 Task: Look for space in Most, Czech Republic from 5th June, 2023 to 16th June, 2023 for 2 adults in price range Rs.14000 to Rs.18000. Place can be entire place with 1  bedroom having 1 bed and 1 bathroom. Property type can be house, flat, guest house, hotel. Booking option can be shelf check-in. Required host language is English.
Action: Mouse moved to (433, 92)
Screenshot: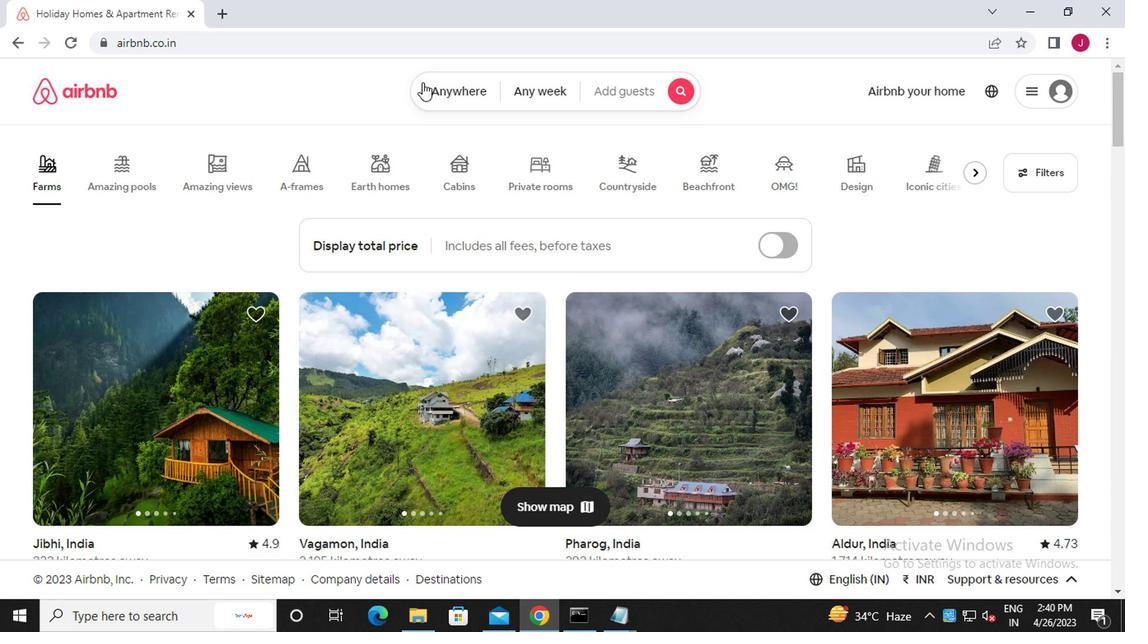 
Action: Mouse pressed left at (433, 92)
Screenshot: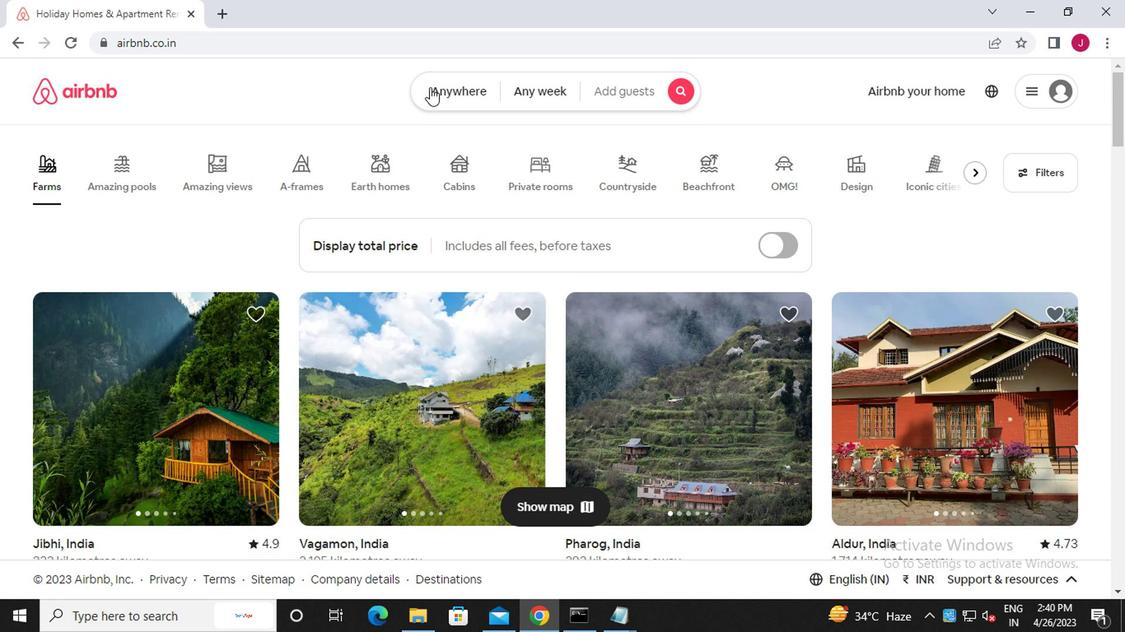 
Action: Mouse moved to (288, 167)
Screenshot: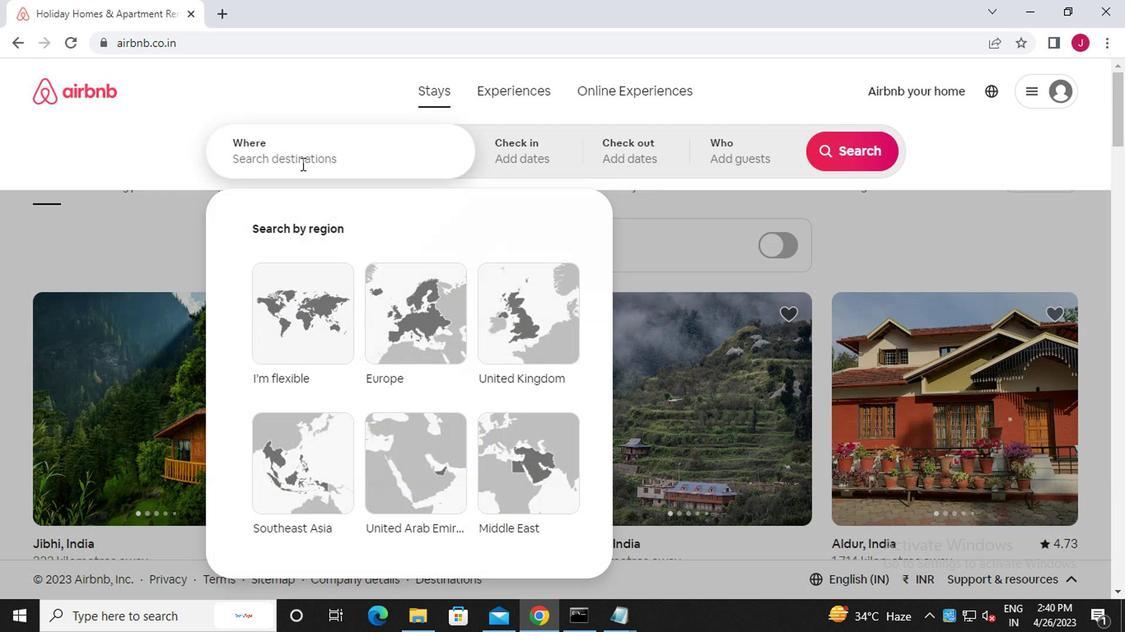 
Action: Mouse pressed left at (288, 167)
Screenshot: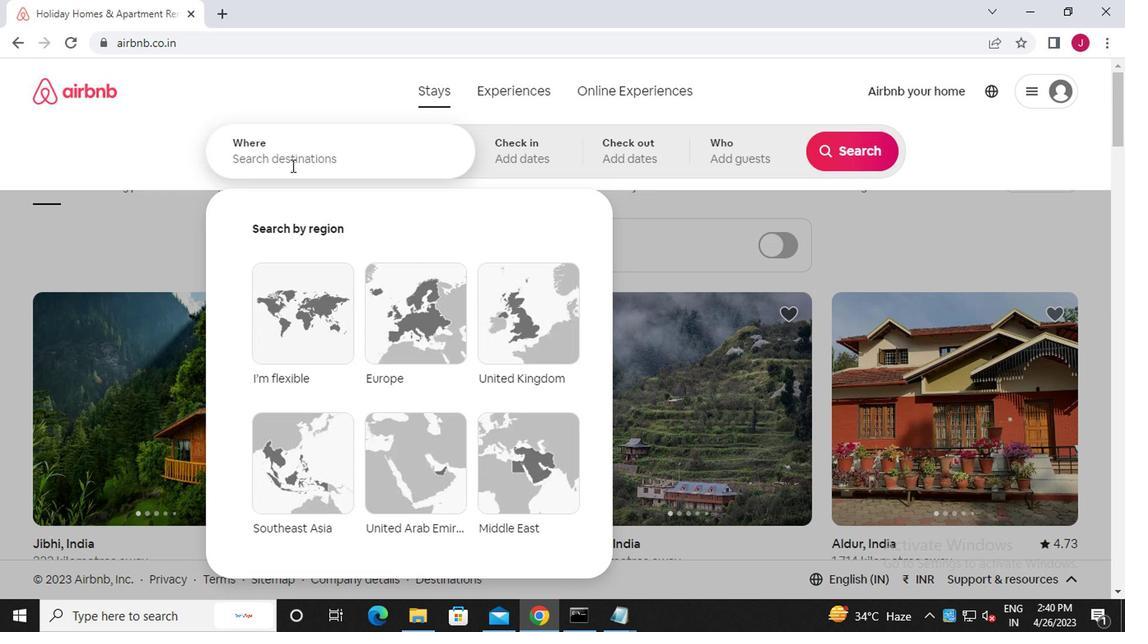 
Action: Key pressed m<Key.caps_lock>ost,<Key.caps_lock>c<Key.caps_lock>zech<Key.space><Key.caps_lock>r<Key.caps_lock>epublic
Screenshot: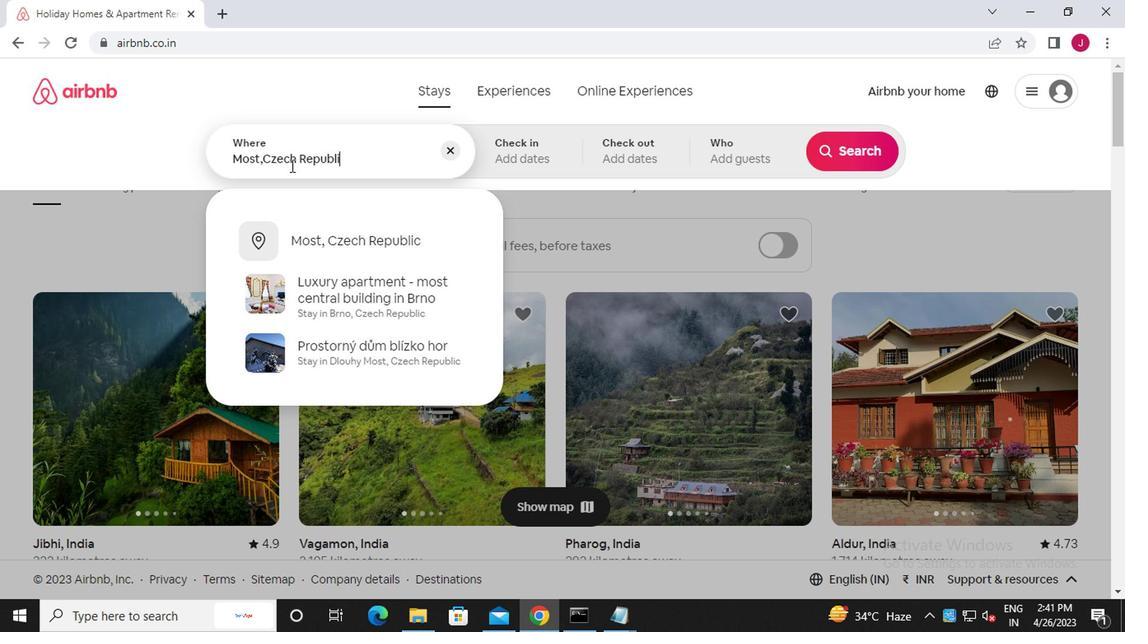 
Action: Mouse moved to (374, 246)
Screenshot: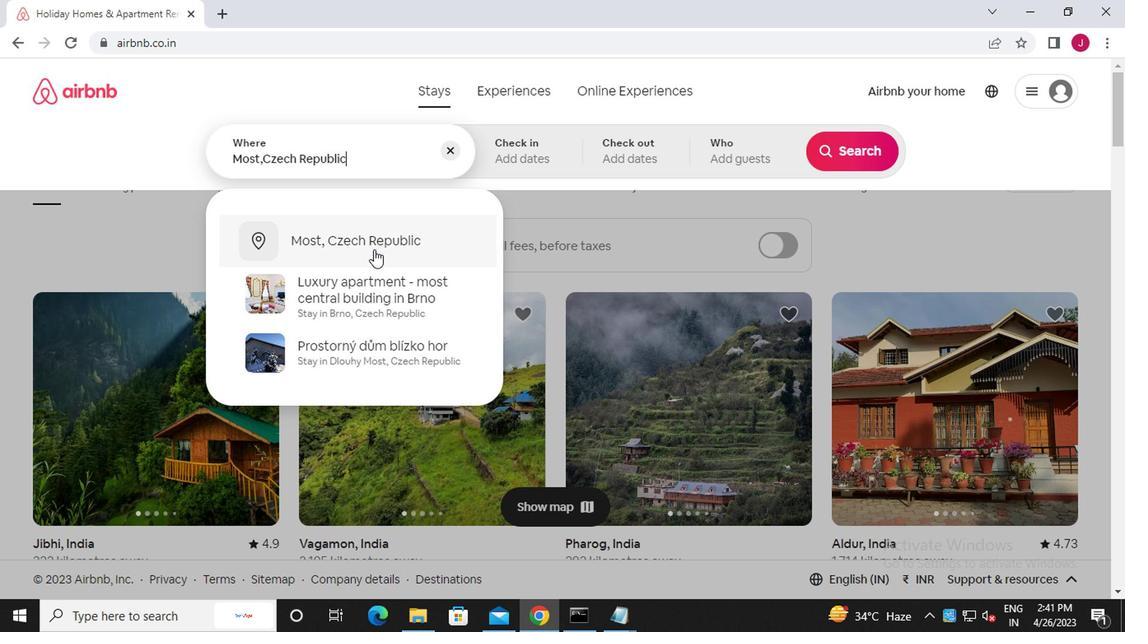 
Action: Mouse pressed left at (374, 246)
Screenshot: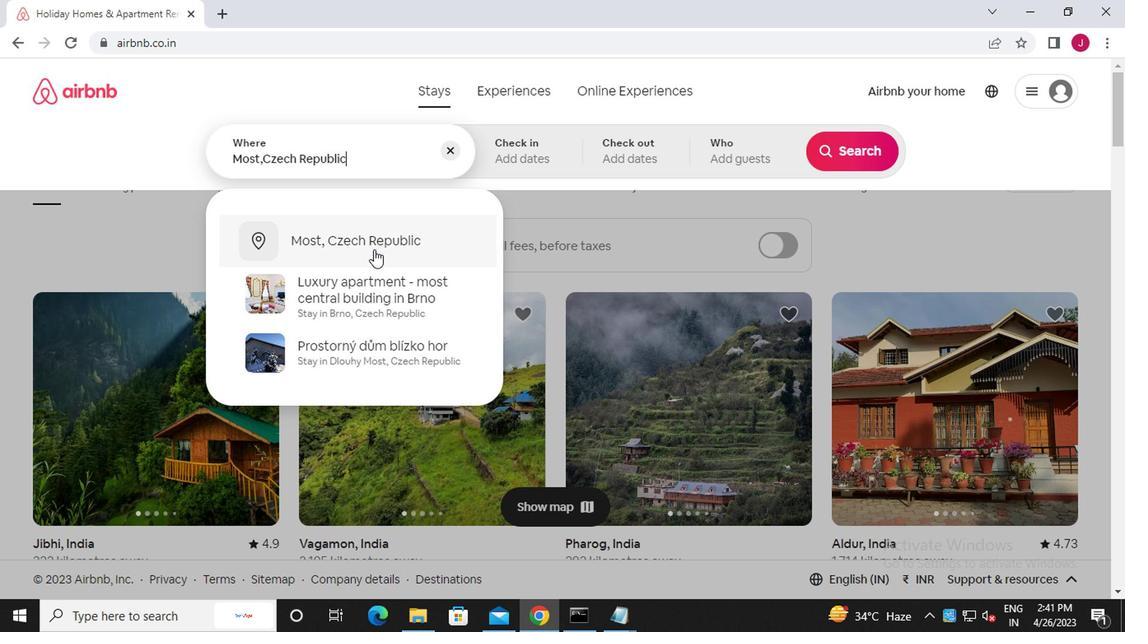 
Action: Mouse moved to (840, 290)
Screenshot: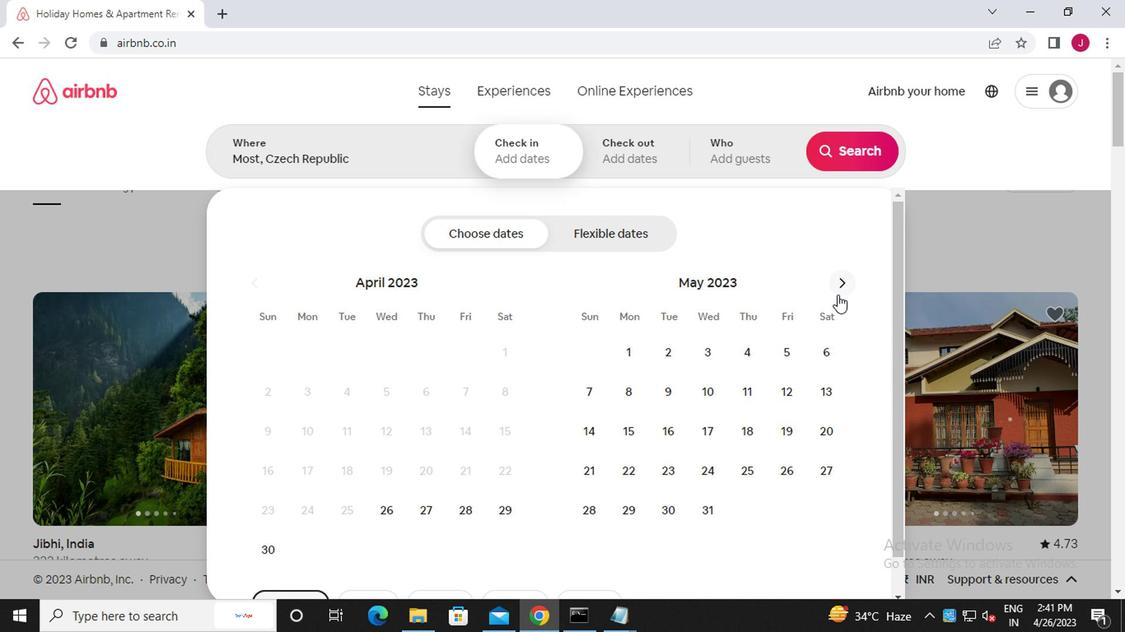 
Action: Mouse pressed left at (840, 290)
Screenshot: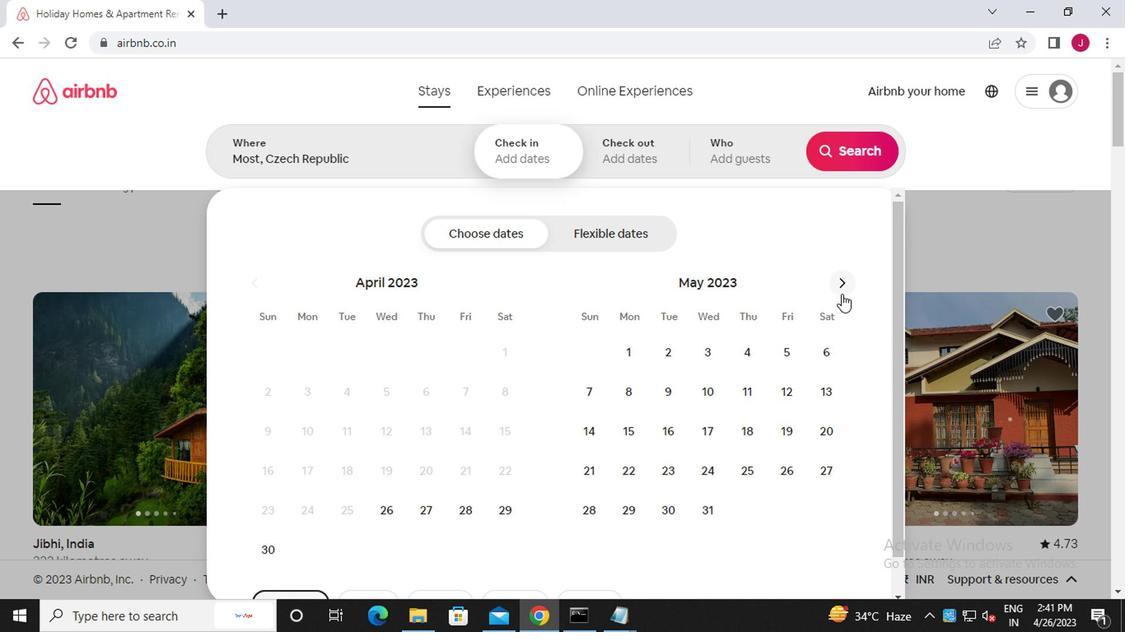 
Action: Mouse moved to (625, 394)
Screenshot: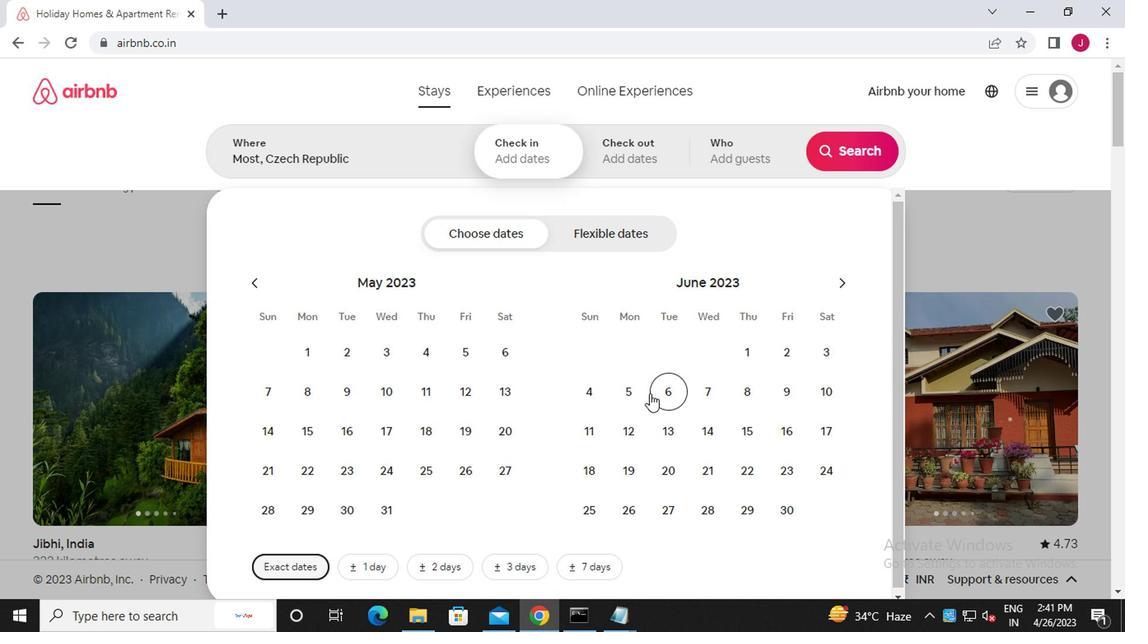 
Action: Mouse pressed left at (625, 394)
Screenshot: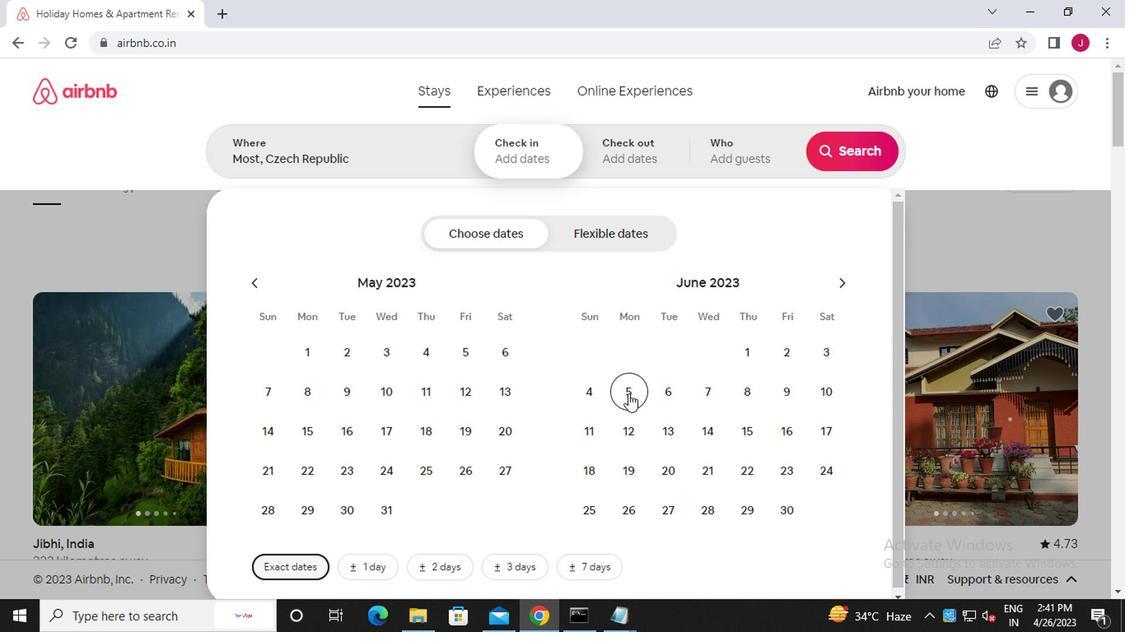 
Action: Mouse moved to (793, 427)
Screenshot: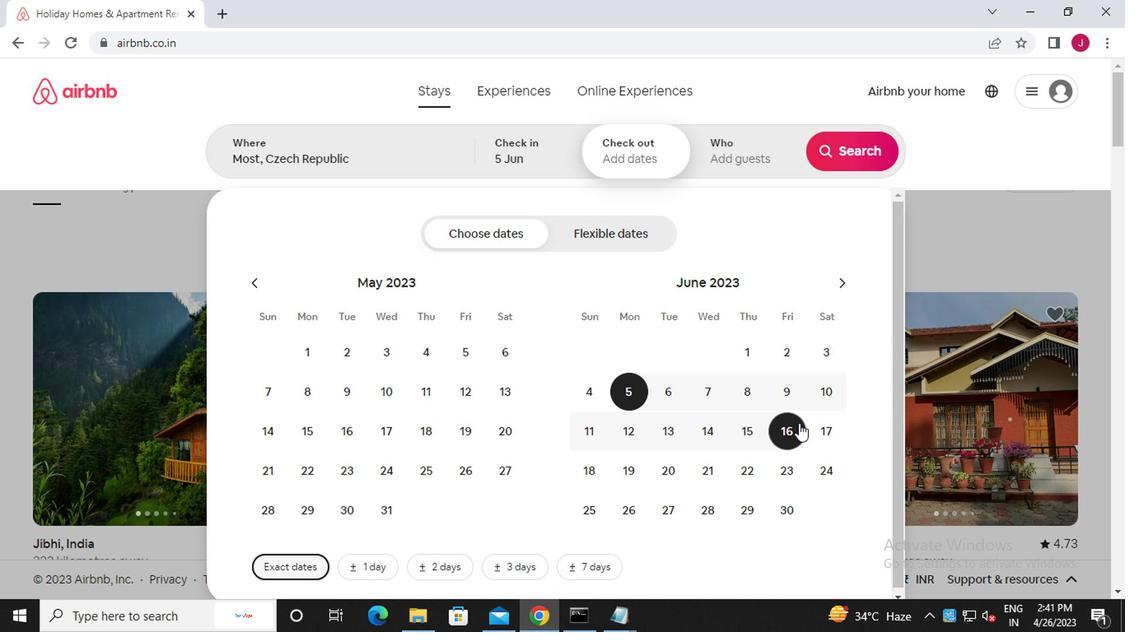 
Action: Mouse pressed left at (793, 427)
Screenshot: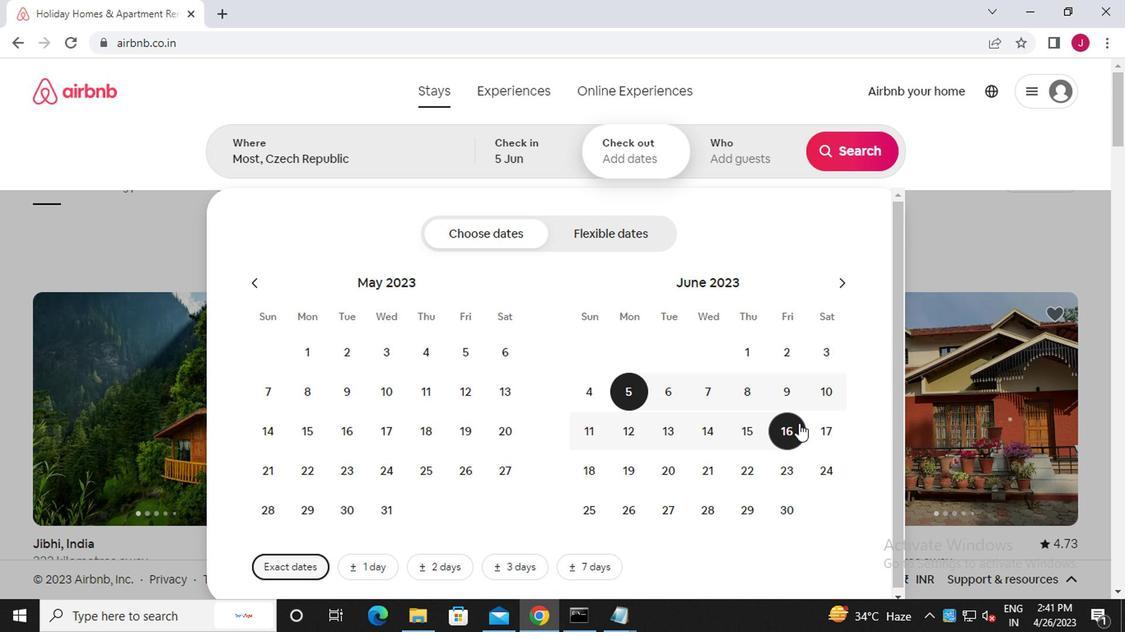 
Action: Mouse moved to (770, 151)
Screenshot: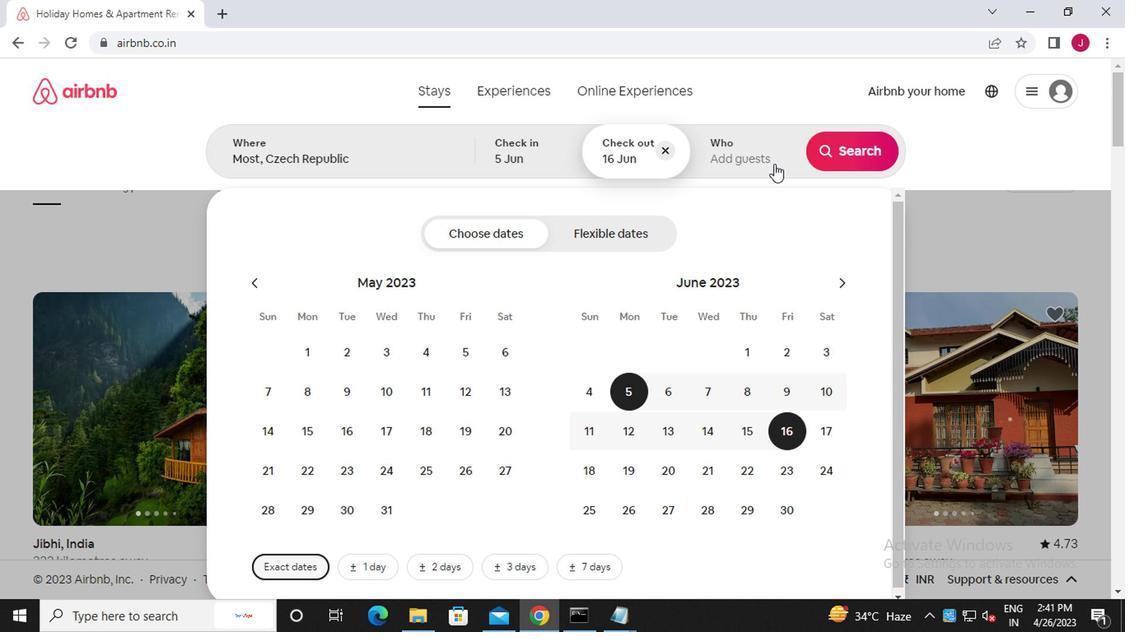 
Action: Mouse pressed left at (770, 151)
Screenshot: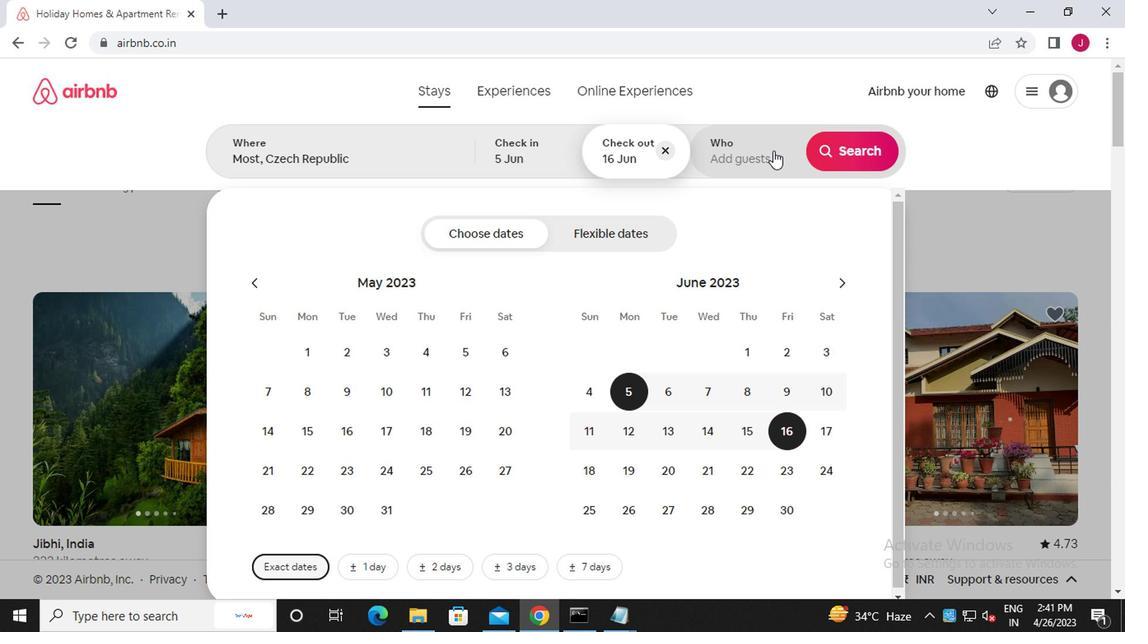 
Action: Mouse moved to (864, 239)
Screenshot: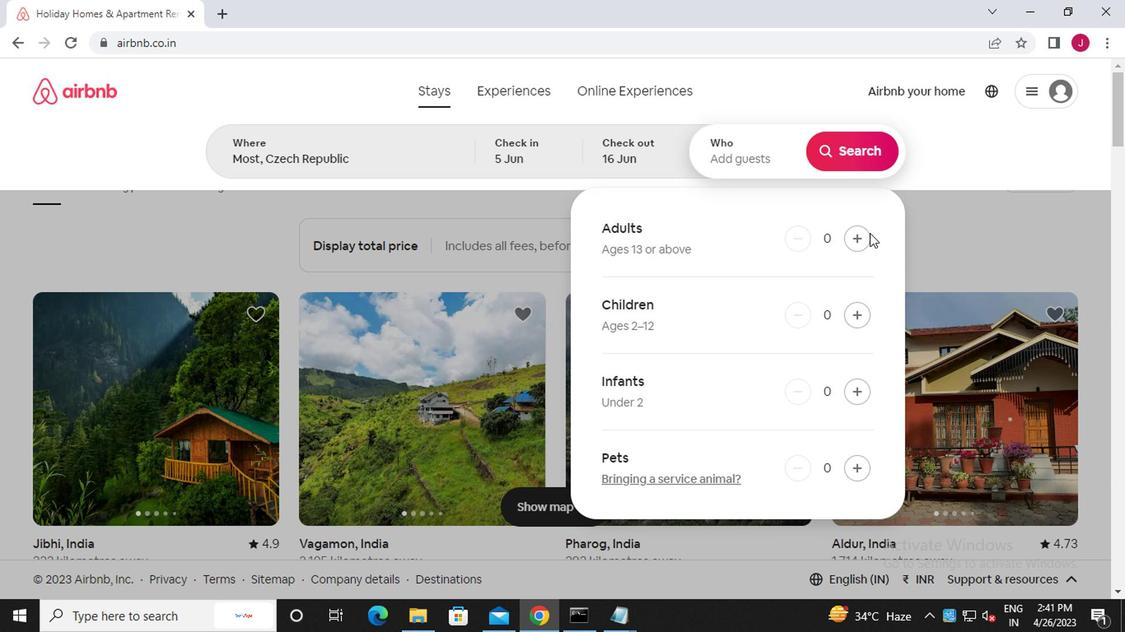 
Action: Mouse pressed left at (864, 239)
Screenshot: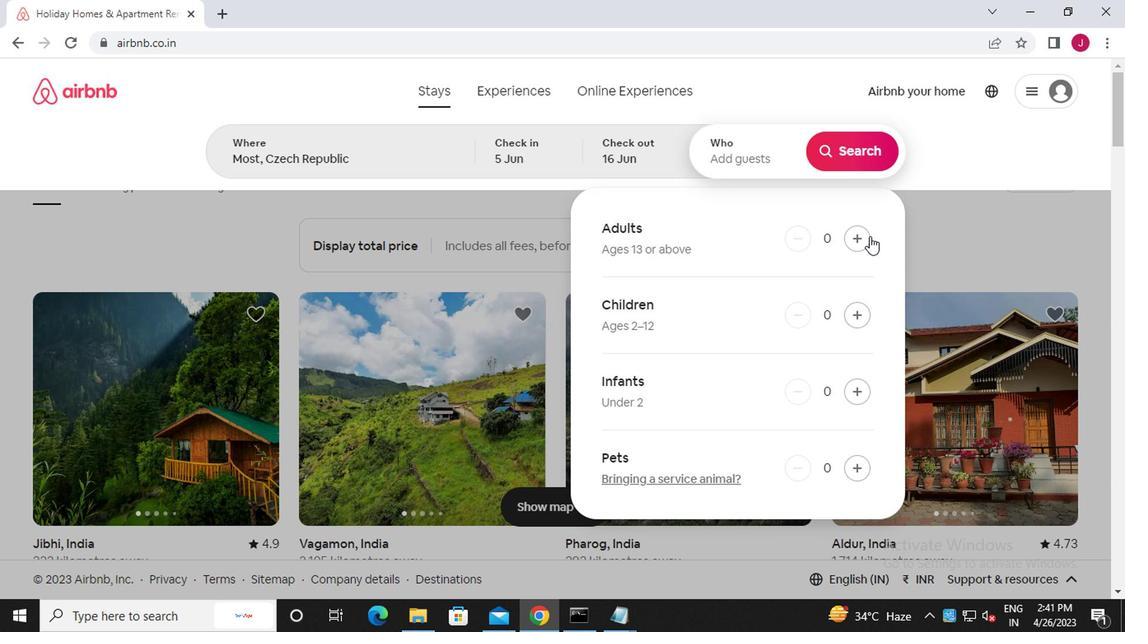 
Action: Mouse pressed left at (864, 239)
Screenshot: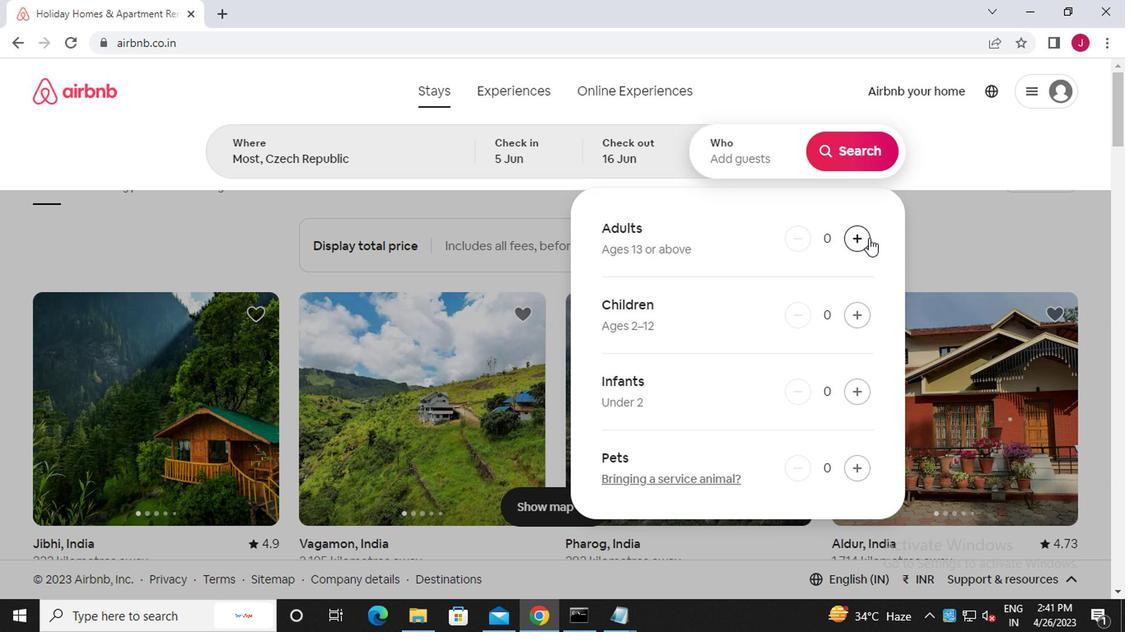 
Action: Mouse moved to (870, 149)
Screenshot: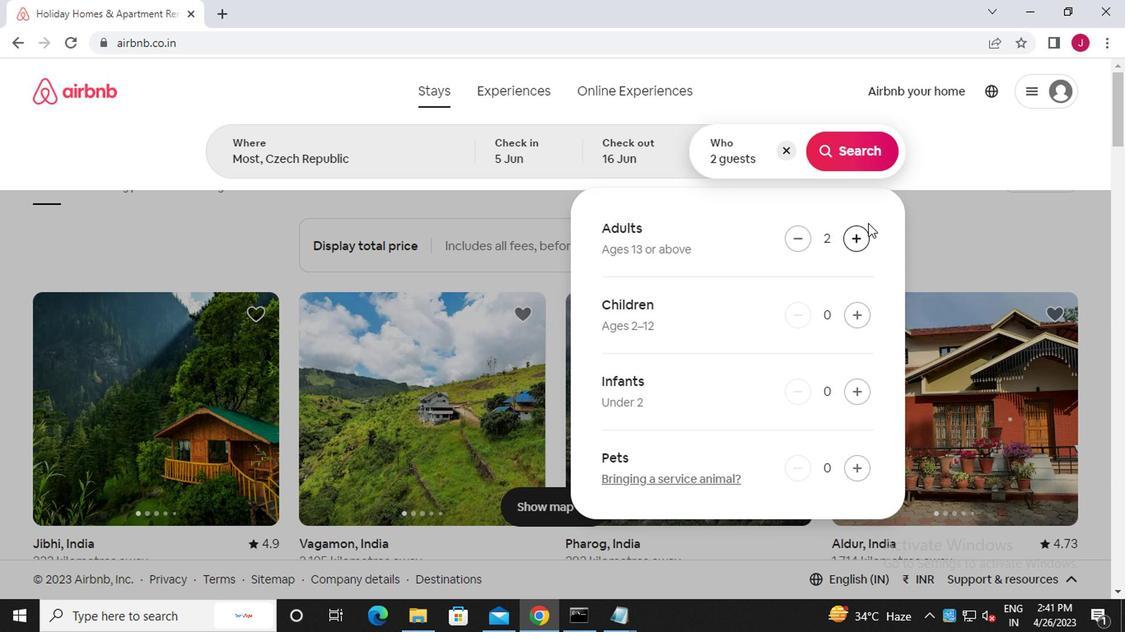 
Action: Mouse pressed left at (870, 149)
Screenshot: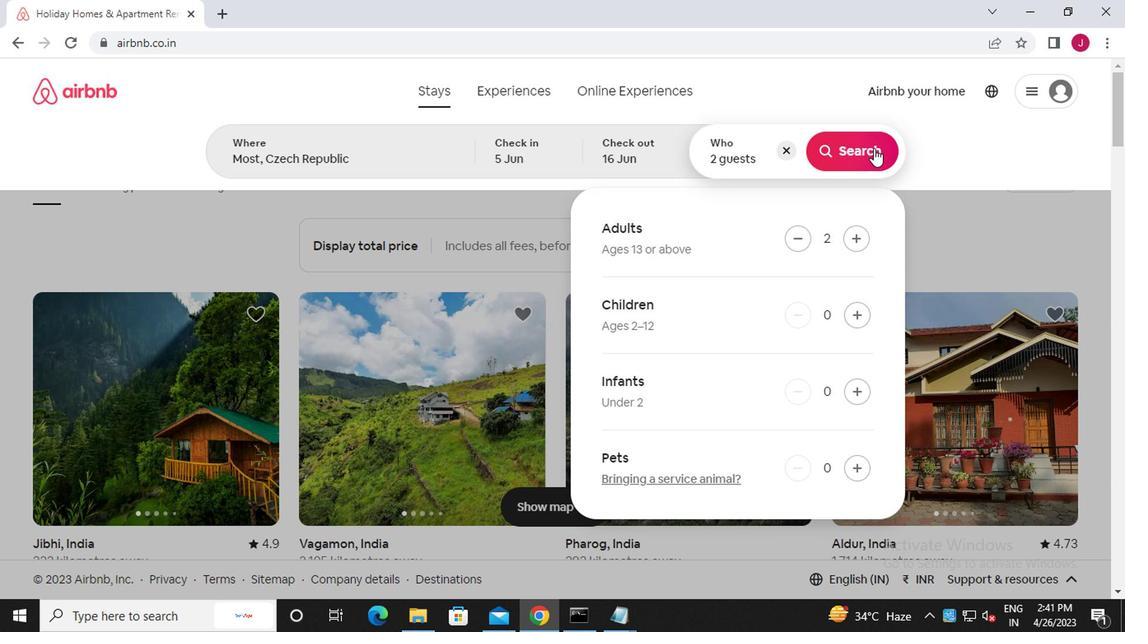 
Action: Mouse moved to (1065, 157)
Screenshot: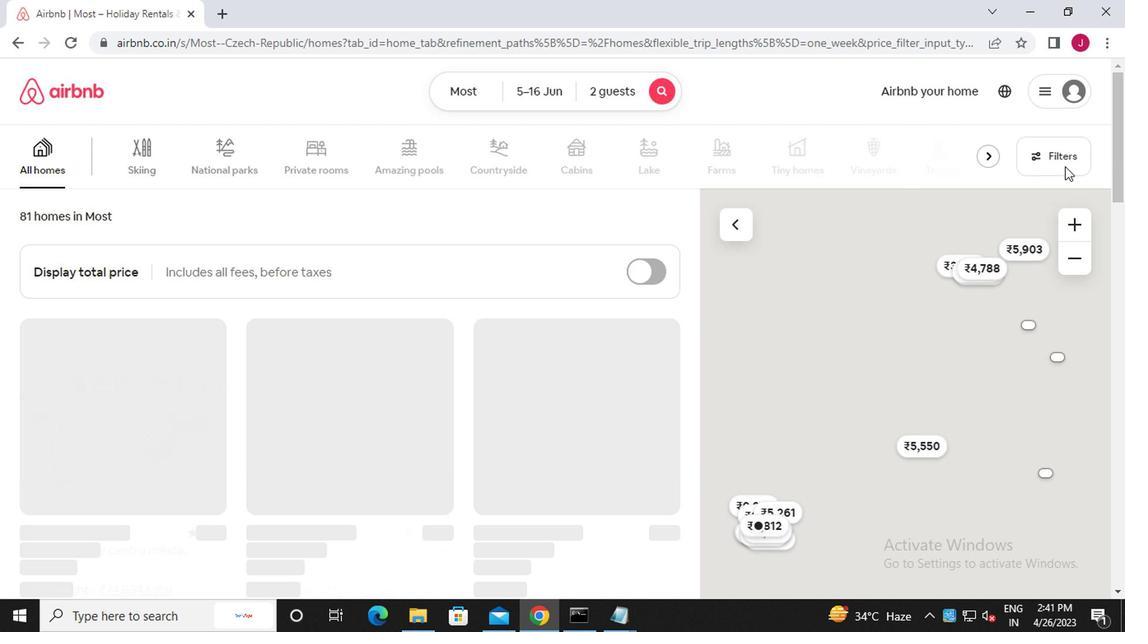 
Action: Mouse pressed left at (1065, 157)
Screenshot: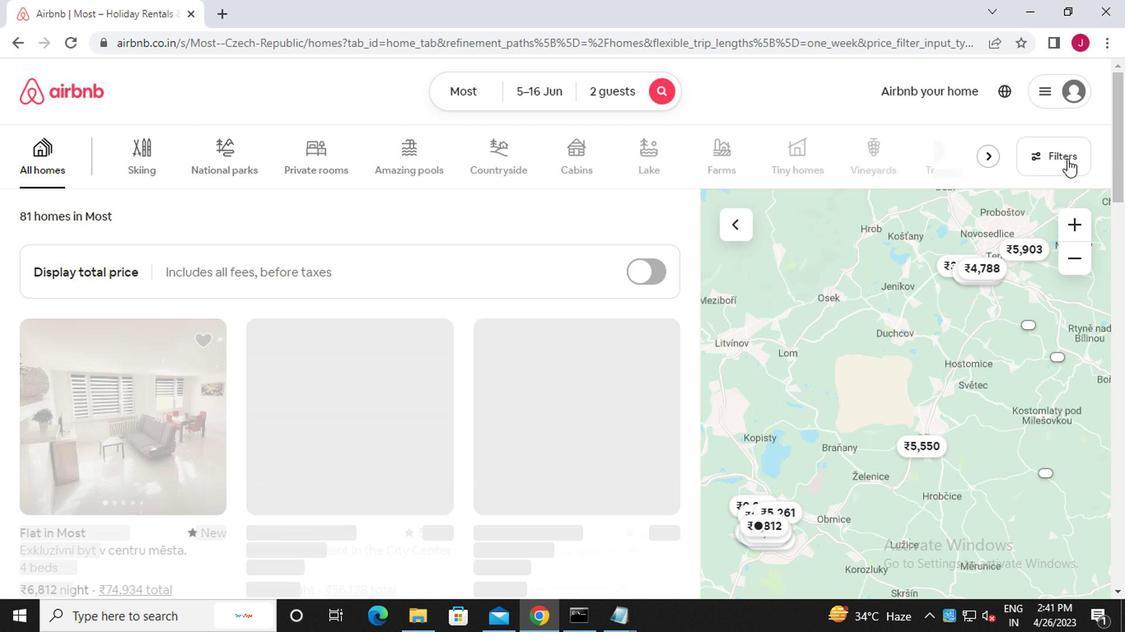 
Action: Mouse moved to (372, 362)
Screenshot: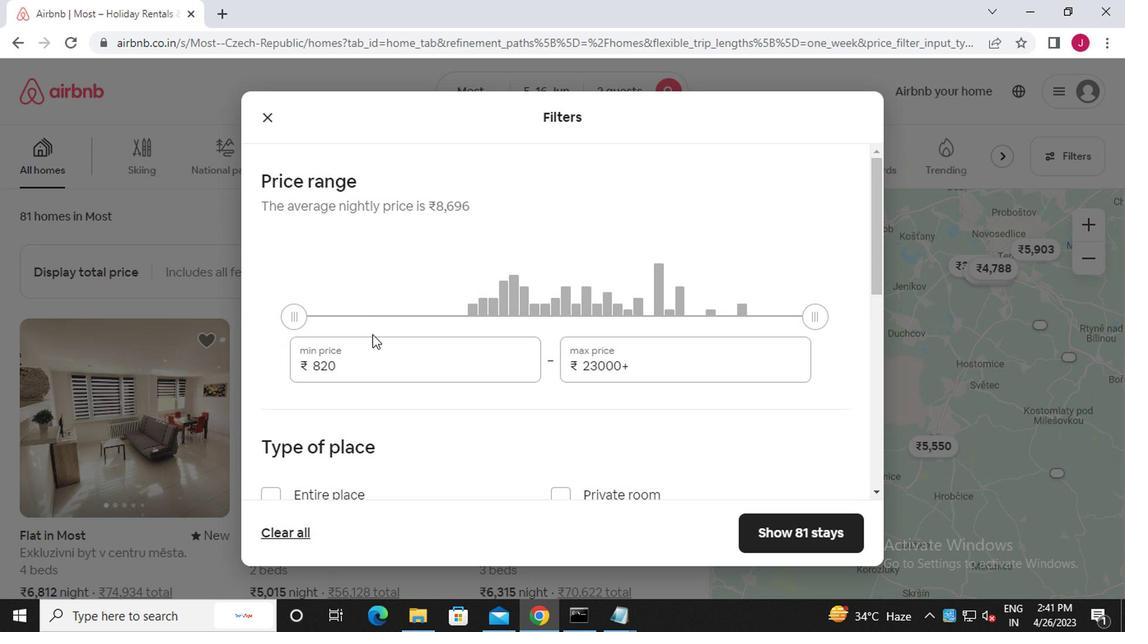 
Action: Mouse pressed left at (372, 362)
Screenshot: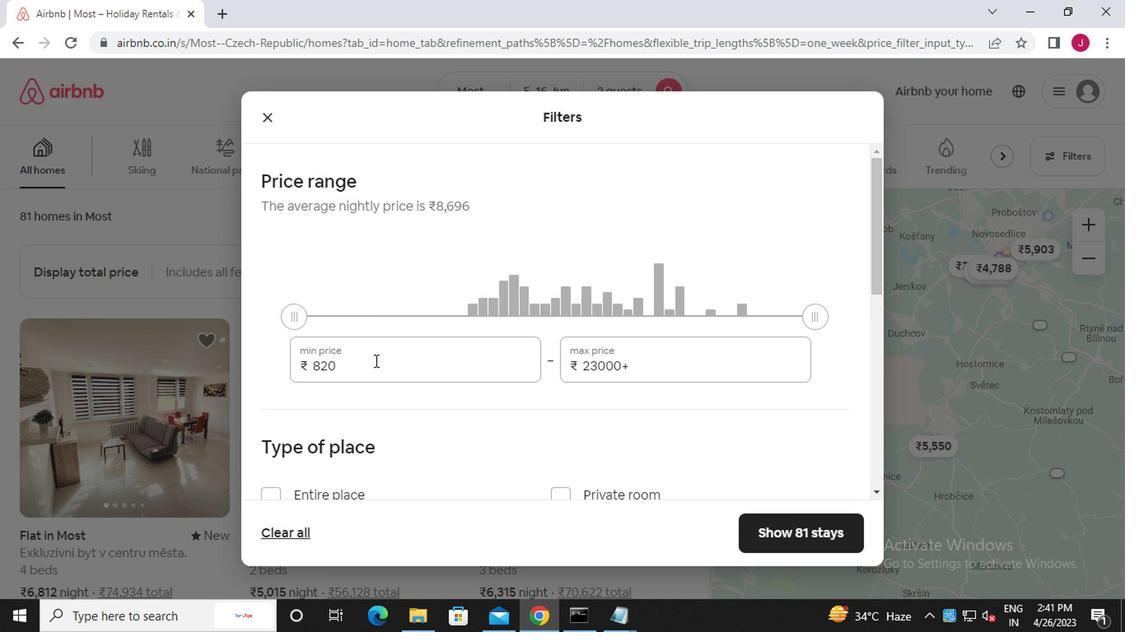
Action: Mouse moved to (366, 360)
Screenshot: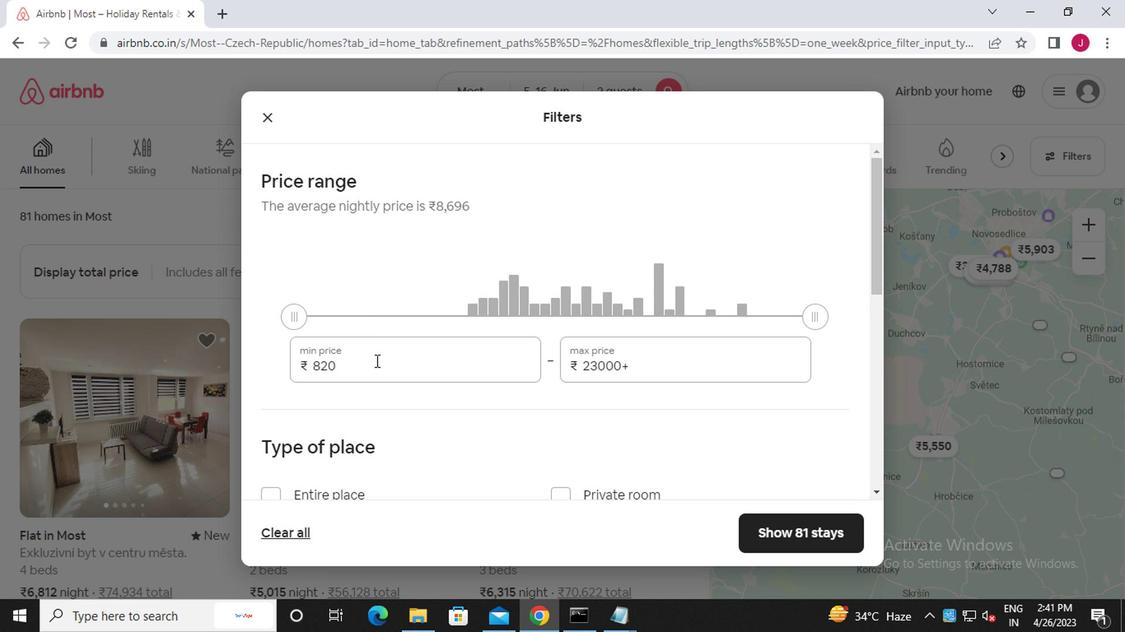 
Action: Key pressed <Key.backspace><Key.backspace><Key.backspace><<97>><<100>><<96>><<96>><<96>>
Screenshot: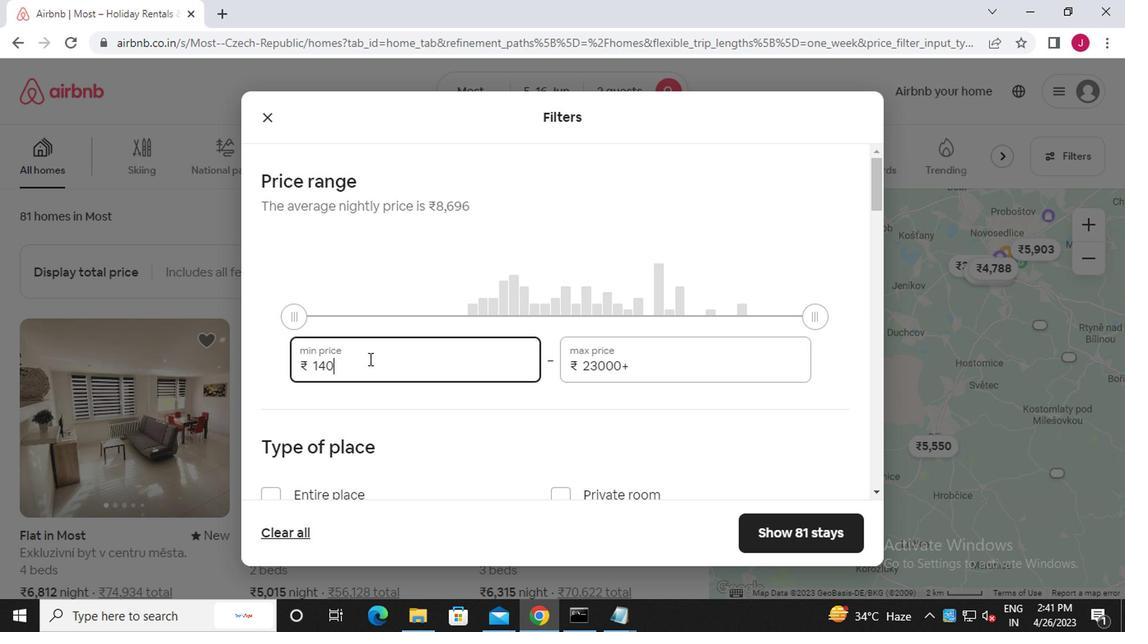 
Action: Mouse moved to (645, 370)
Screenshot: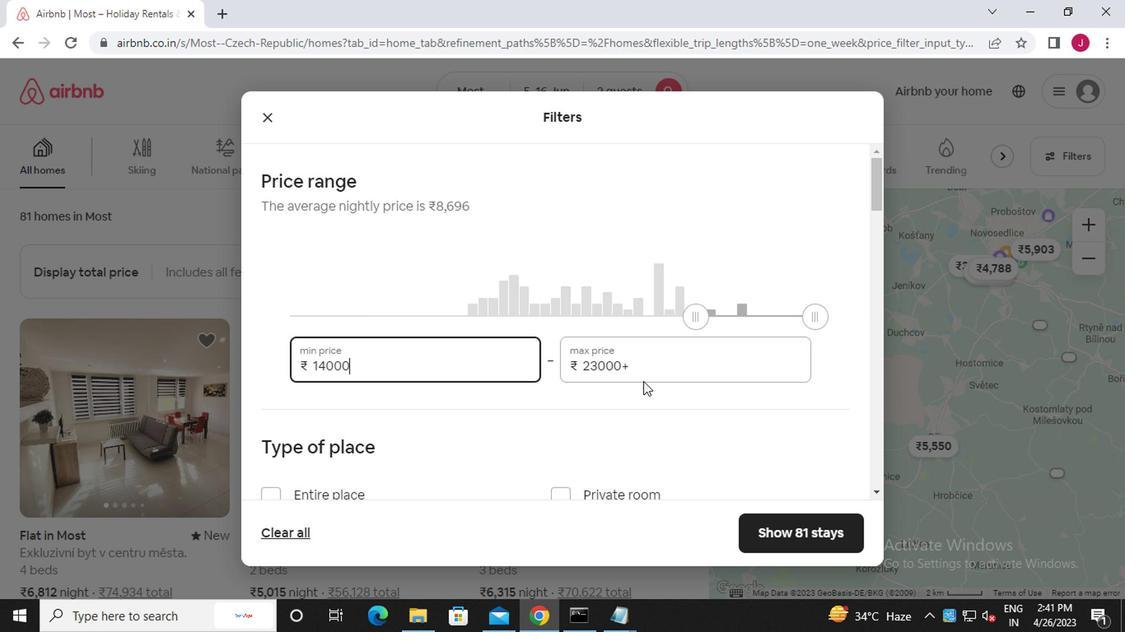 
Action: Mouse pressed left at (645, 370)
Screenshot: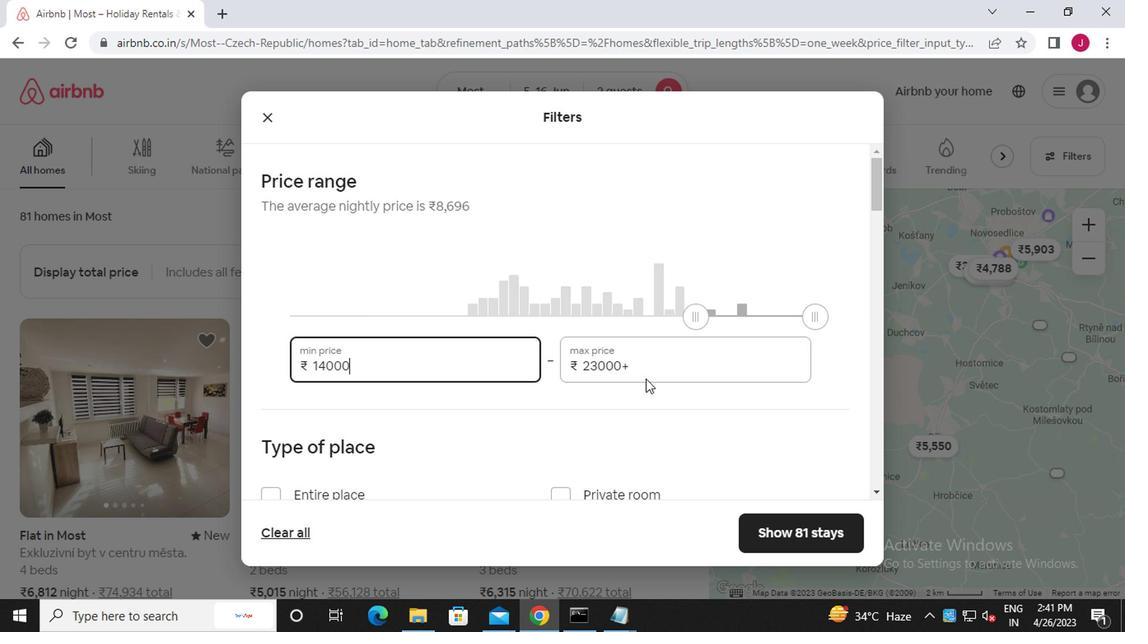 
Action: Mouse moved to (646, 372)
Screenshot: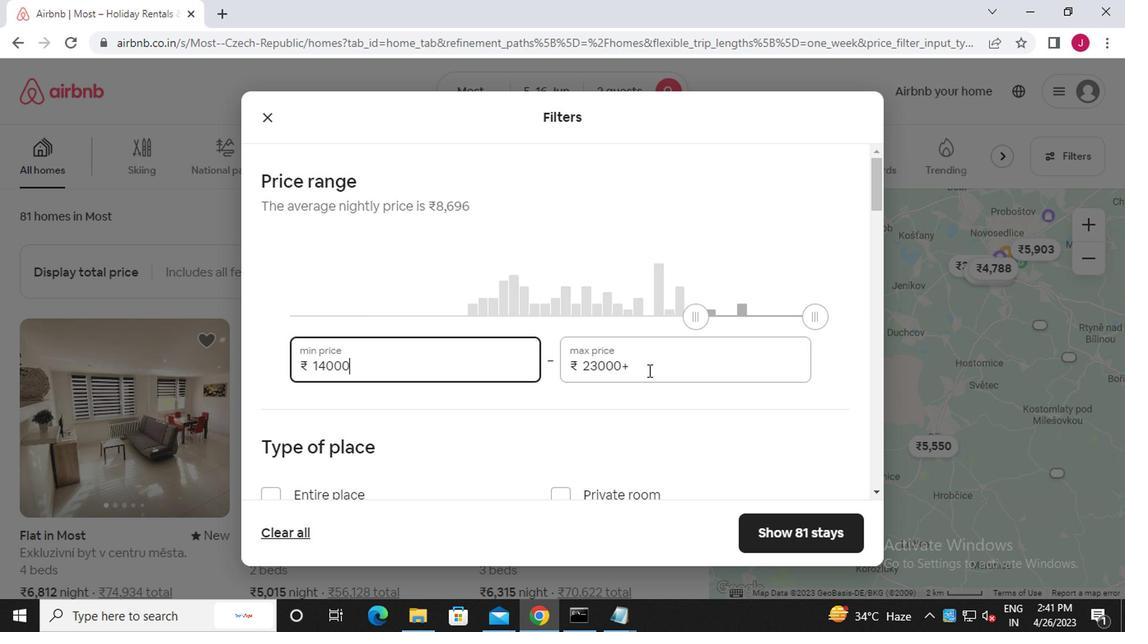 
Action: Key pressed <Key.backspace><Key.backspace><Key.backspace><Key.backspace><Key.backspace><Key.backspace><Key.backspace><Key.backspace><Key.backspace><<97>><<104>><<96>><<96>><<96>>
Screenshot: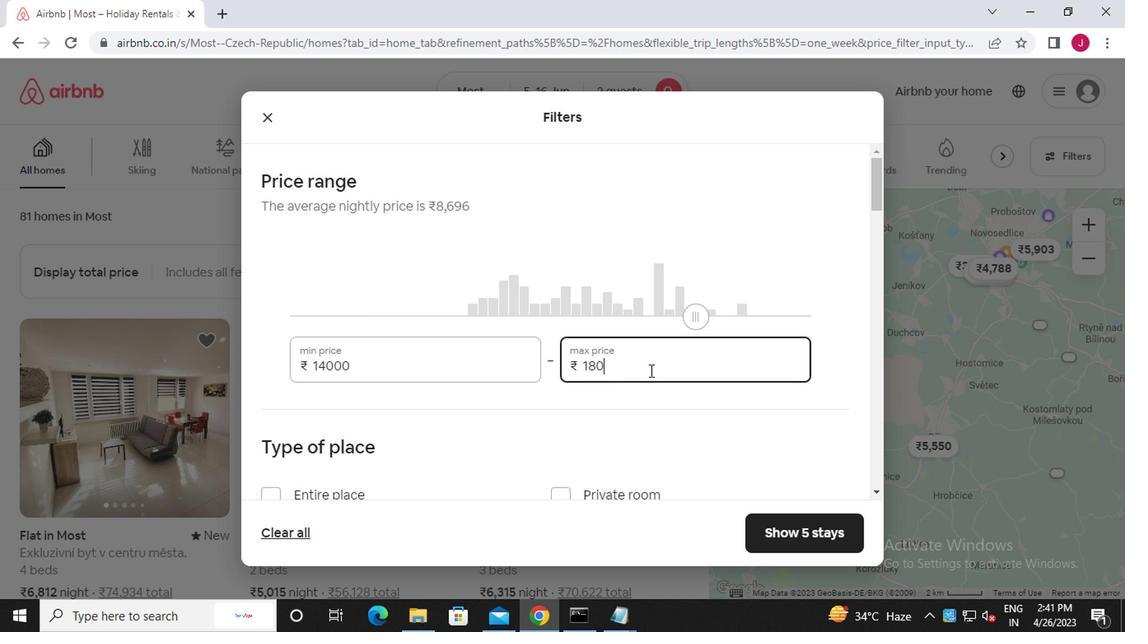 
Action: Mouse scrolled (646, 370) with delta (0, -1)
Screenshot: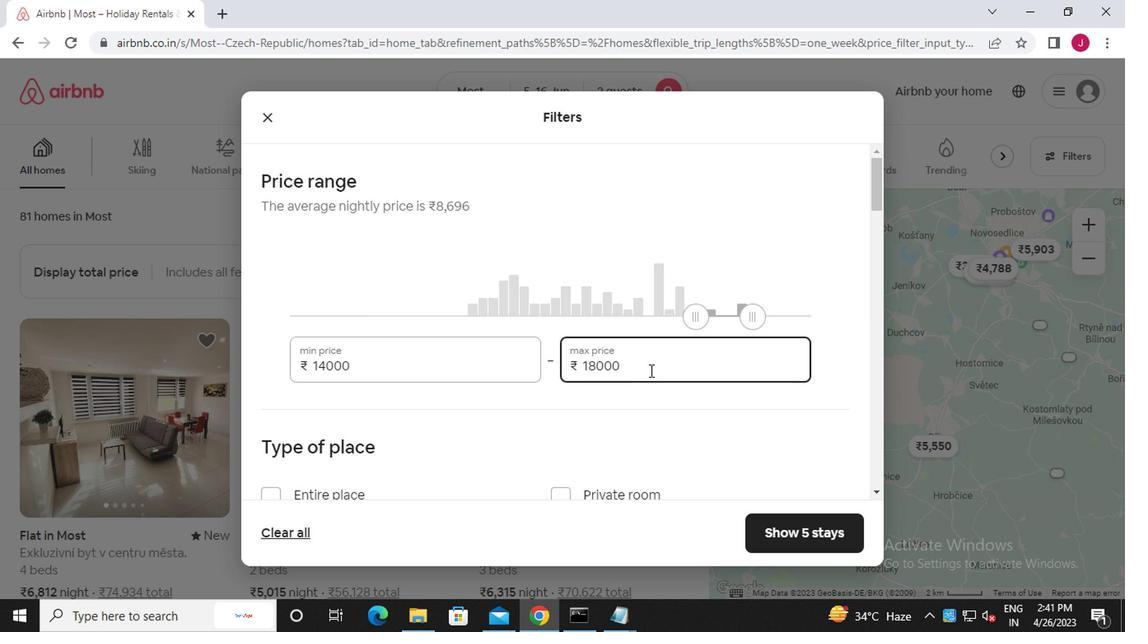 
Action: Mouse scrolled (646, 370) with delta (0, -1)
Screenshot: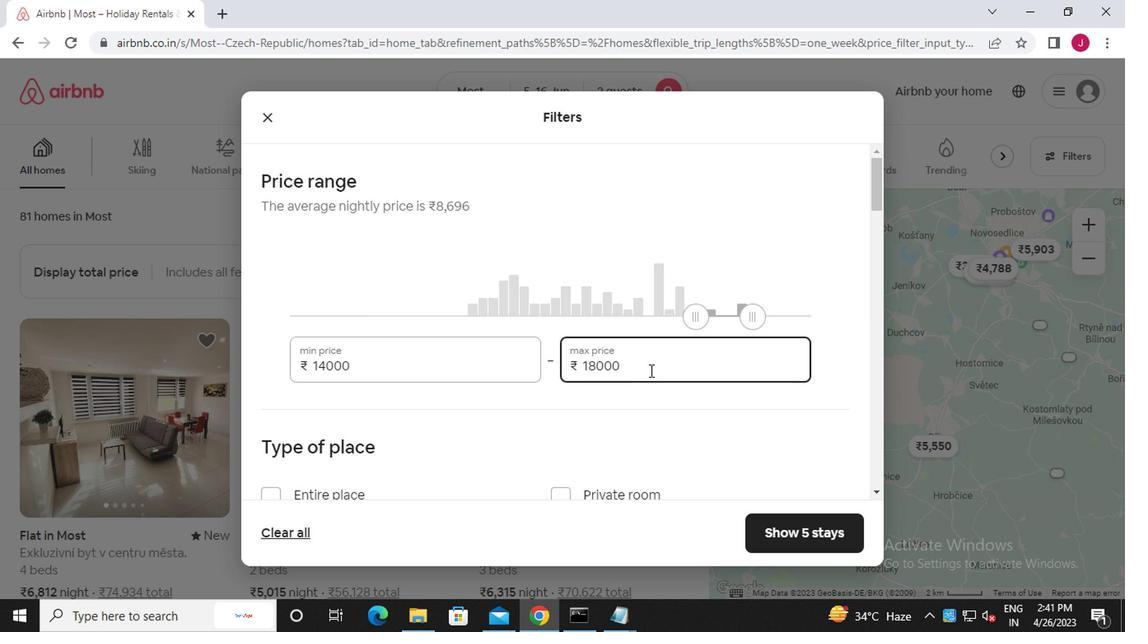 
Action: Mouse scrolled (646, 370) with delta (0, -1)
Screenshot: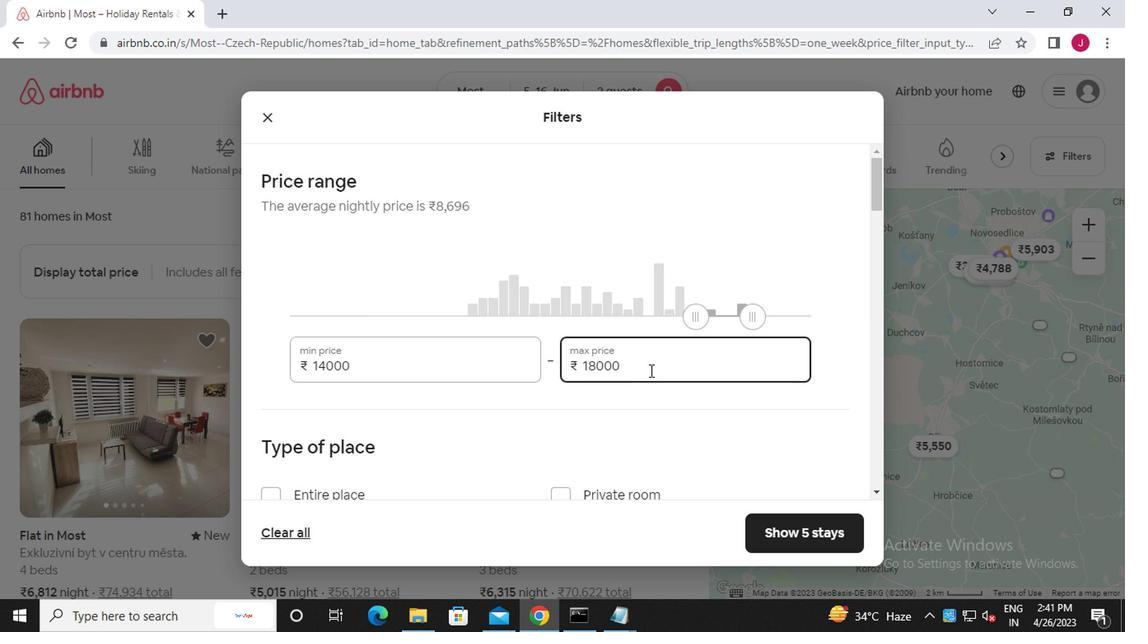 
Action: Mouse moved to (269, 253)
Screenshot: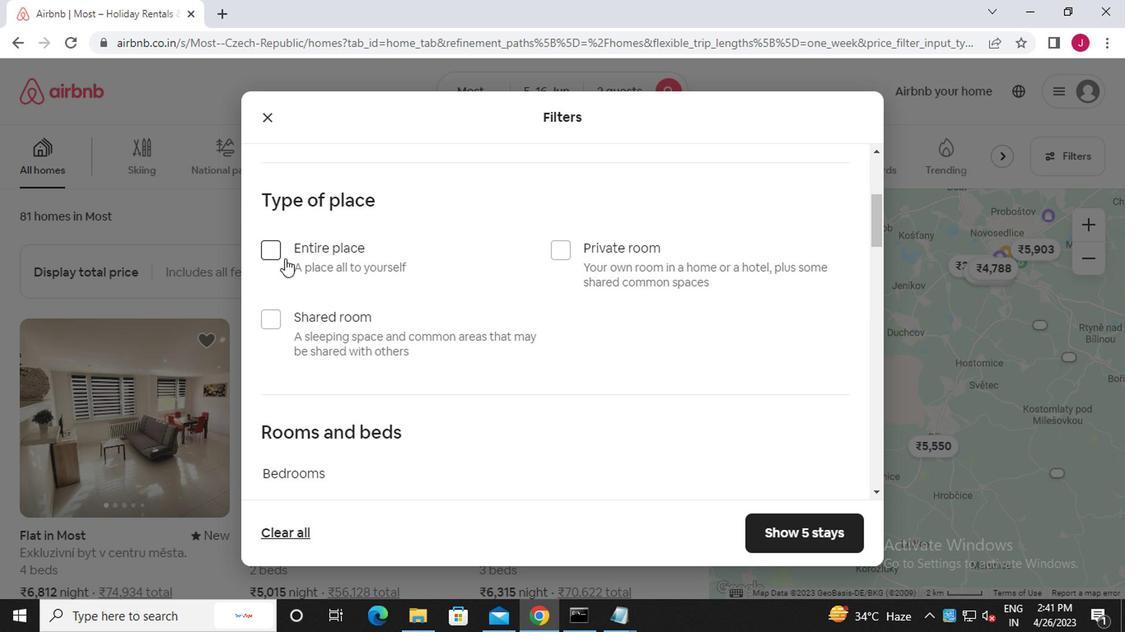 
Action: Mouse pressed left at (269, 253)
Screenshot: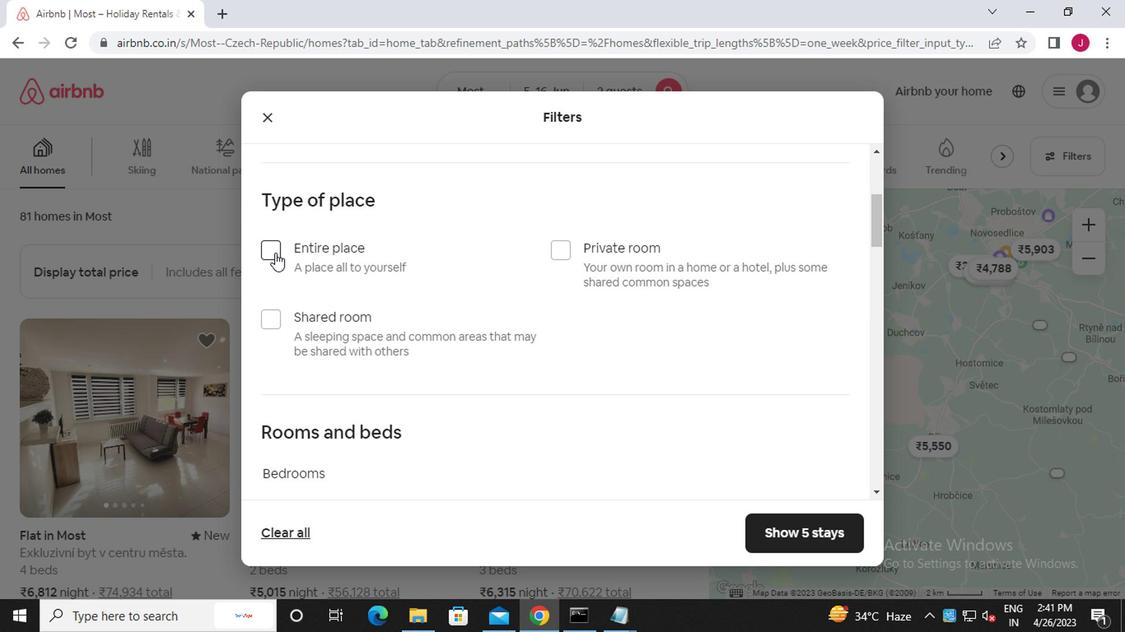 
Action: Mouse moved to (369, 308)
Screenshot: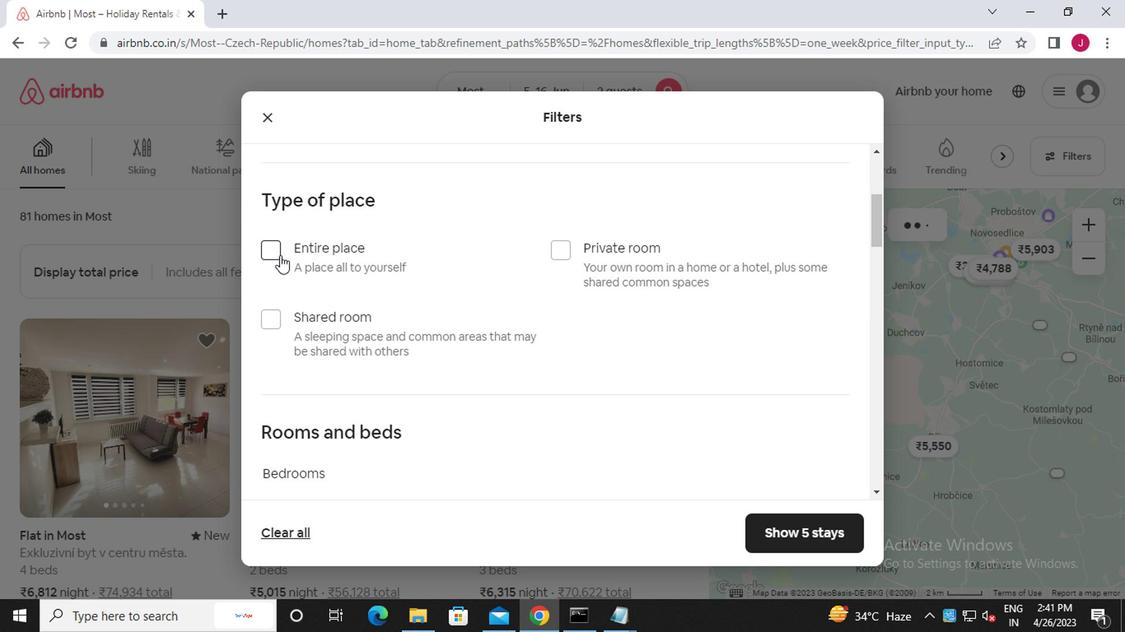 
Action: Mouse scrolled (369, 307) with delta (0, 0)
Screenshot: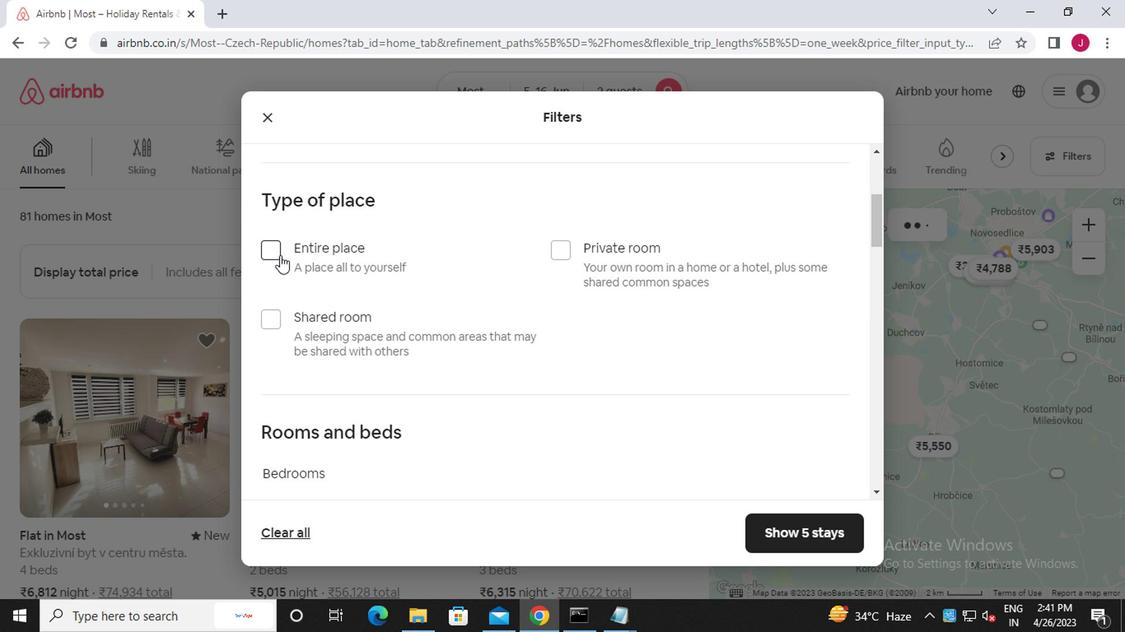 
Action: Mouse moved to (370, 310)
Screenshot: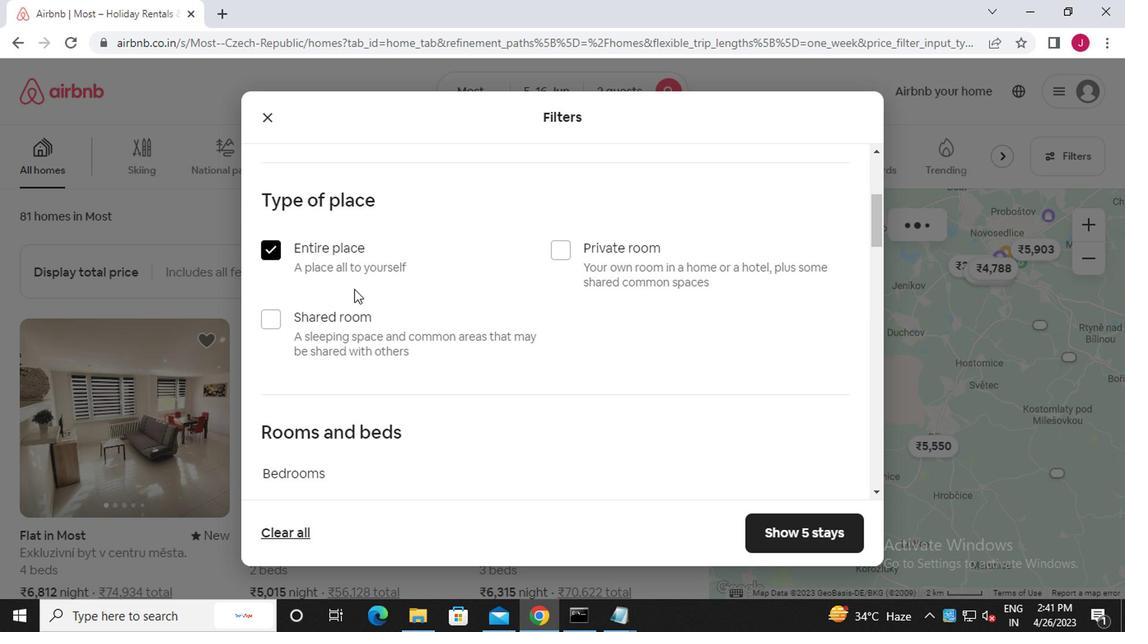 
Action: Mouse scrolled (370, 309) with delta (0, 0)
Screenshot: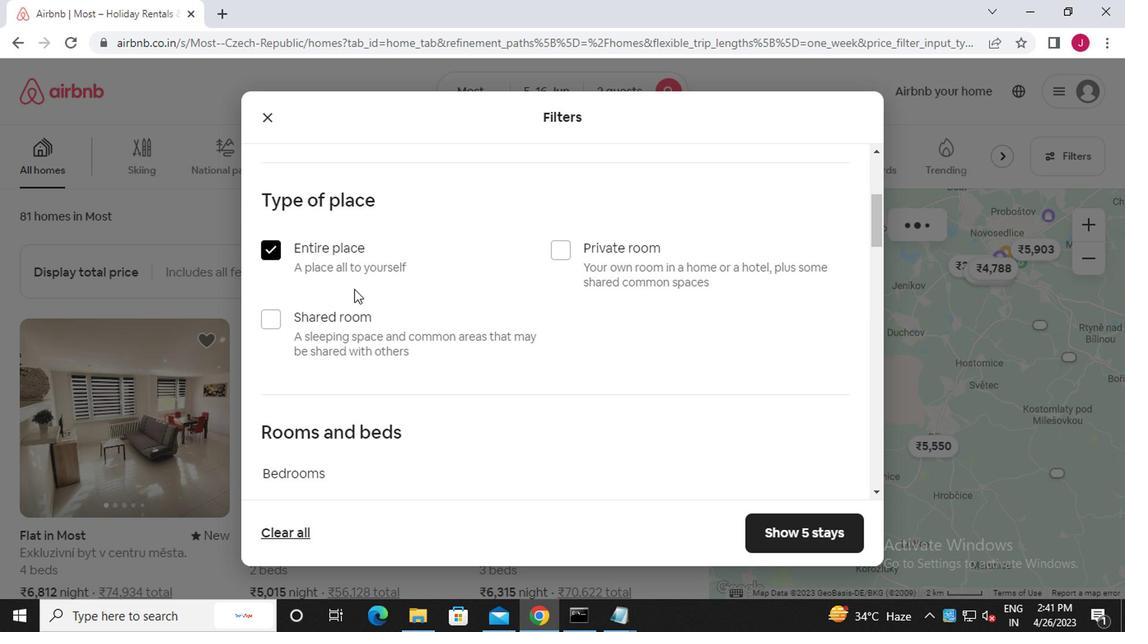 
Action: Mouse scrolled (370, 309) with delta (0, 0)
Screenshot: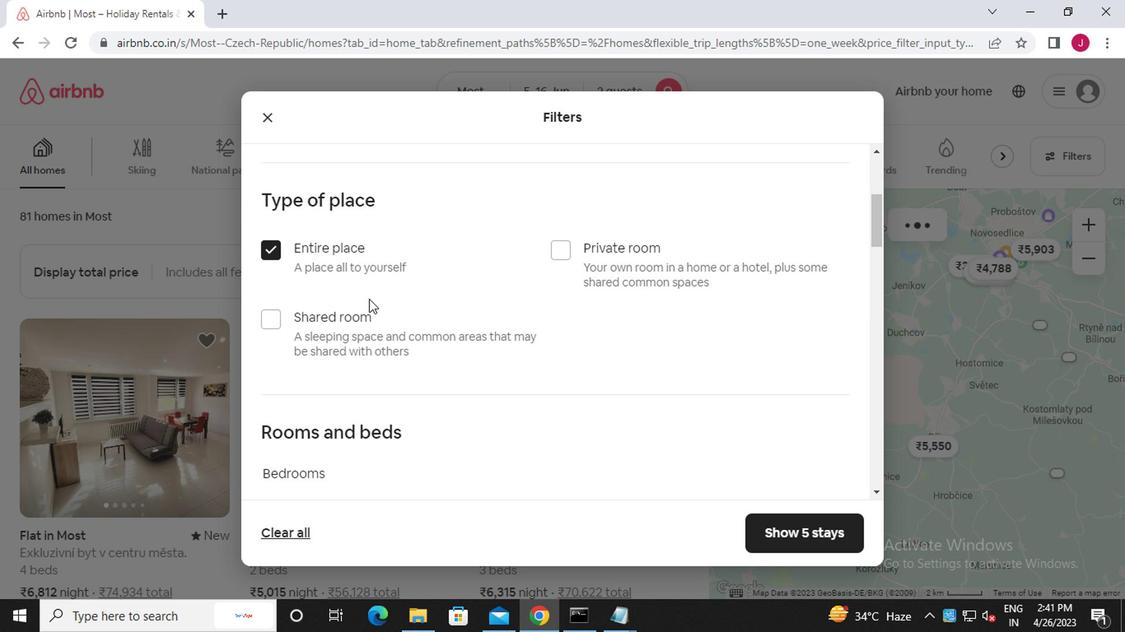 
Action: Mouse moved to (362, 284)
Screenshot: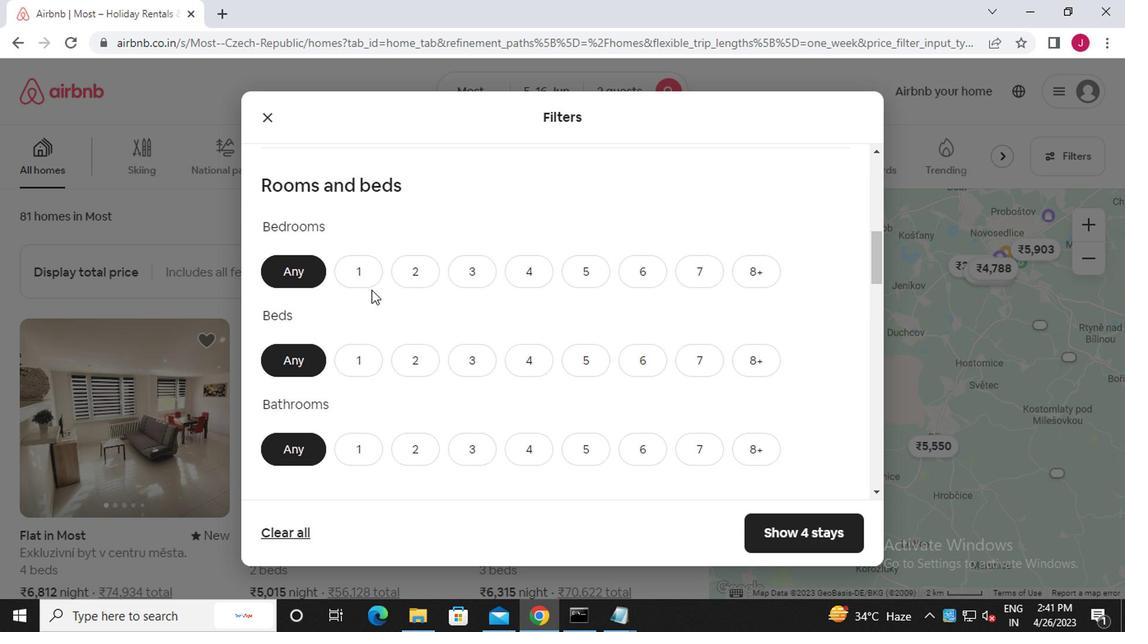 
Action: Mouse pressed left at (362, 284)
Screenshot: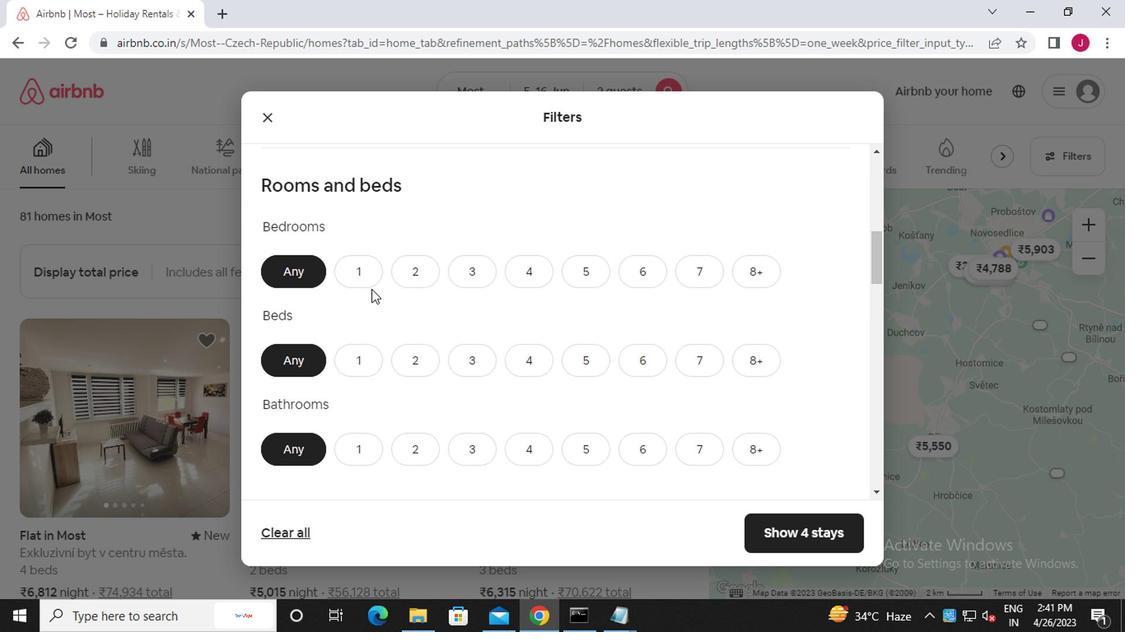 
Action: Mouse moved to (369, 364)
Screenshot: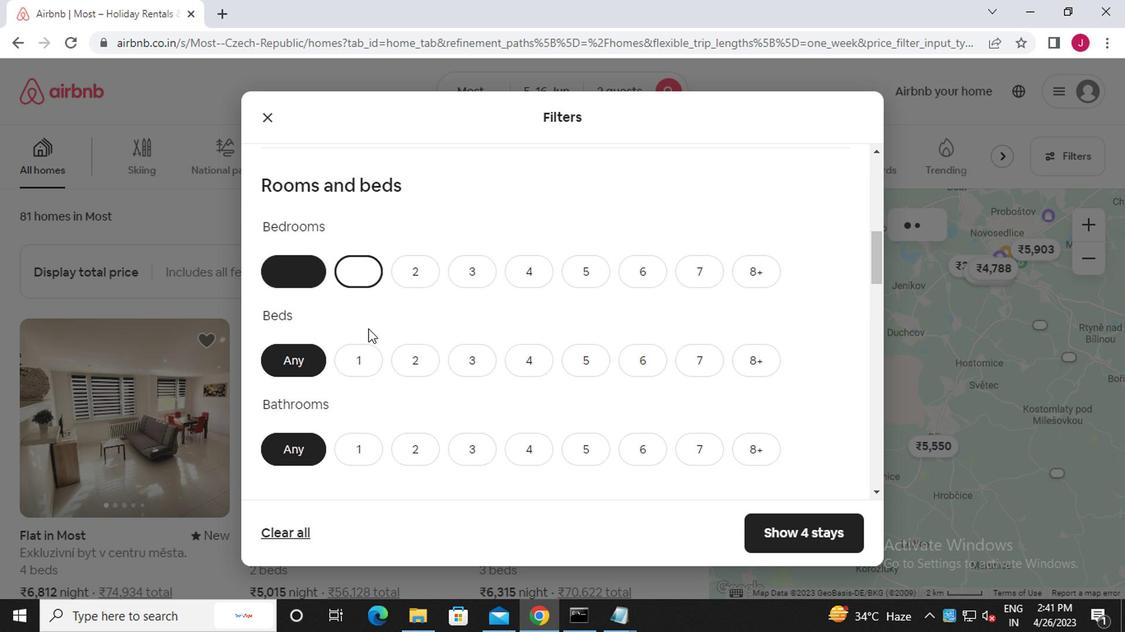 
Action: Mouse pressed left at (369, 364)
Screenshot: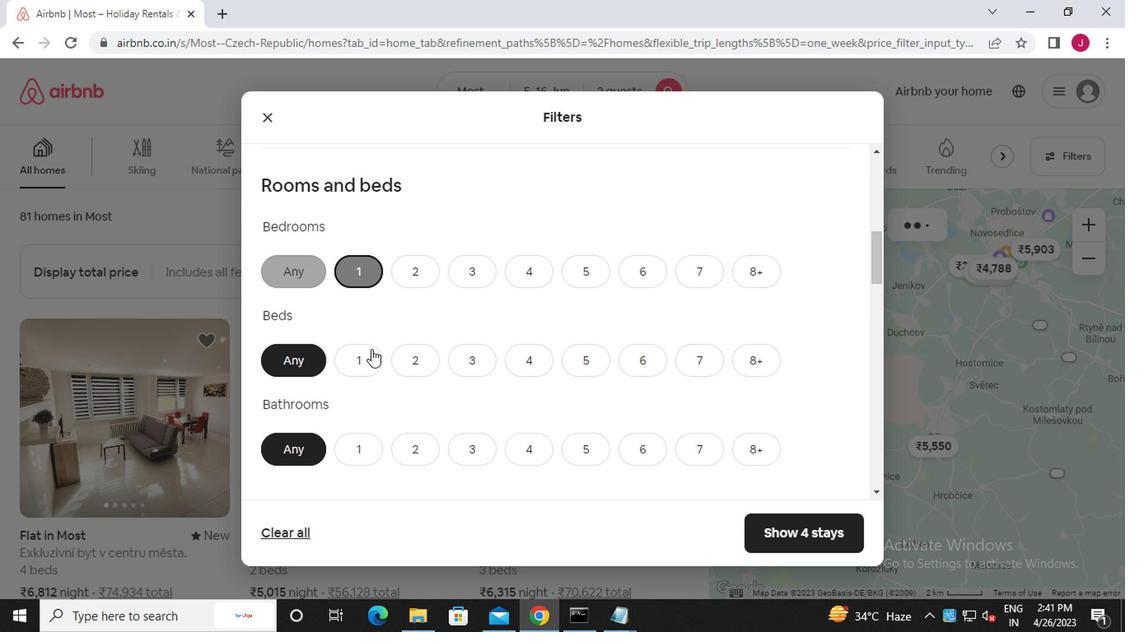 
Action: Mouse moved to (360, 451)
Screenshot: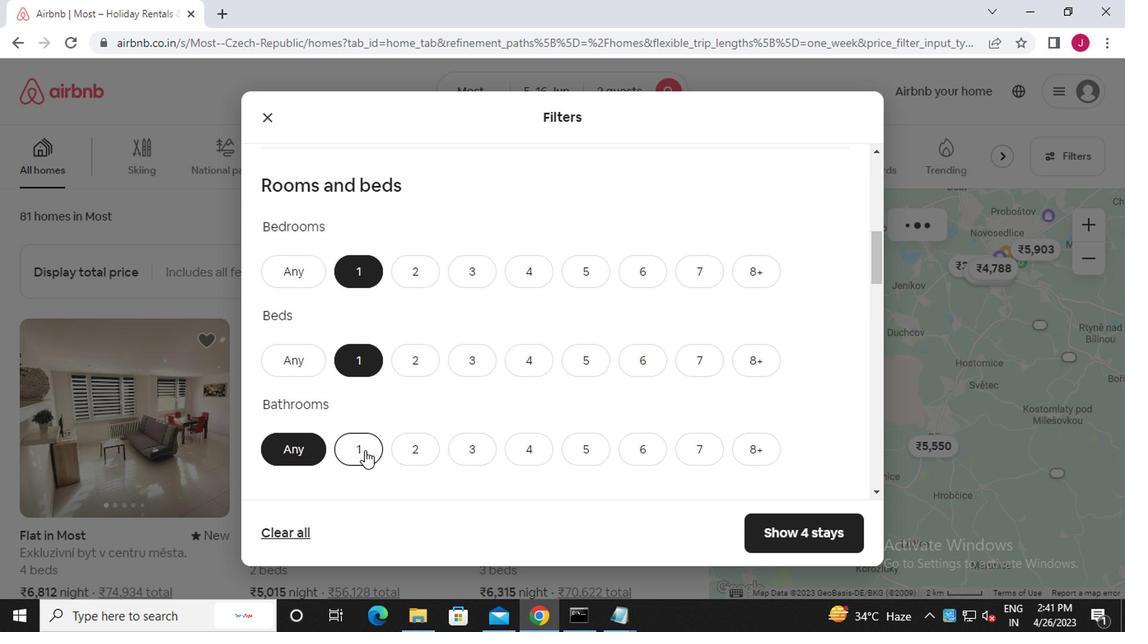 
Action: Mouse pressed left at (360, 451)
Screenshot: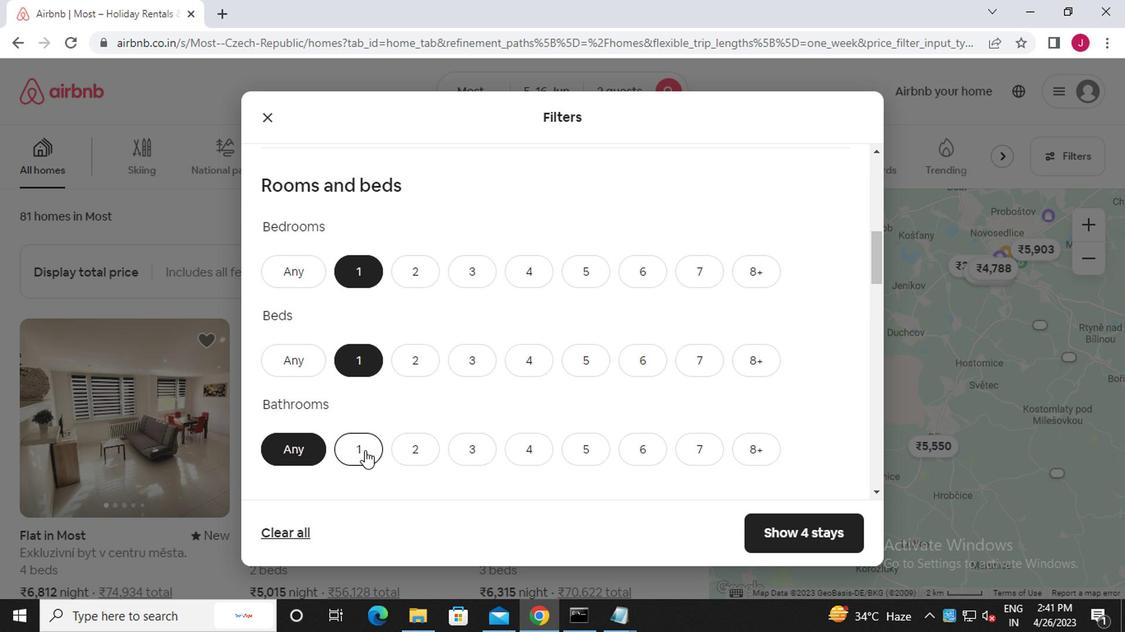 
Action: Mouse moved to (461, 449)
Screenshot: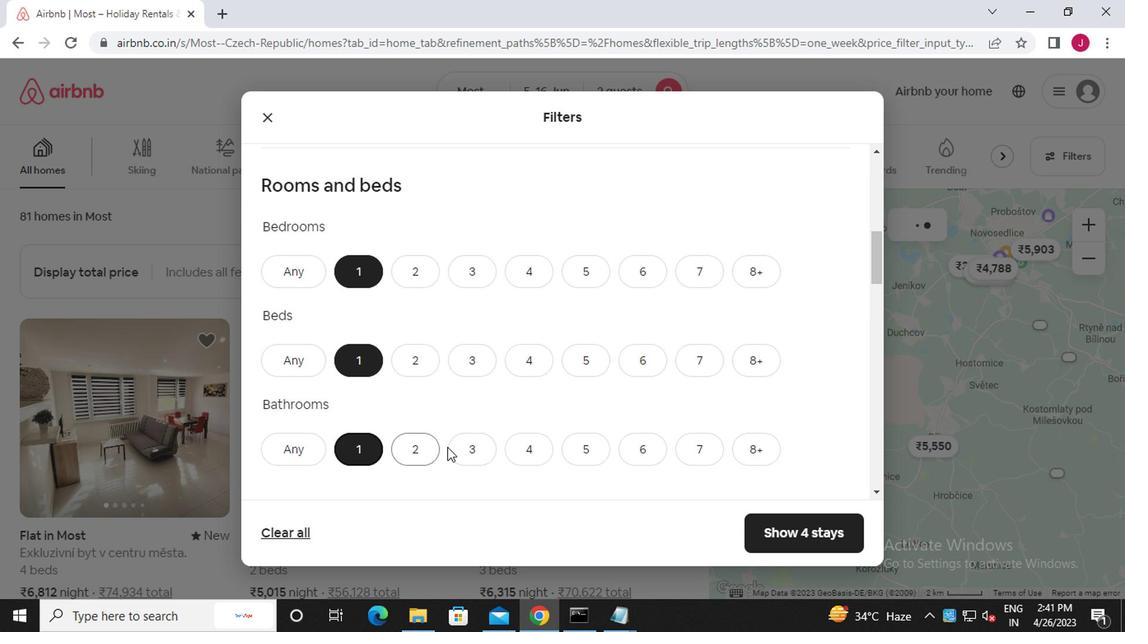 
Action: Mouse scrolled (461, 448) with delta (0, -1)
Screenshot: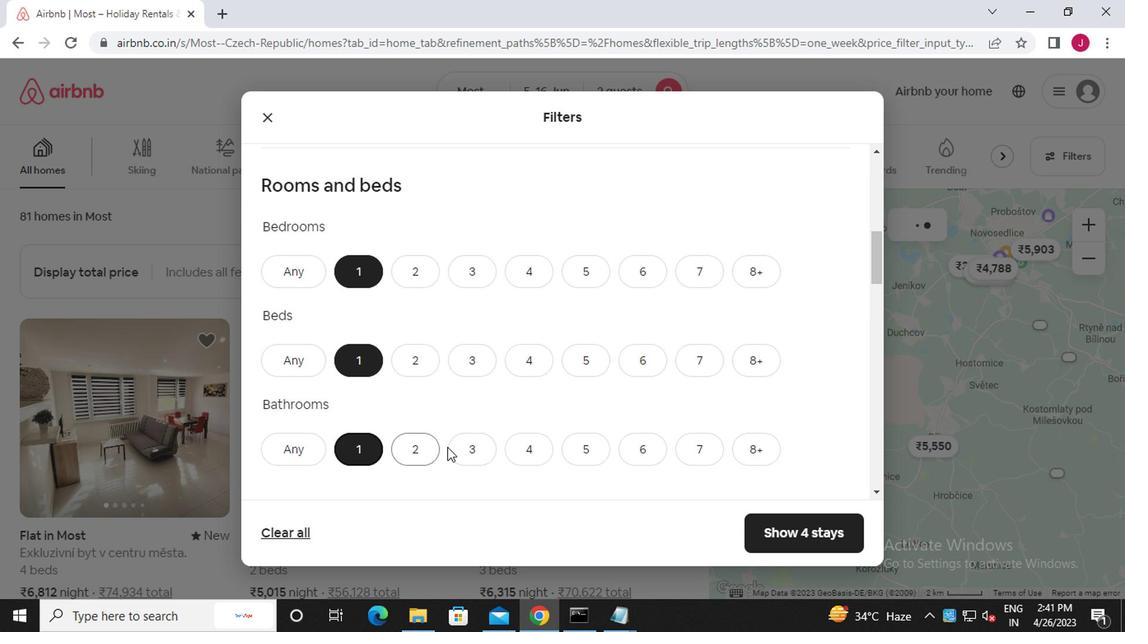 
Action: Mouse moved to (465, 451)
Screenshot: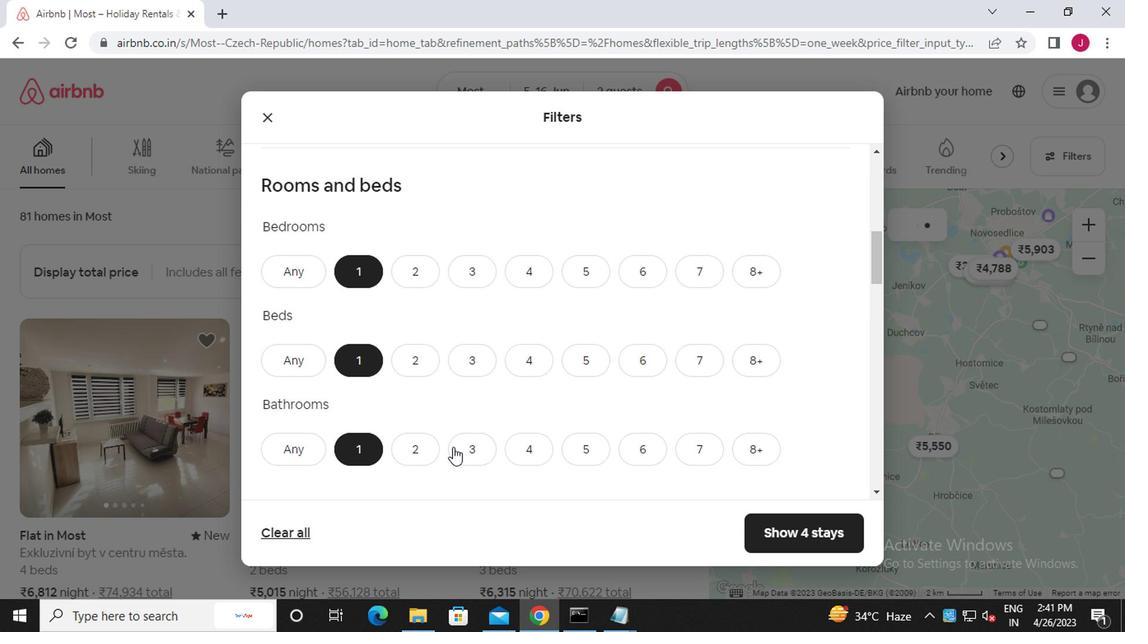 
Action: Mouse scrolled (465, 450) with delta (0, -1)
Screenshot: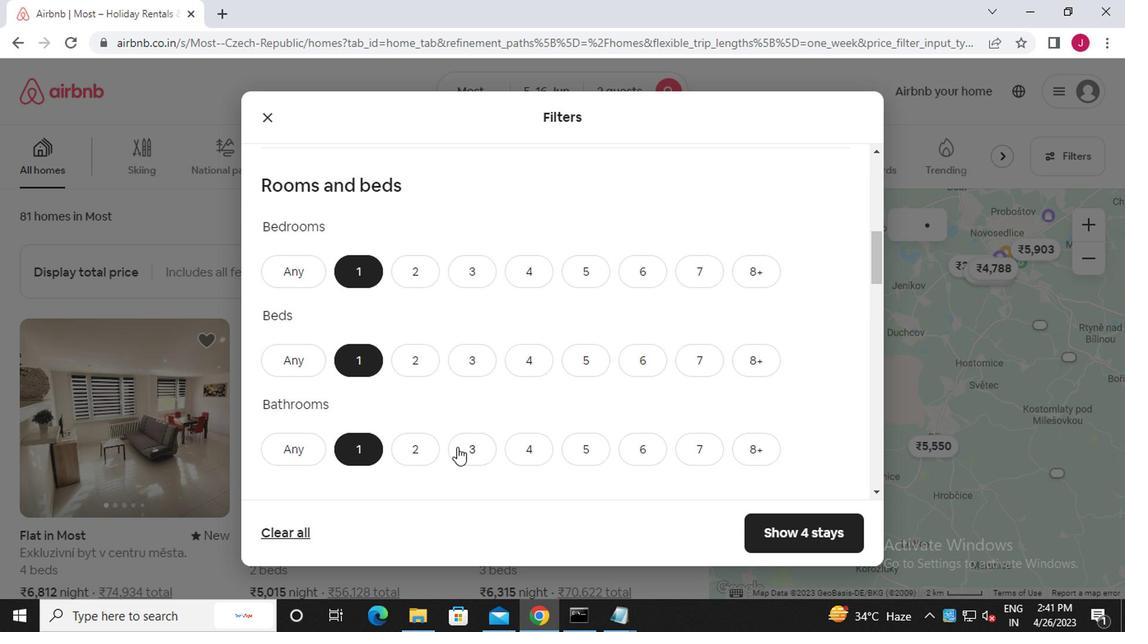 
Action: Mouse moved to (335, 460)
Screenshot: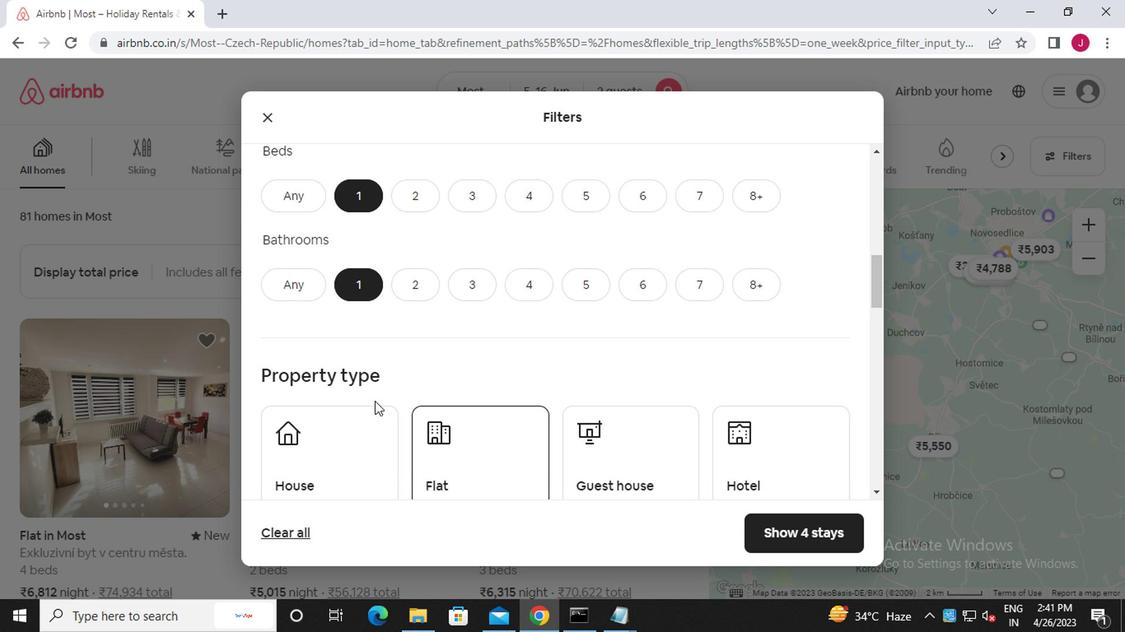 
Action: Mouse pressed left at (335, 460)
Screenshot: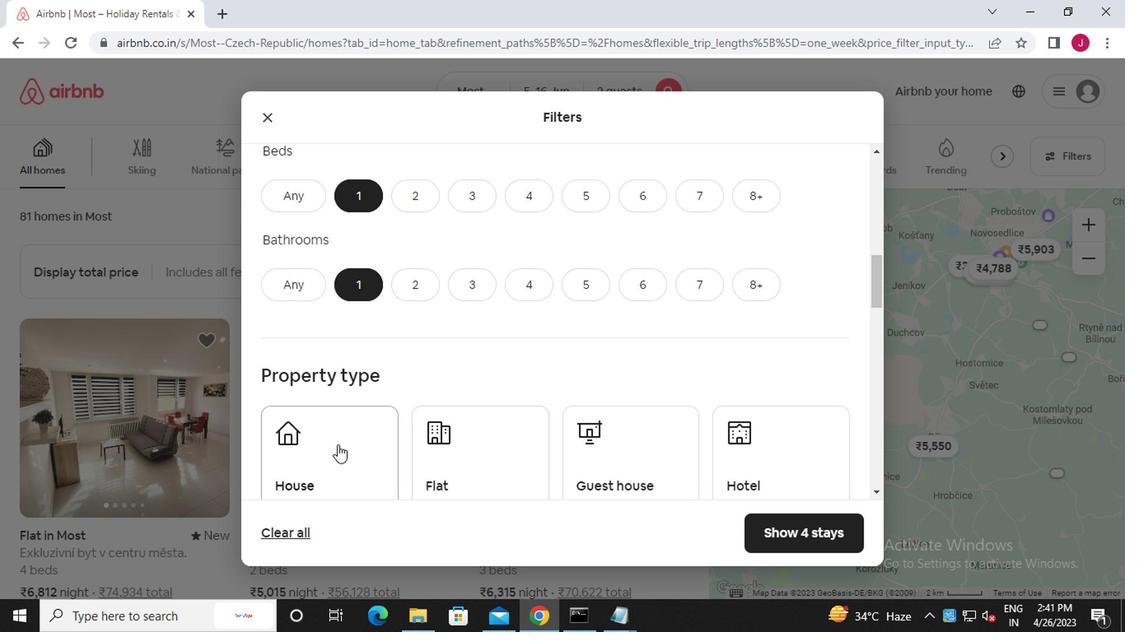 
Action: Mouse moved to (433, 455)
Screenshot: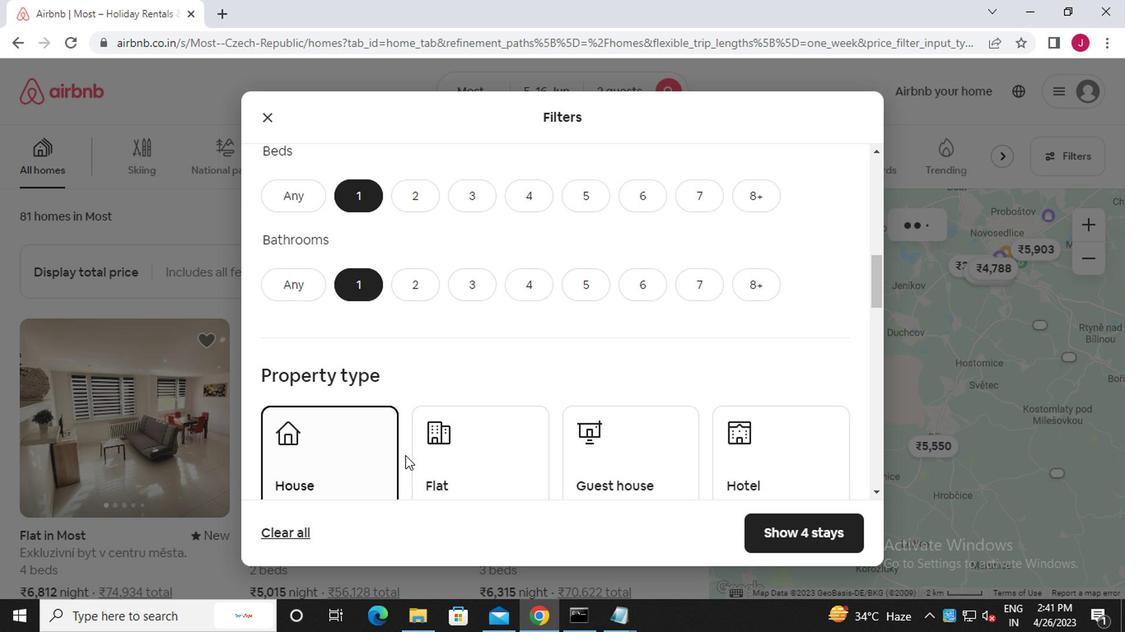 
Action: Mouse pressed left at (433, 455)
Screenshot: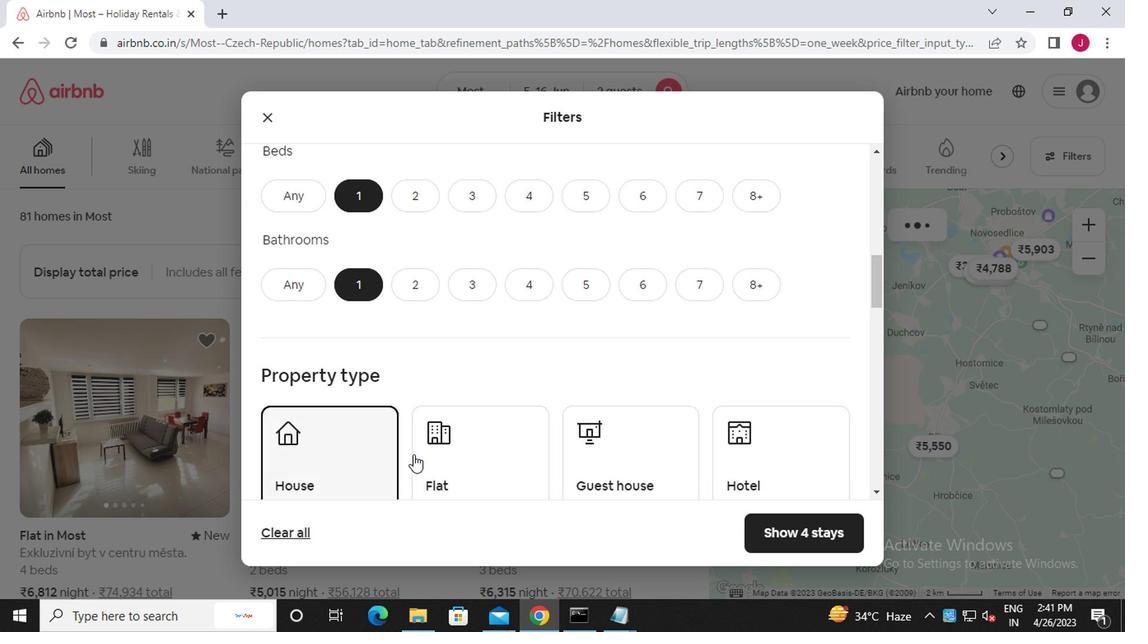 
Action: Mouse moved to (683, 473)
Screenshot: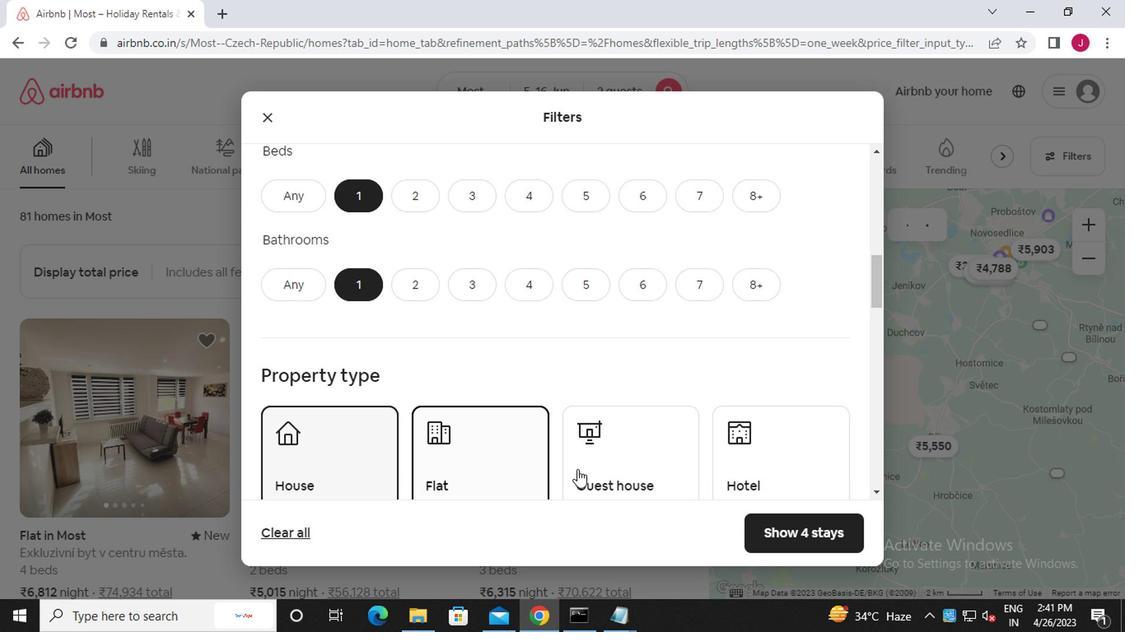 
Action: Mouse pressed left at (683, 473)
Screenshot: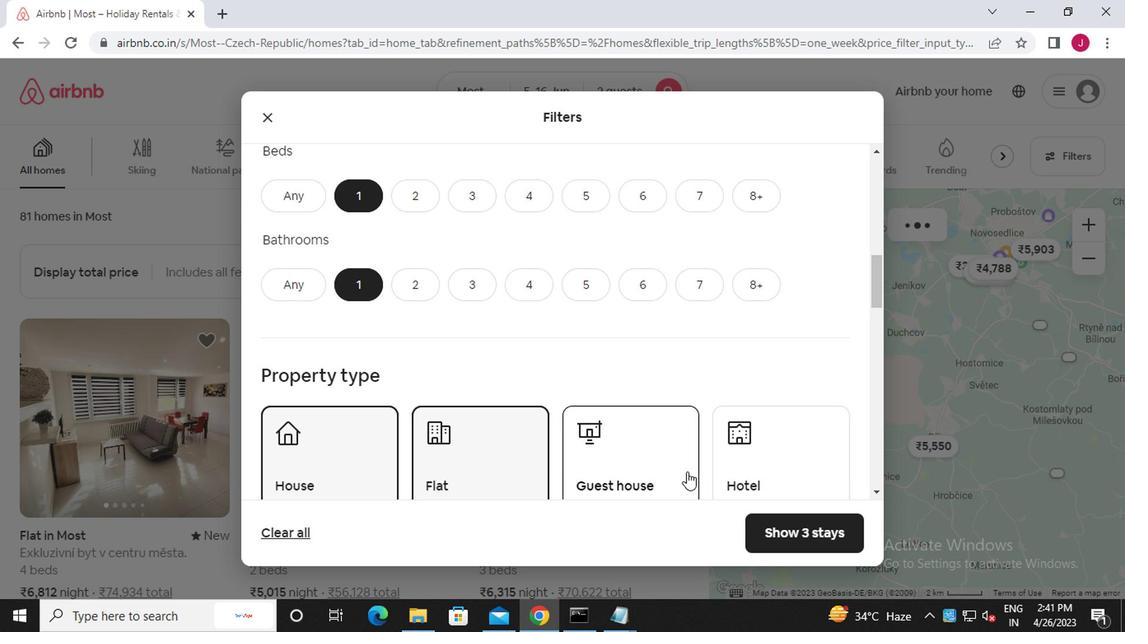 
Action: Mouse moved to (761, 473)
Screenshot: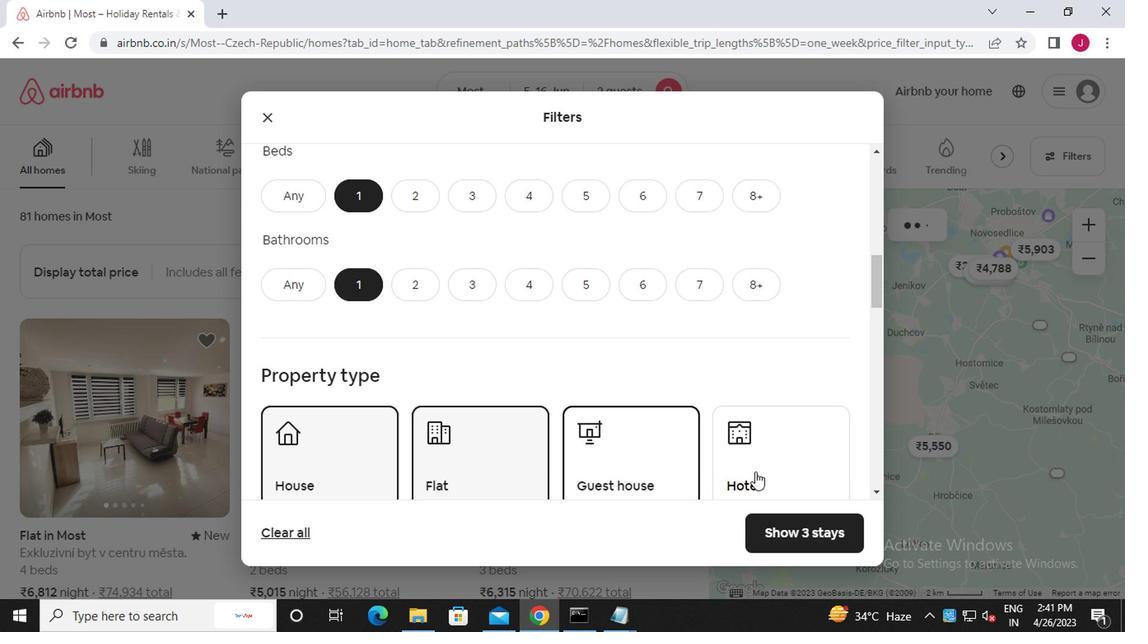 
Action: Mouse pressed left at (761, 473)
Screenshot: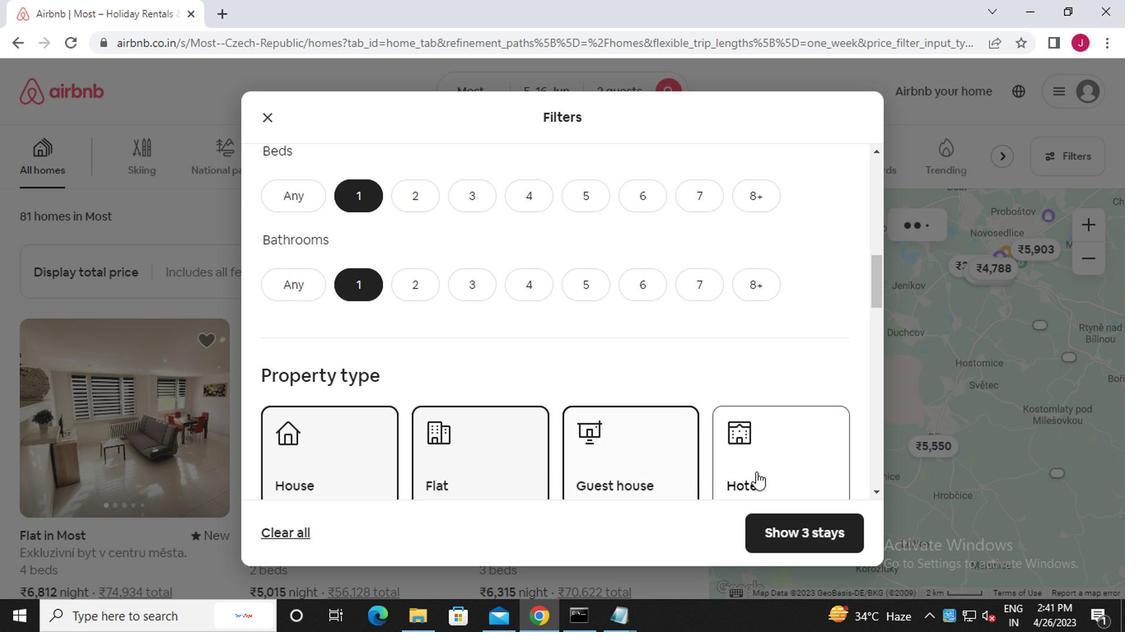 
Action: Mouse moved to (765, 468)
Screenshot: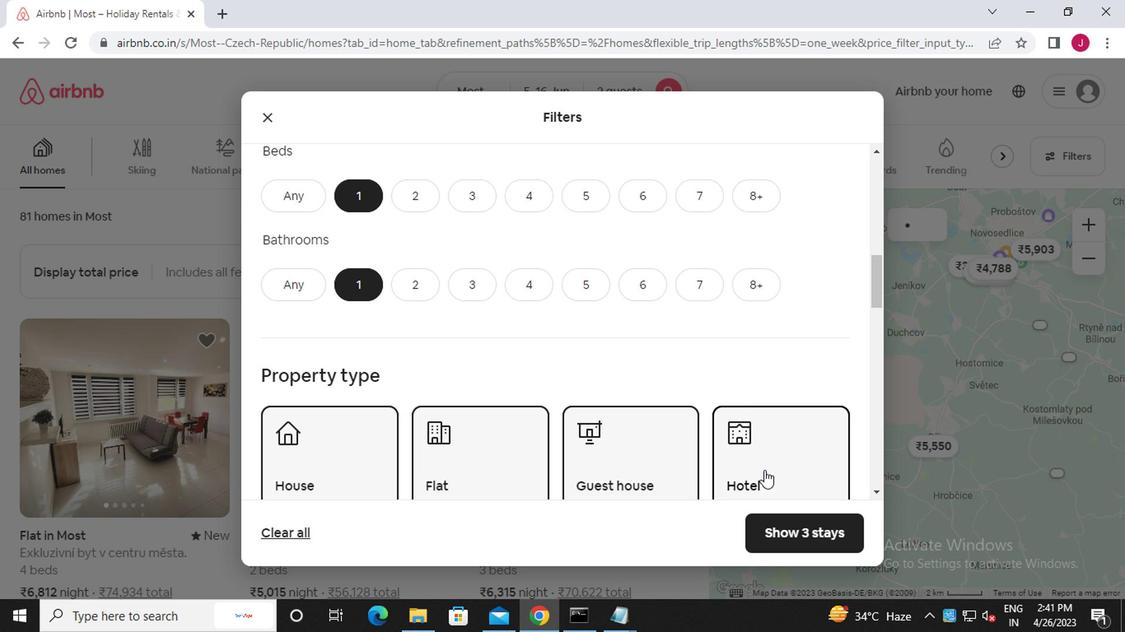 
Action: Mouse scrolled (765, 467) with delta (0, 0)
Screenshot: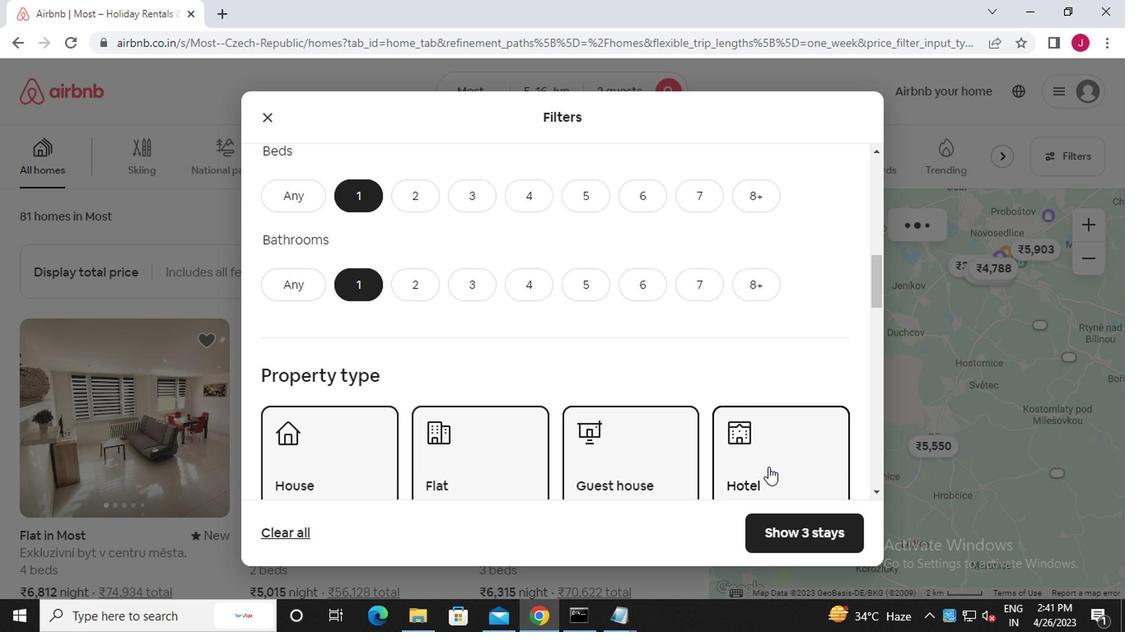 
Action: Mouse scrolled (765, 467) with delta (0, 0)
Screenshot: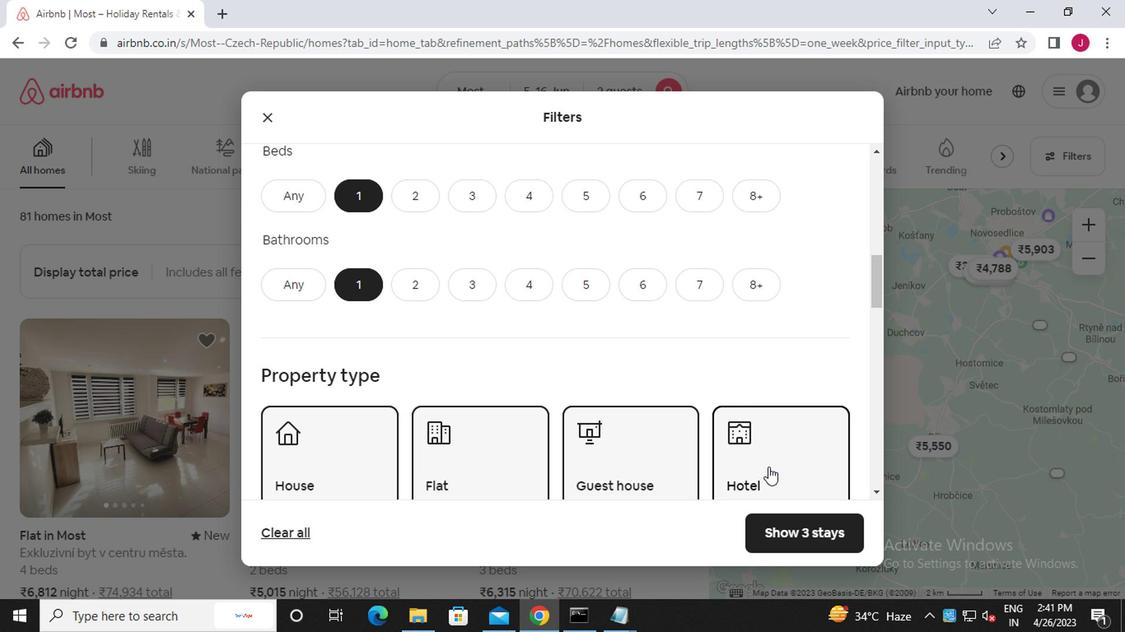 
Action: Mouse scrolled (765, 467) with delta (0, 0)
Screenshot: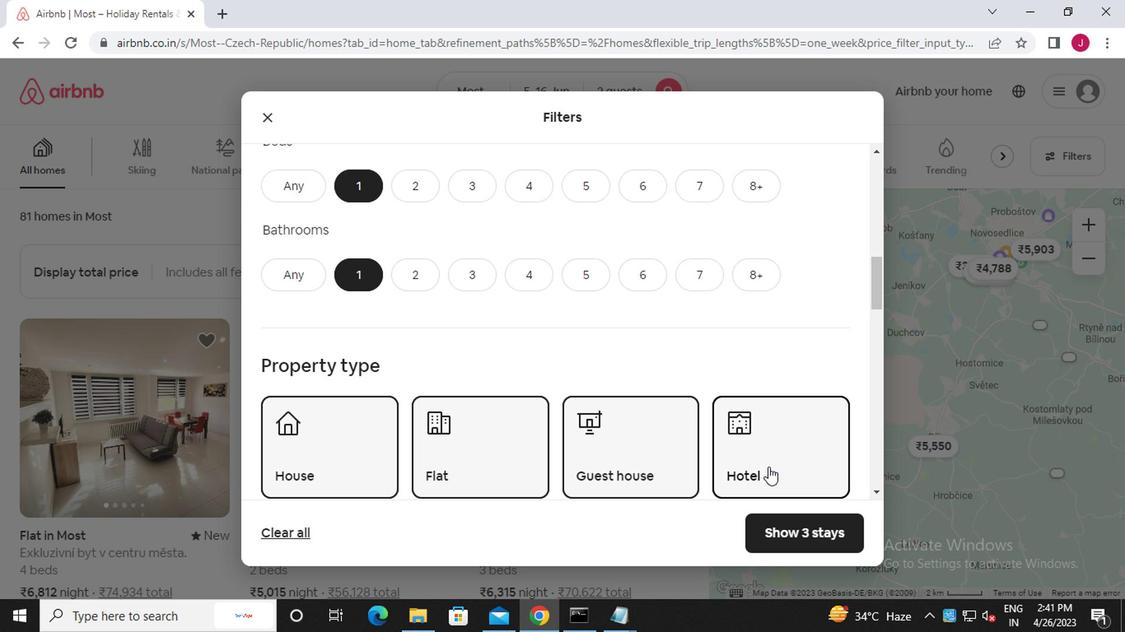 
Action: Mouse scrolled (765, 467) with delta (0, 0)
Screenshot: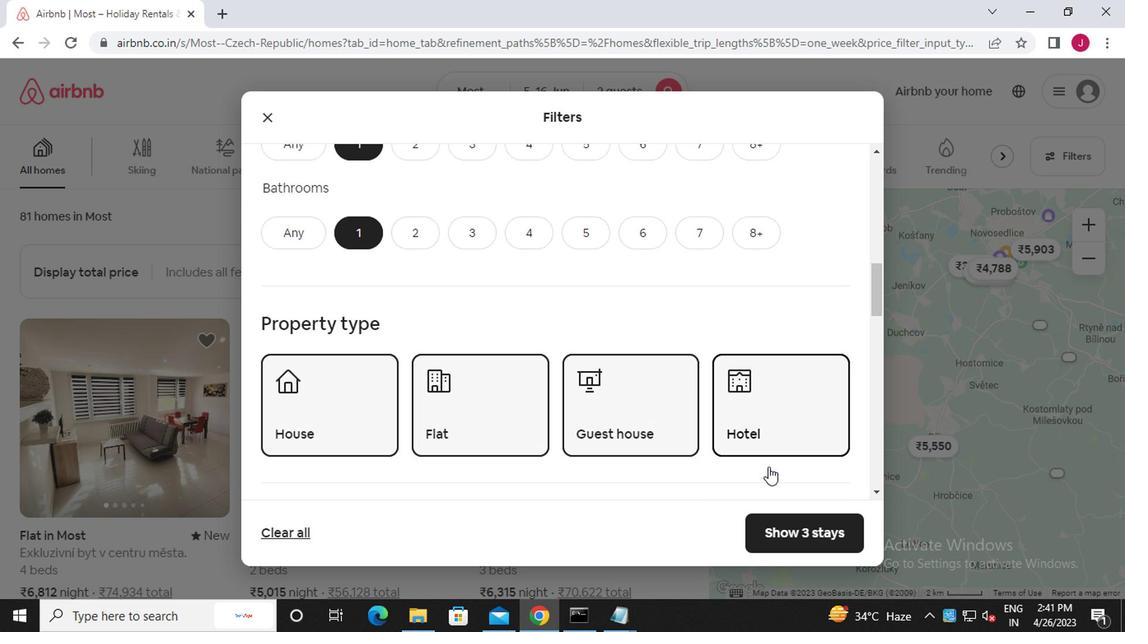 
Action: Mouse moved to (660, 466)
Screenshot: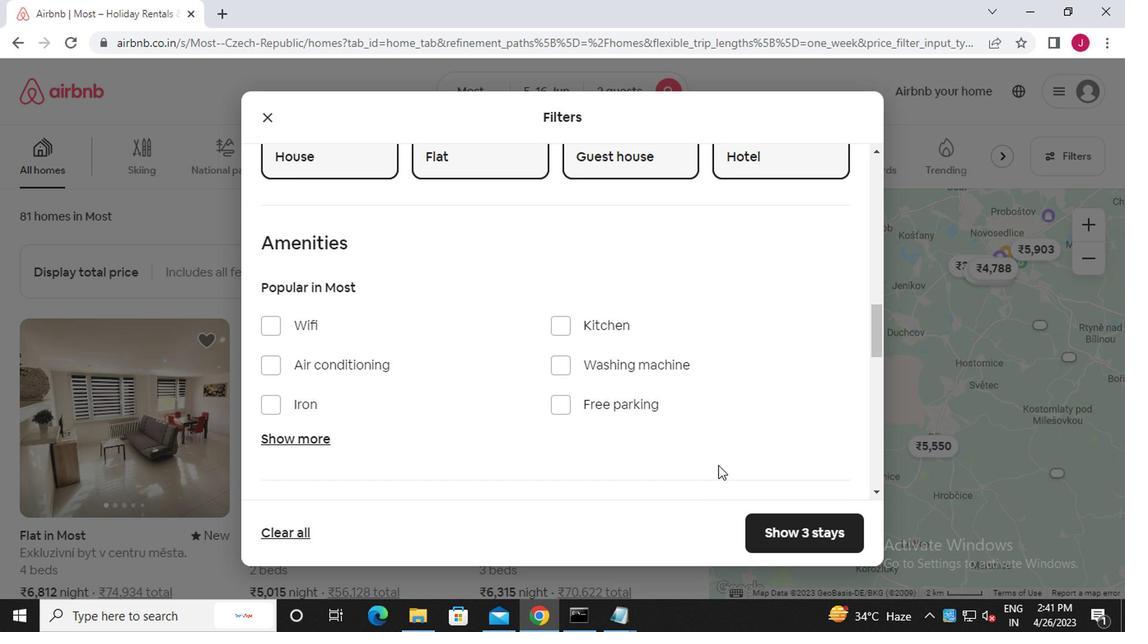 
Action: Mouse scrolled (660, 465) with delta (0, 0)
Screenshot: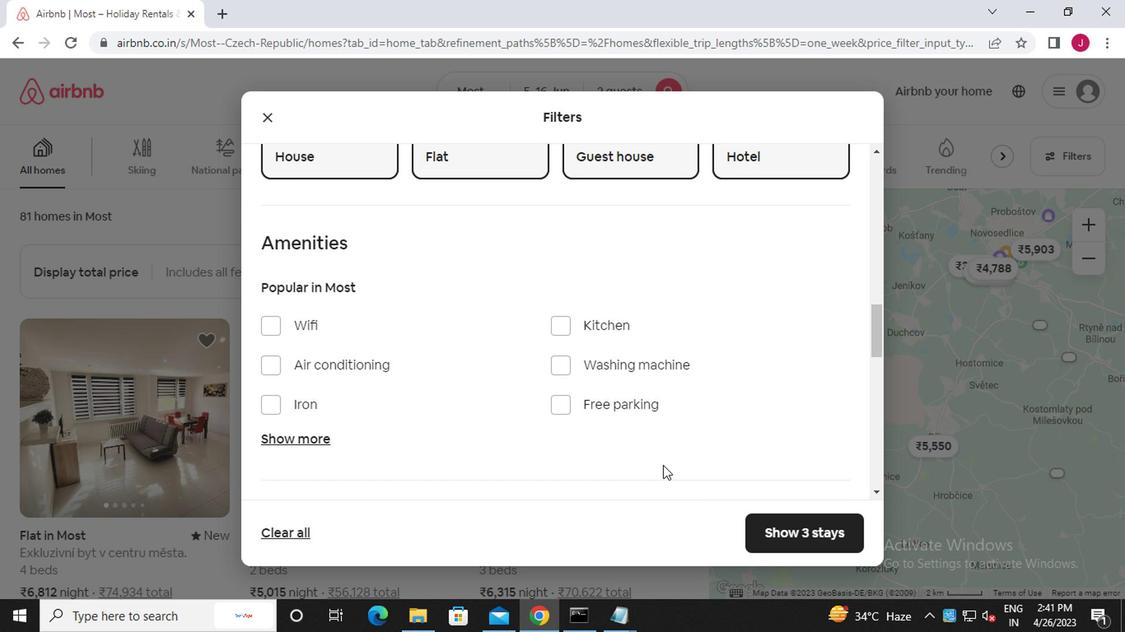 
Action: Mouse scrolled (660, 465) with delta (0, 0)
Screenshot: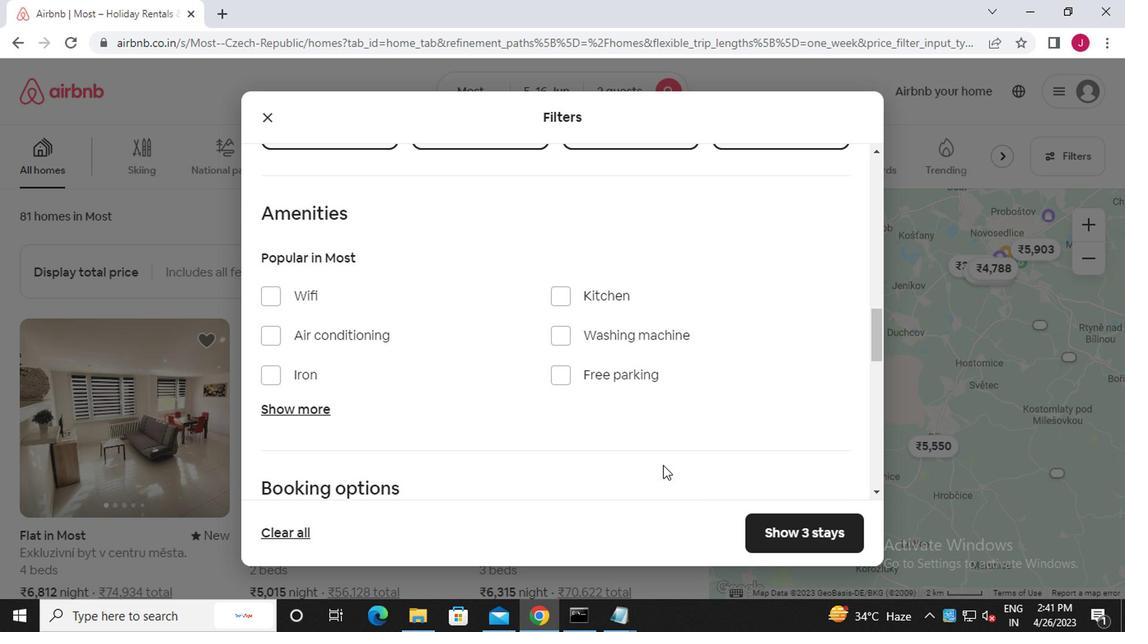 
Action: Mouse moved to (802, 297)
Screenshot: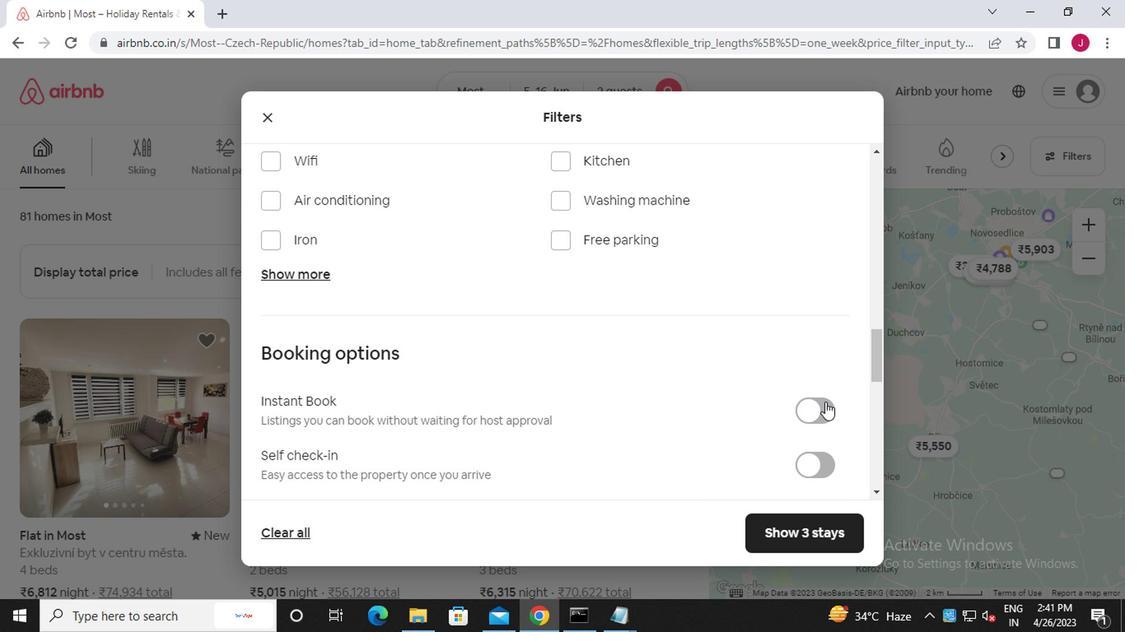 
Action: Mouse scrolled (802, 297) with delta (0, 0)
Screenshot: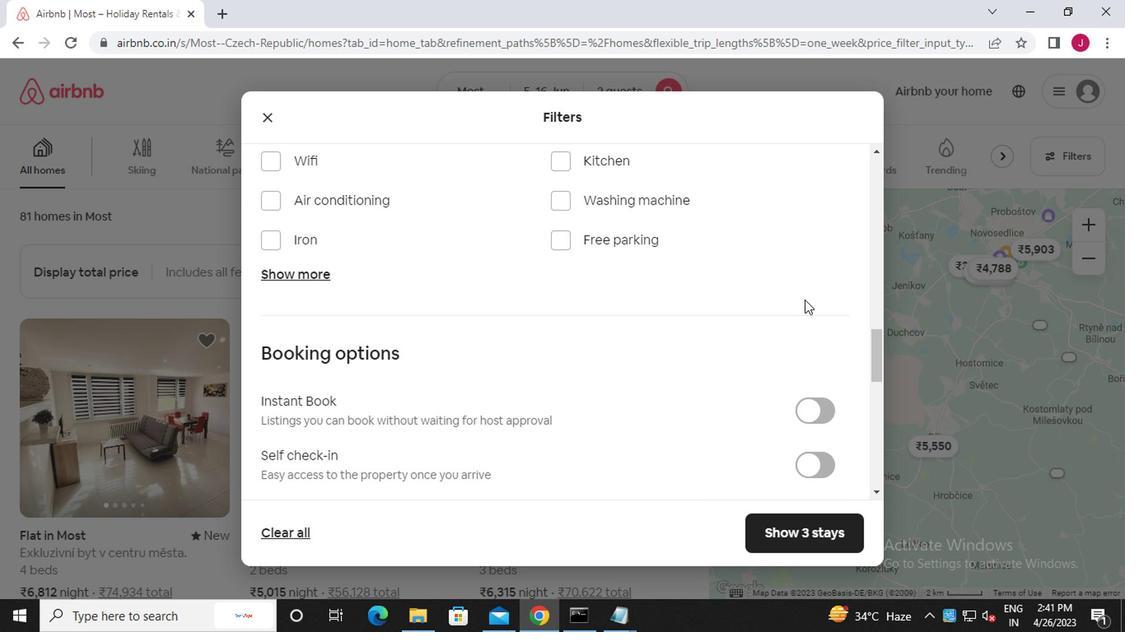 
Action: Mouse moved to (802, 301)
Screenshot: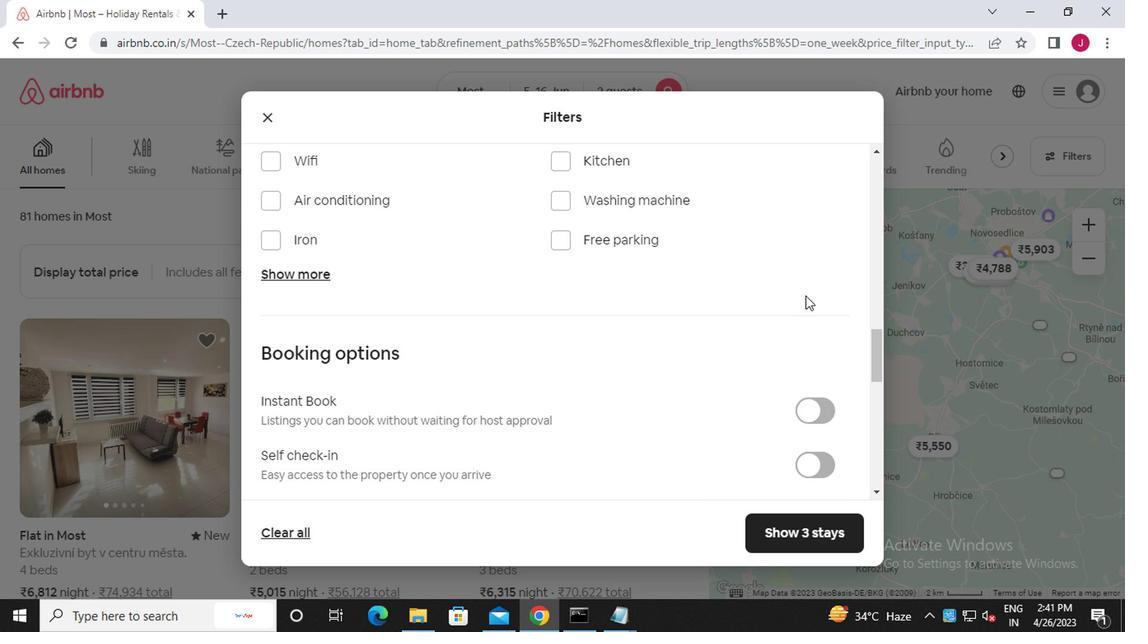 
Action: Mouse scrolled (802, 300) with delta (0, -1)
Screenshot: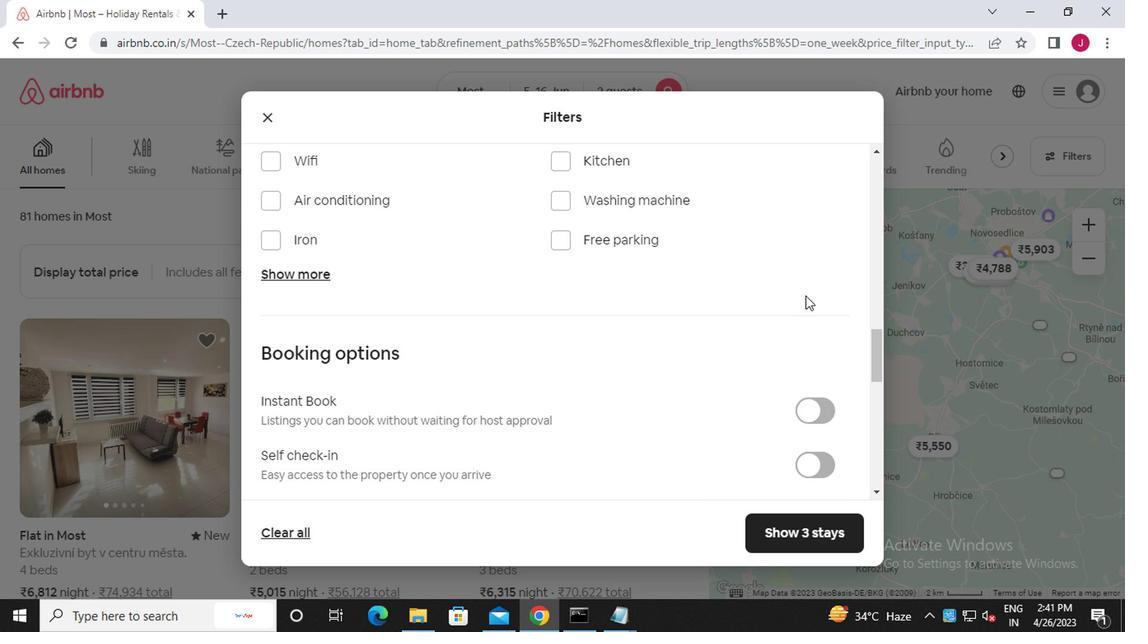 
Action: Mouse moved to (802, 305)
Screenshot: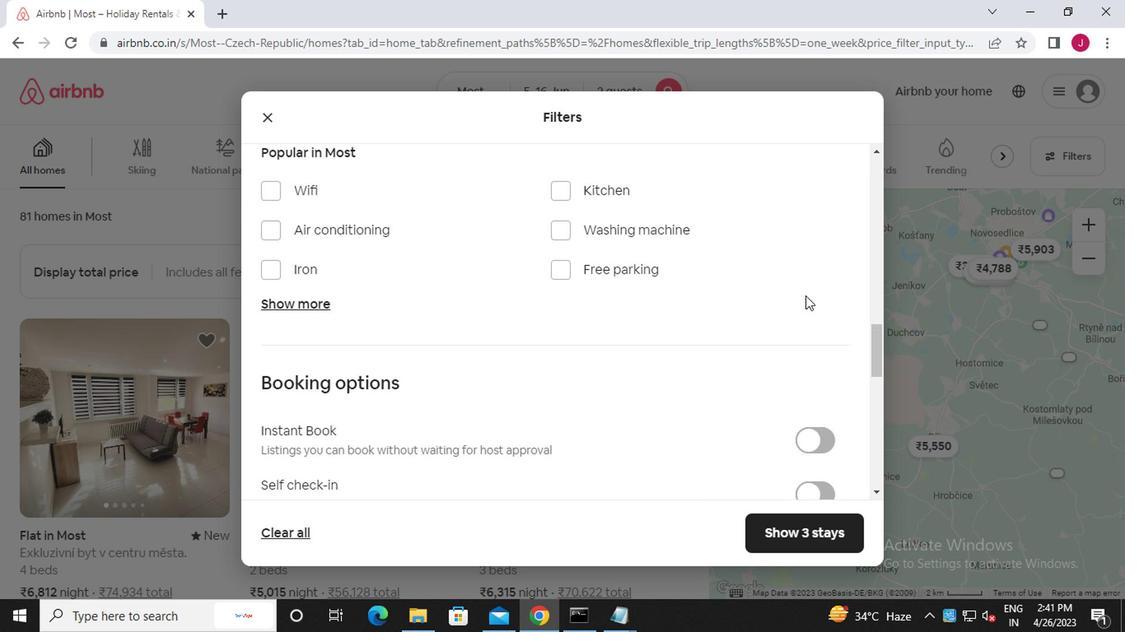 
Action: Mouse scrolled (802, 305) with delta (0, 0)
Screenshot: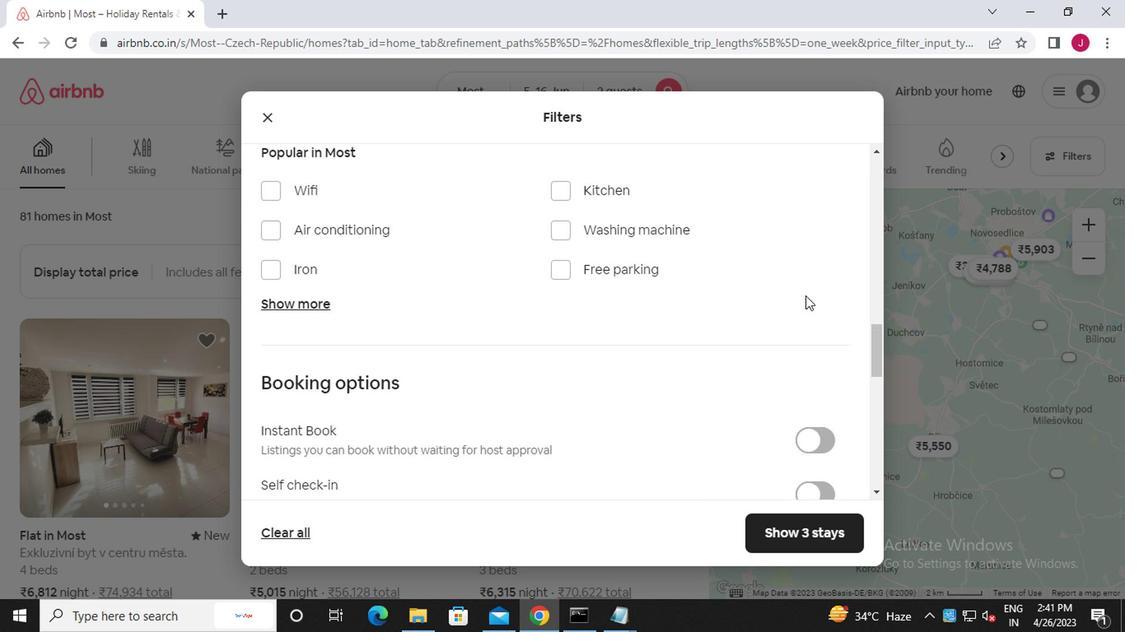 
Action: Mouse moved to (802, 308)
Screenshot: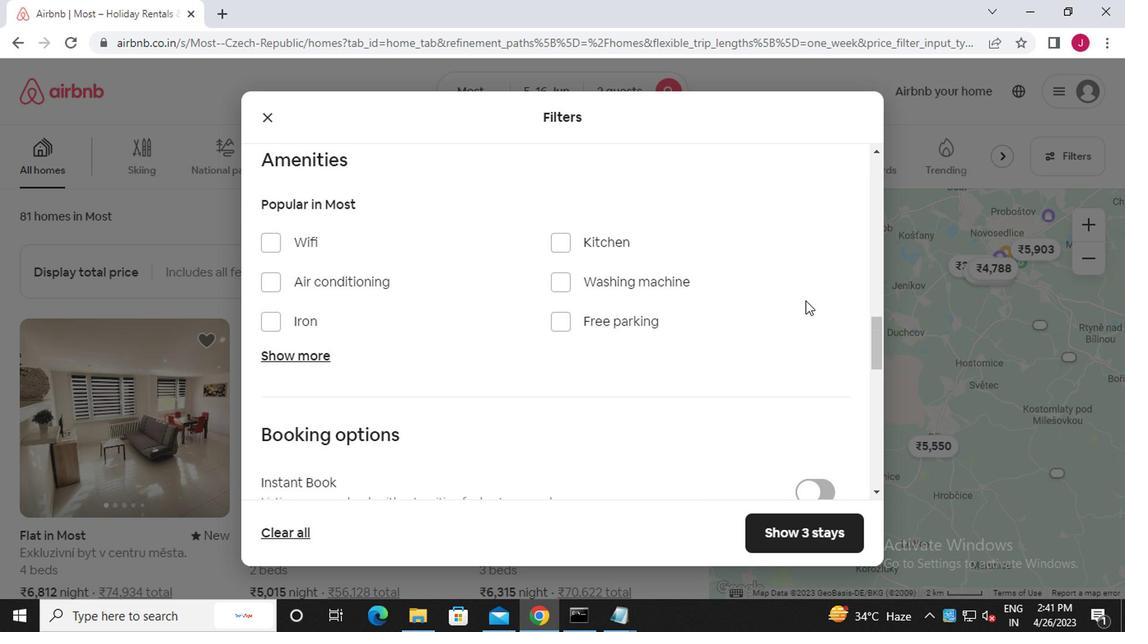 
Action: Mouse scrolled (802, 307) with delta (0, 0)
Screenshot: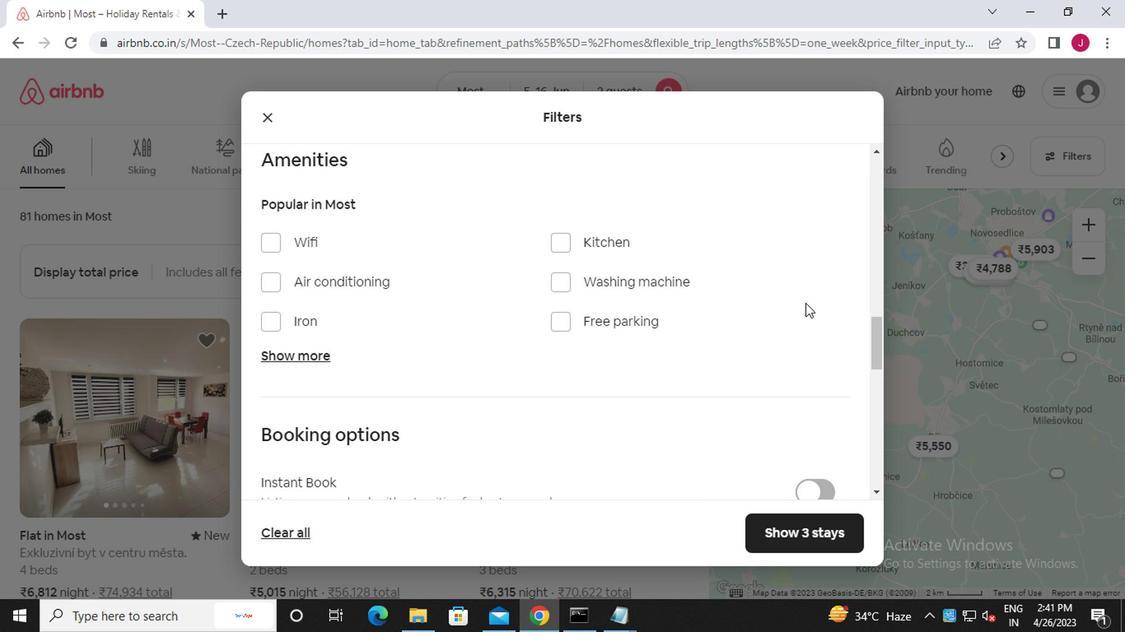 
Action: Mouse moved to (819, 307)
Screenshot: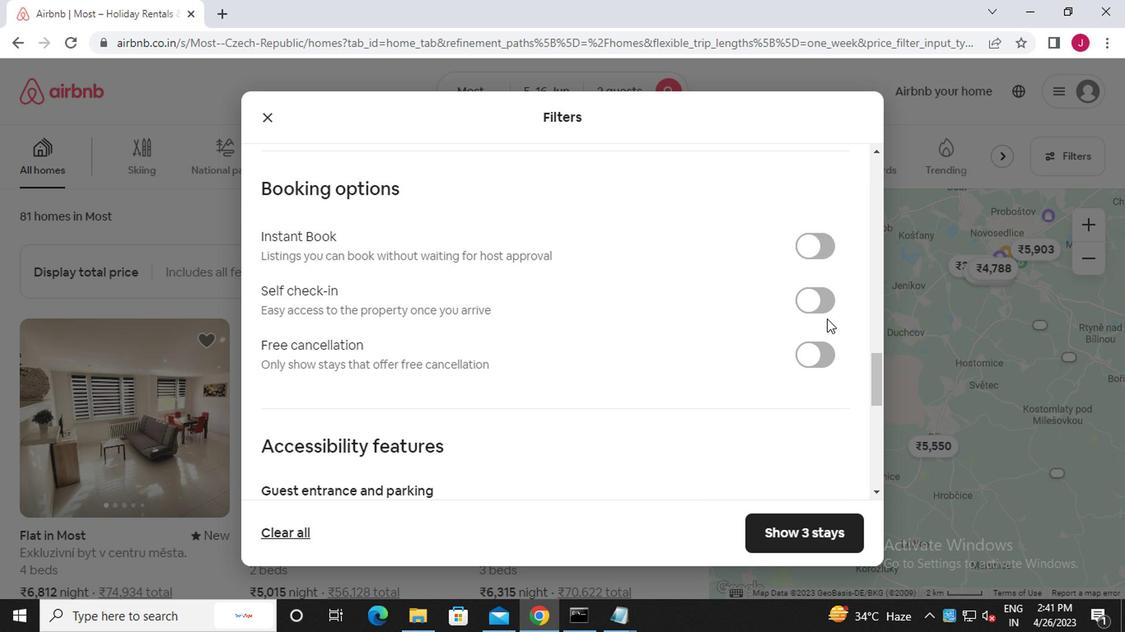 
Action: Mouse pressed left at (819, 307)
Screenshot: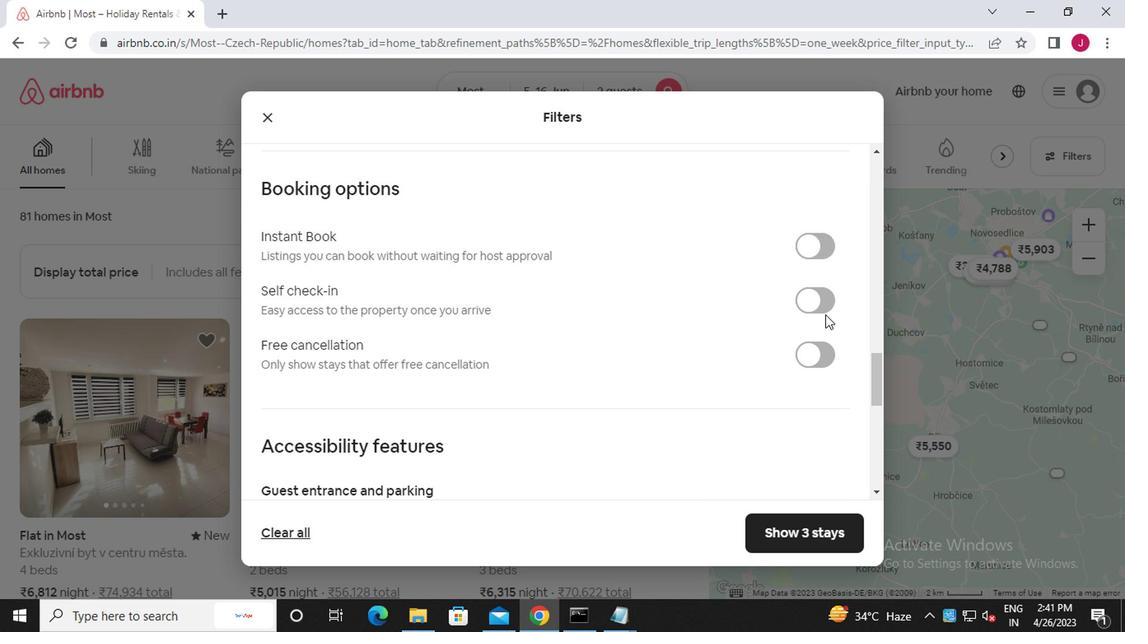 
Action: Mouse moved to (652, 341)
Screenshot: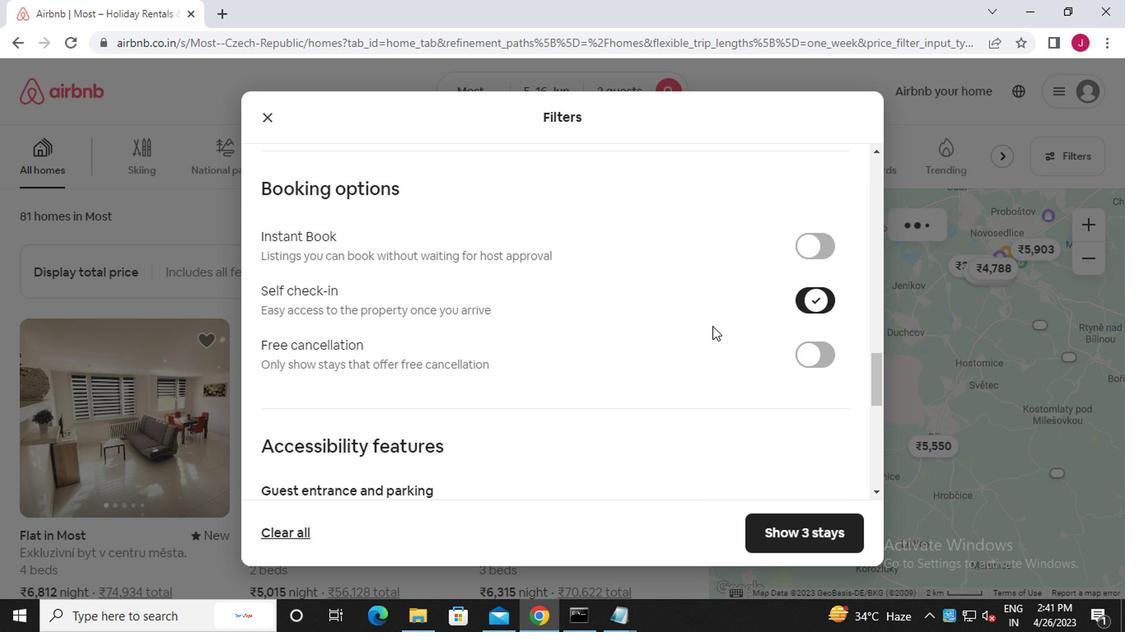 
Action: Mouse scrolled (652, 340) with delta (0, -1)
Screenshot: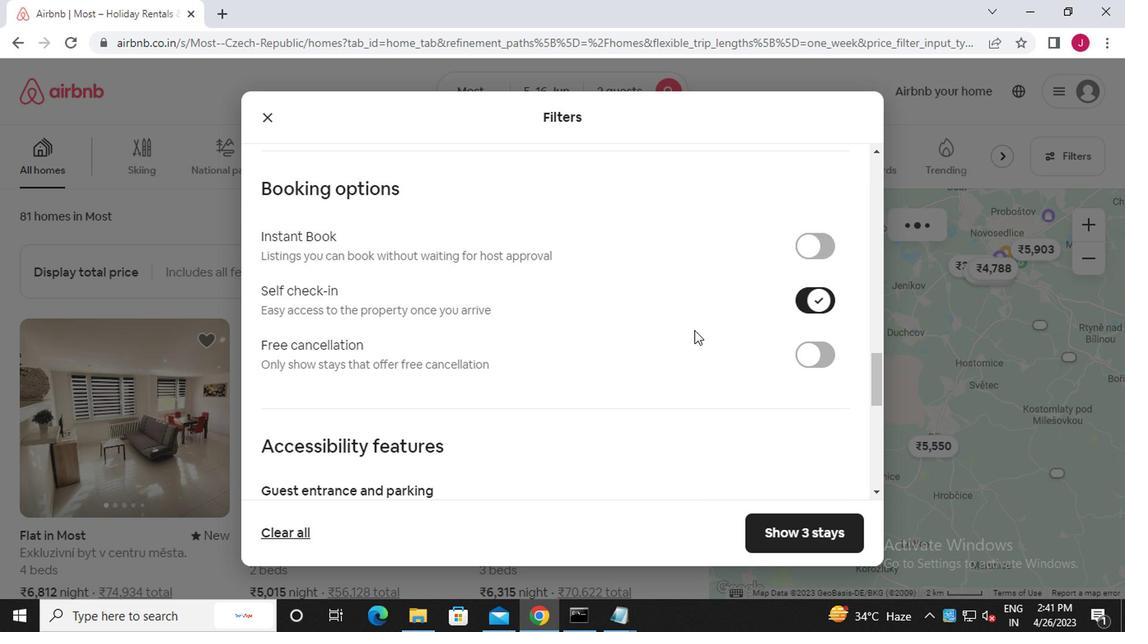 
Action: Mouse scrolled (652, 340) with delta (0, -1)
Screenshot: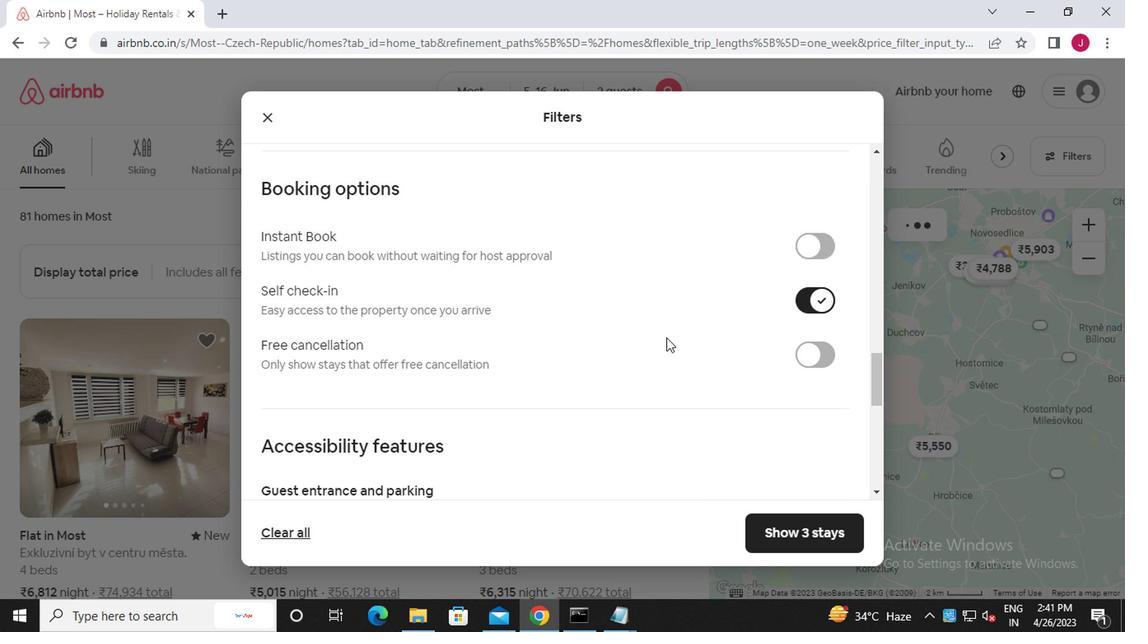 
Action: Mouse scrolled (652, 340) with delta (0, -1)
Screenshot: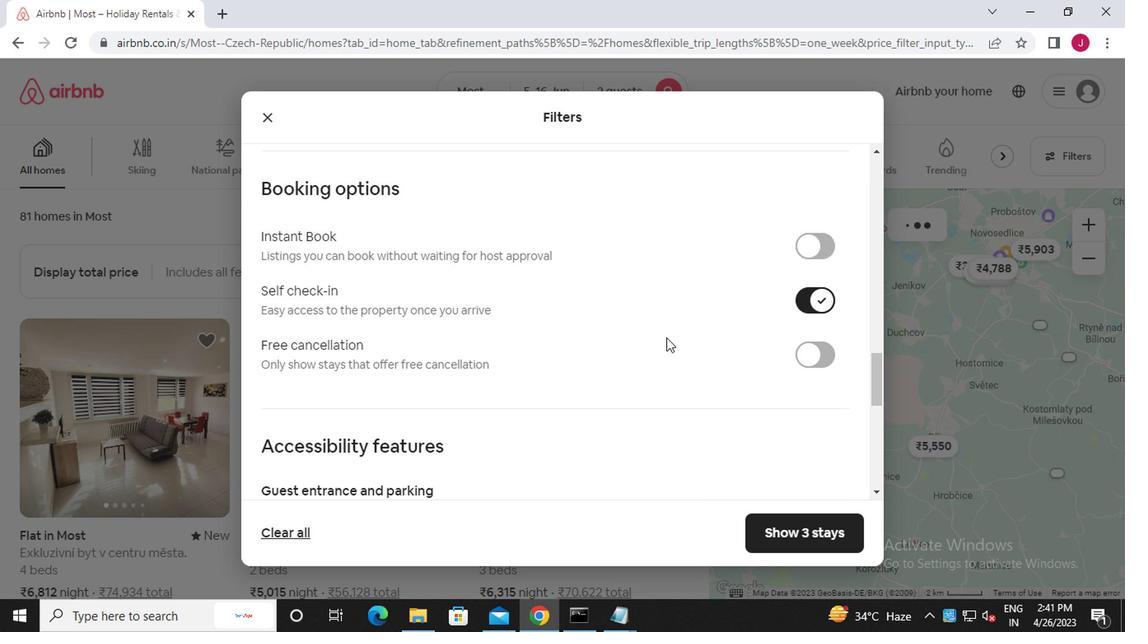 
Action: Mouse scrolled (652, 340) with delta (0, -1)
Screenshot: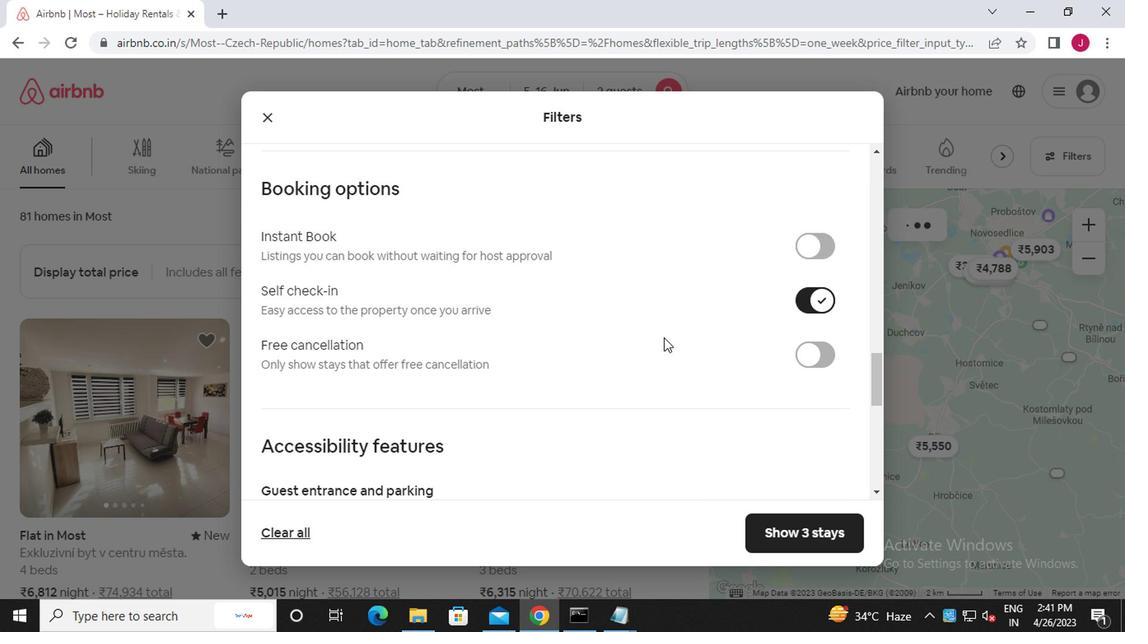 
Action: Mouse scrolled (652, 340) with delta (0, -1)
Screenshot: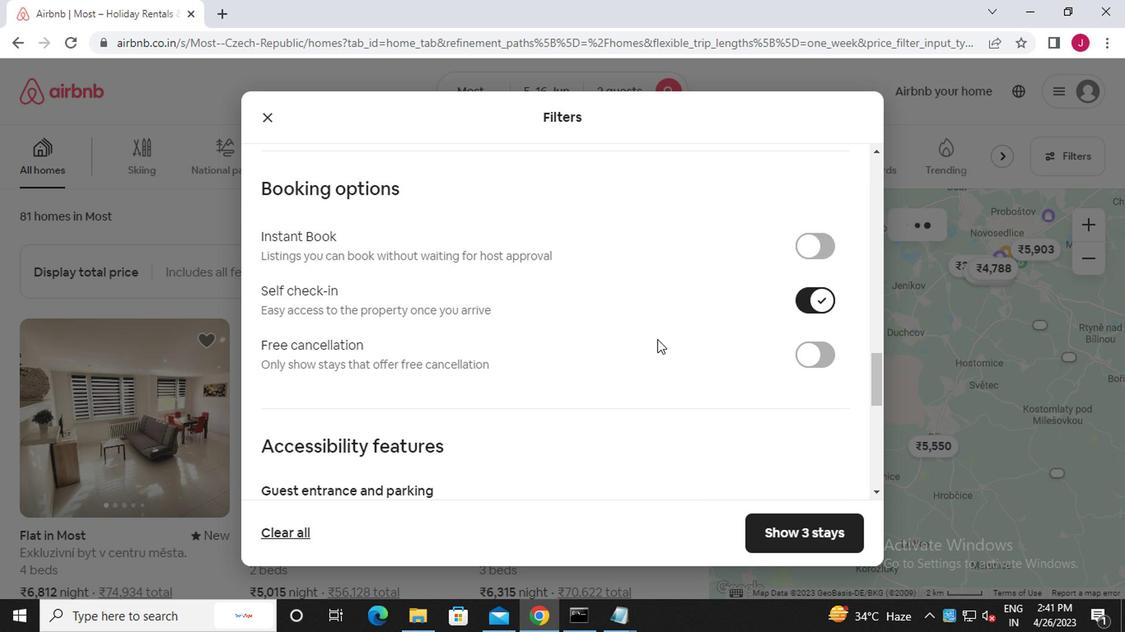 
Action: Mouse scrolled (652, 340) with delta (0, -1)
Screenshot: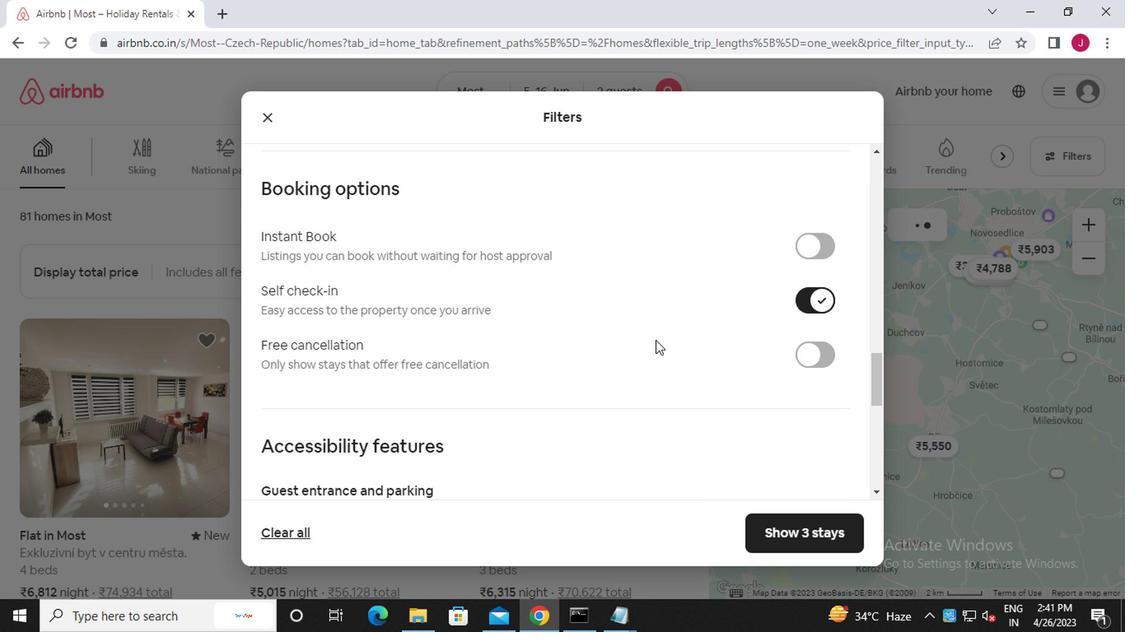 
Action: Mouse scrolled (652, 340) with delta (0, -1)
Screenshot: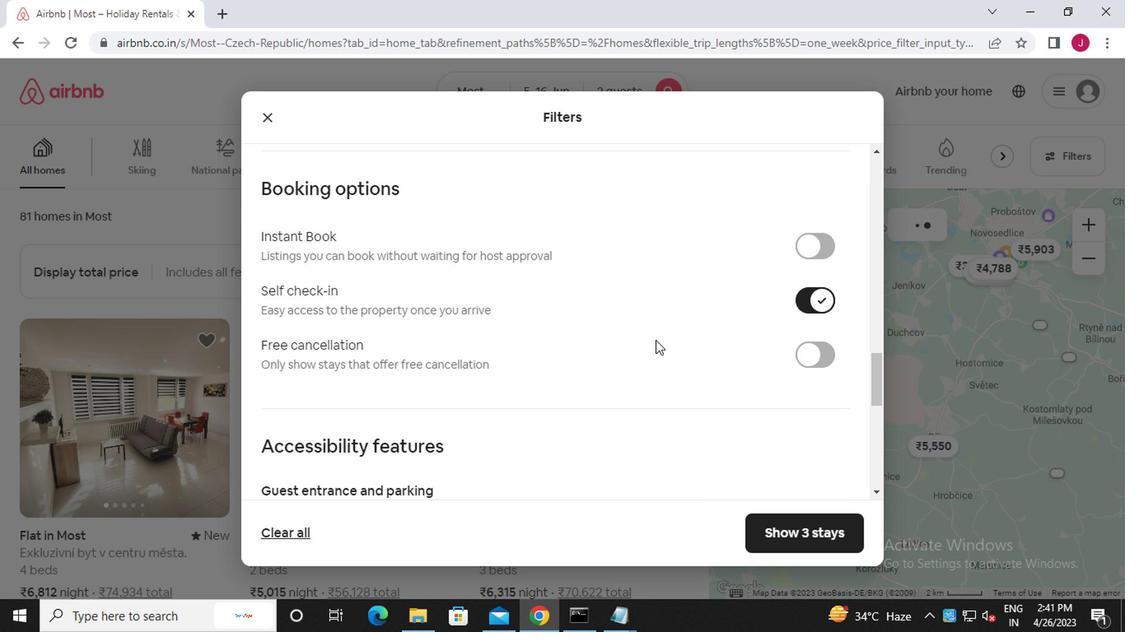 
Action: Mouse moved to (622, 351)
Screenshot: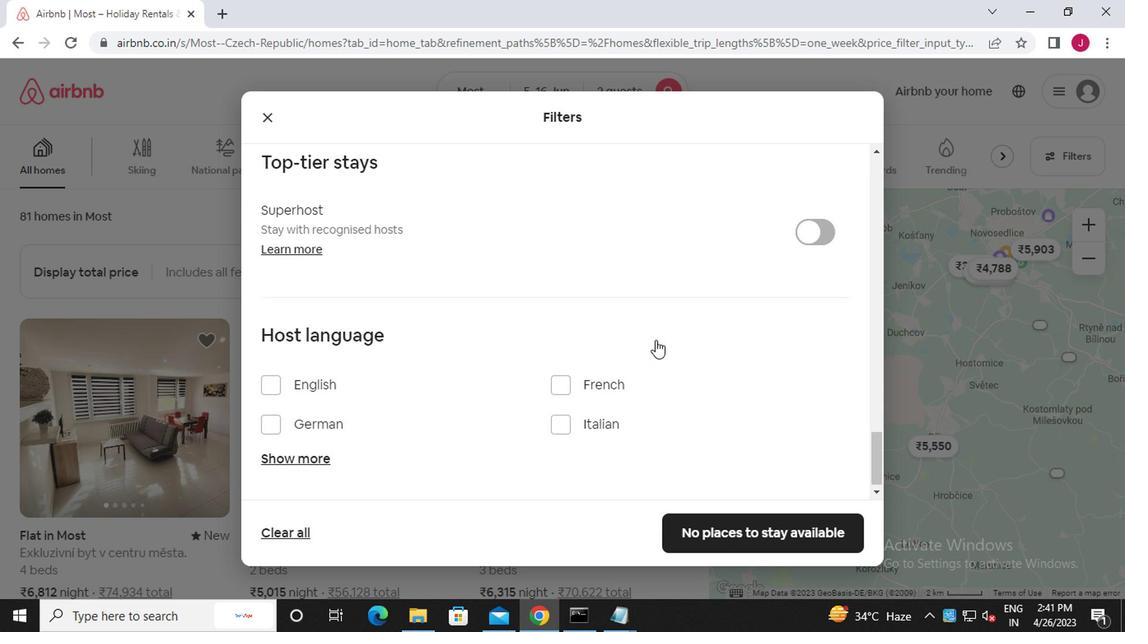 
Action: Mouse scrolled (622, 350) with delta (0, -1)
Screenshot: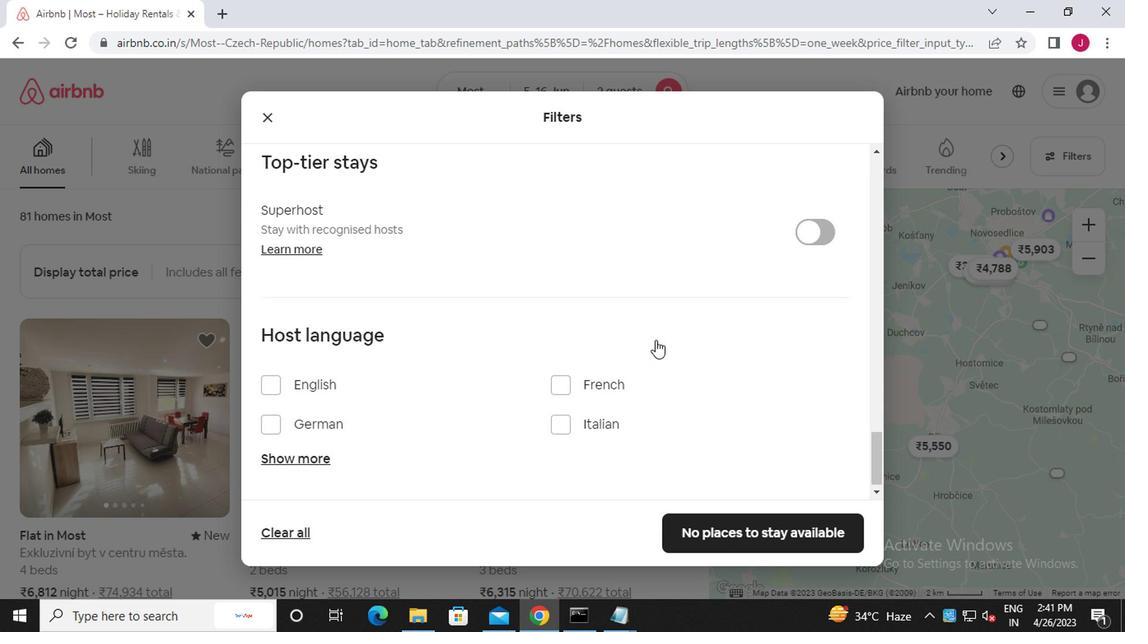 
Action: Mouse moved to (622, 352)
Screenshot: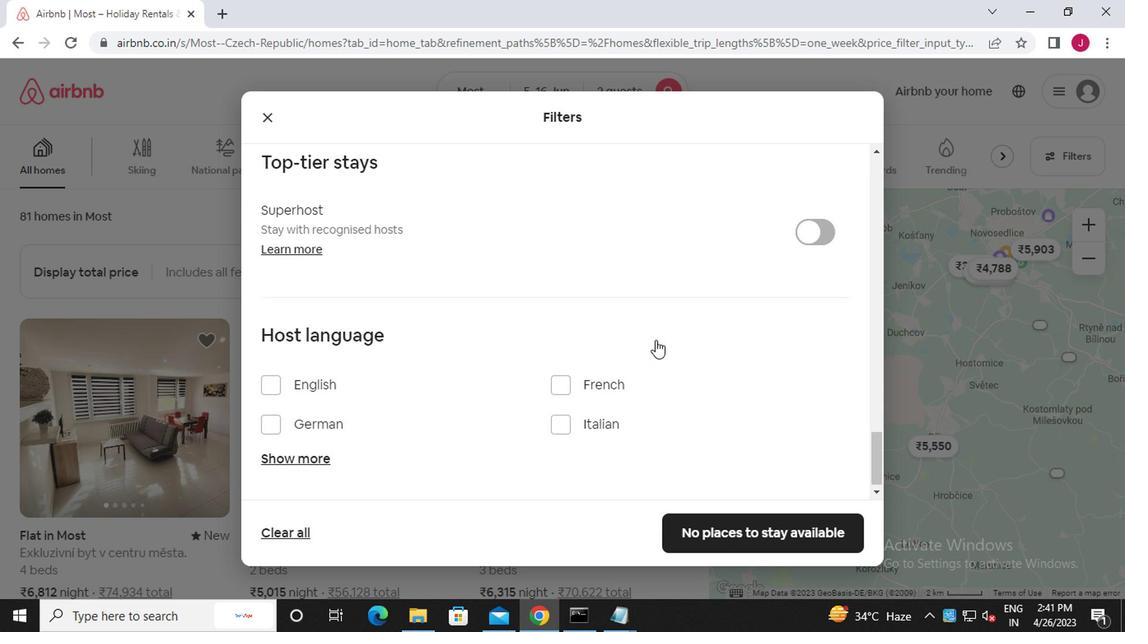 
Action: Mouse scrolled (622, 351) with delta (0, 0)
Screenshot: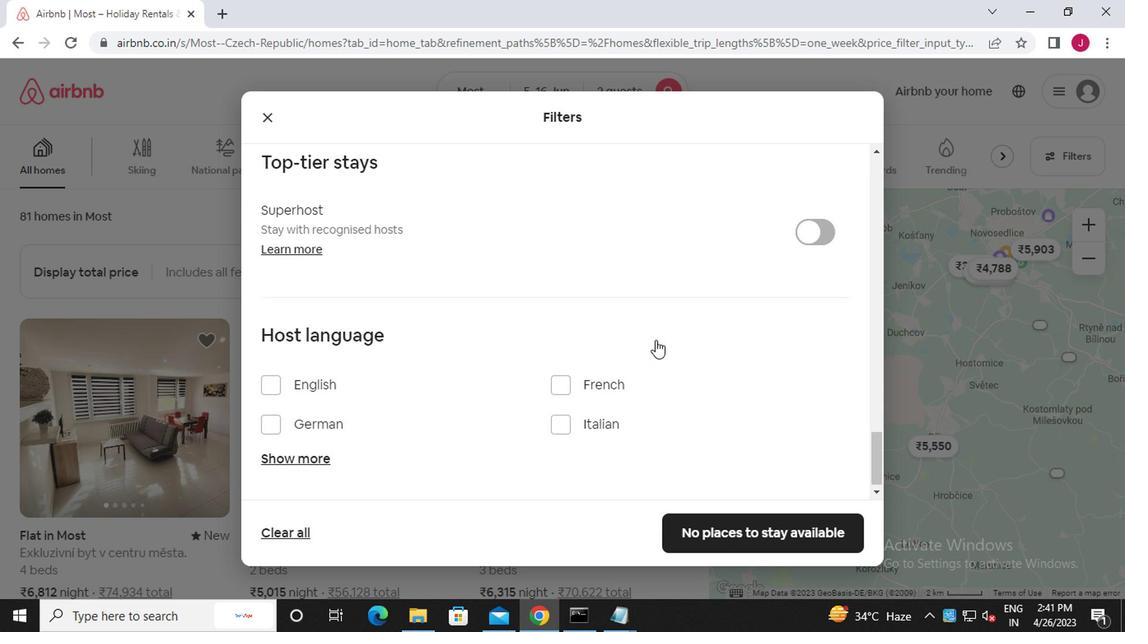 
Action: Mouse moved to (621, 352)
Screenshot: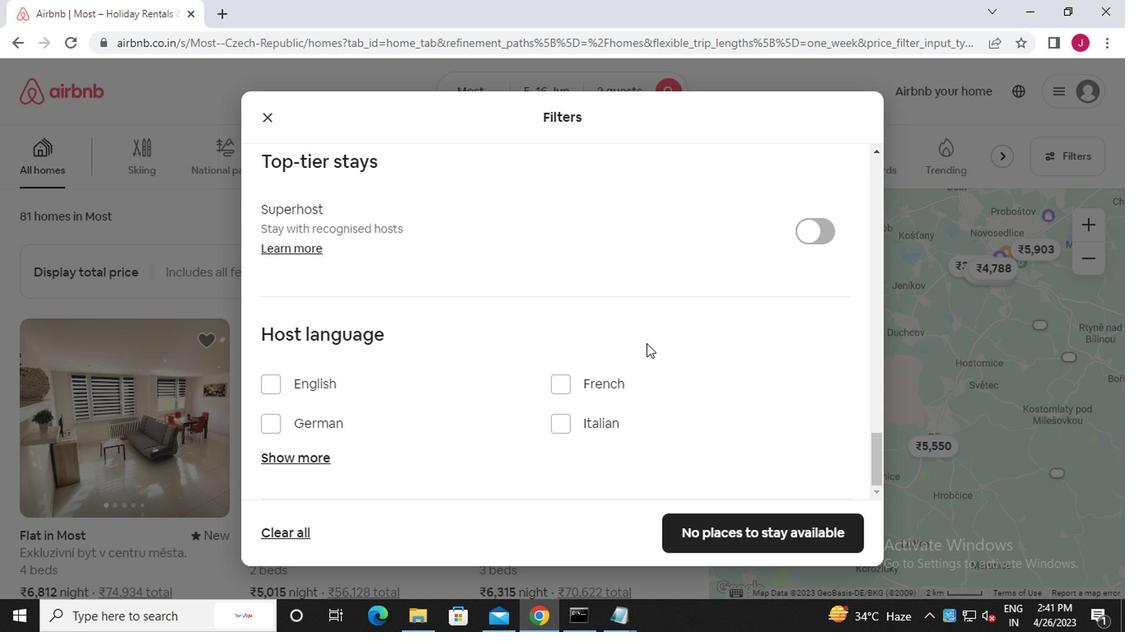
Action: Mouse scrolled (621, 351) with delta (0, 0)
Screenshot: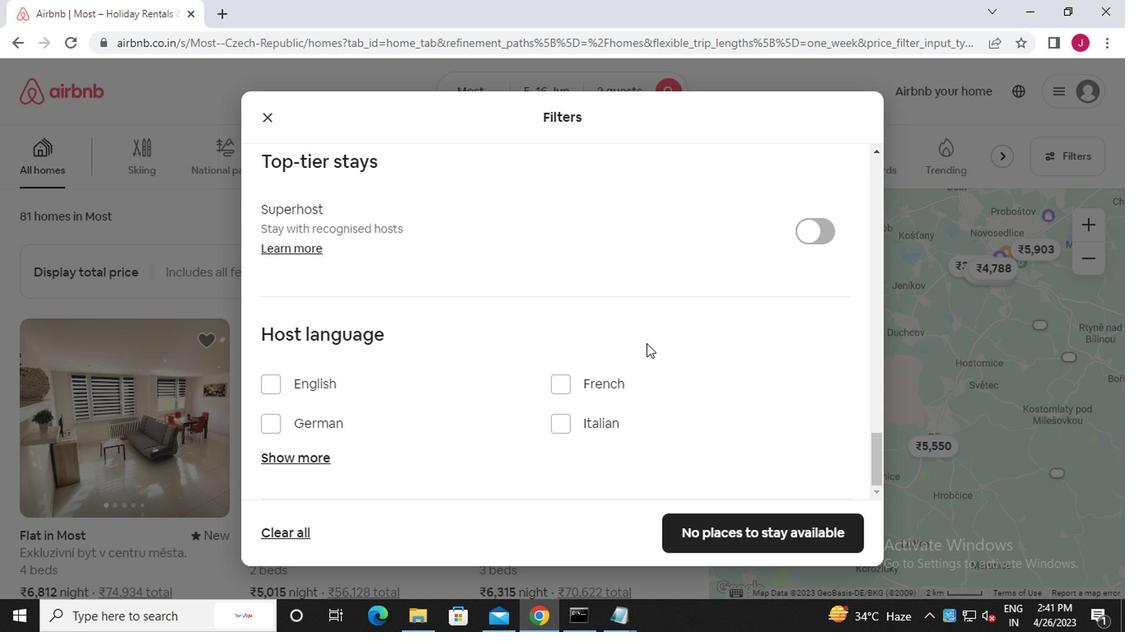 
Action: Mouse moved to (620, 352)
Screenshot: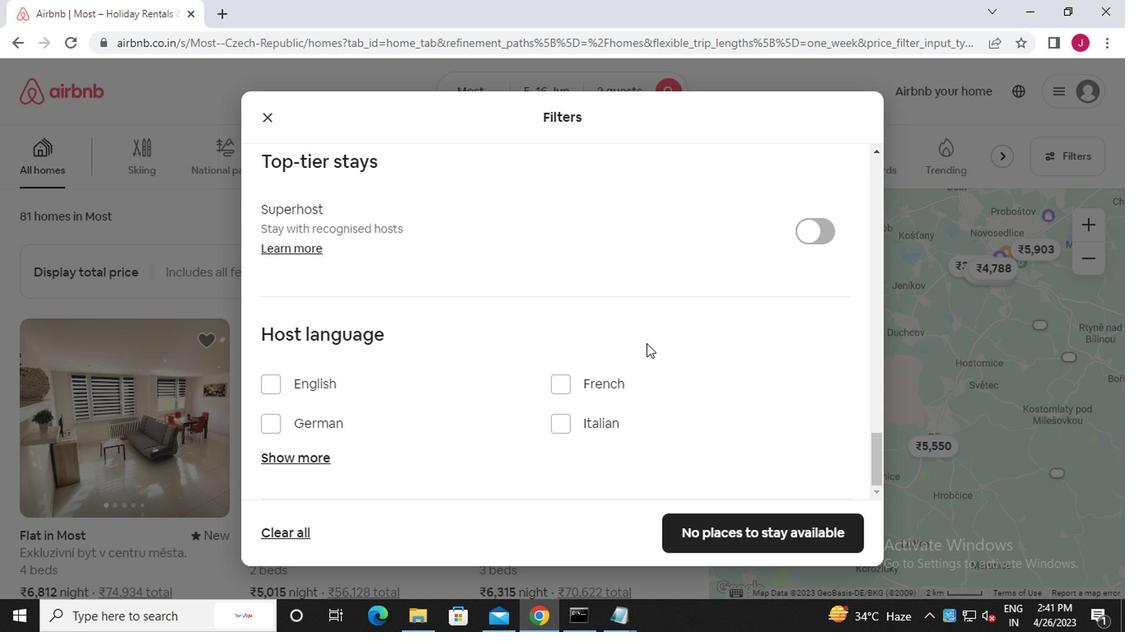 
Action: Mouse scrolled (620, 351) with delta (0, 0)
Screenshot: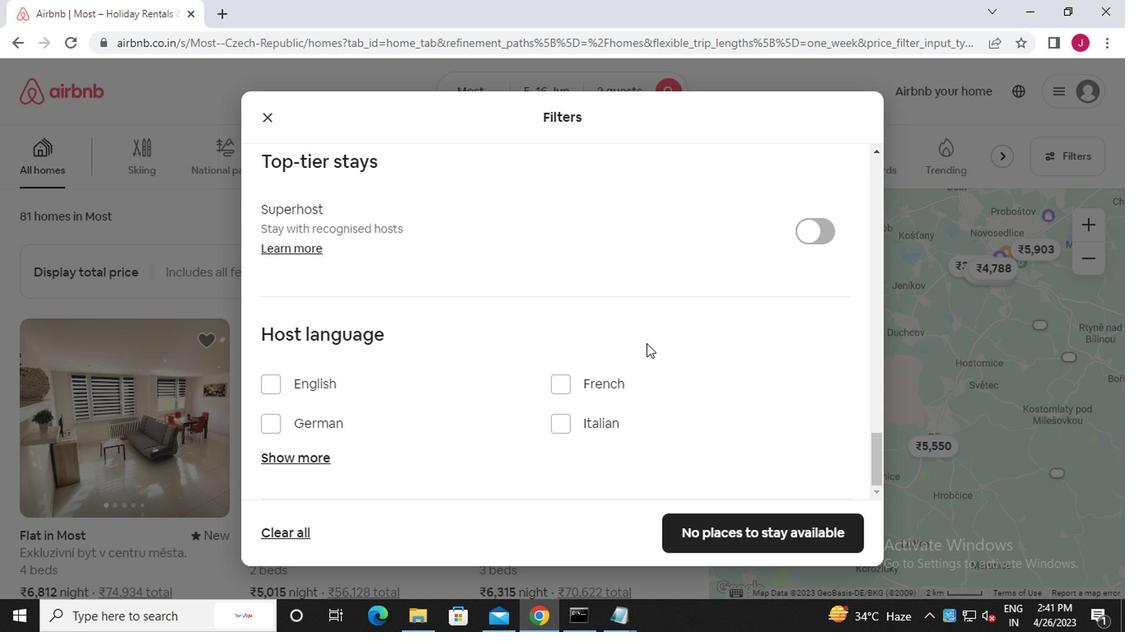 
Action: Mouse moved to (620, 352)
Screenshot: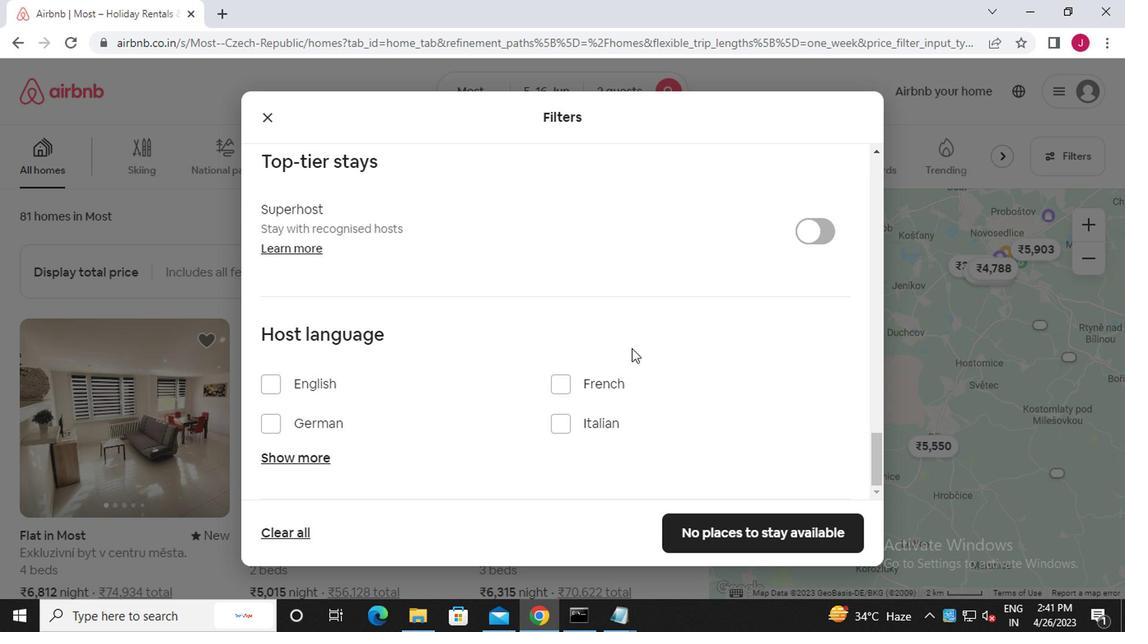 
Action: Mouse scrolled (620, 352) with delta (0, 0)
Screenshot: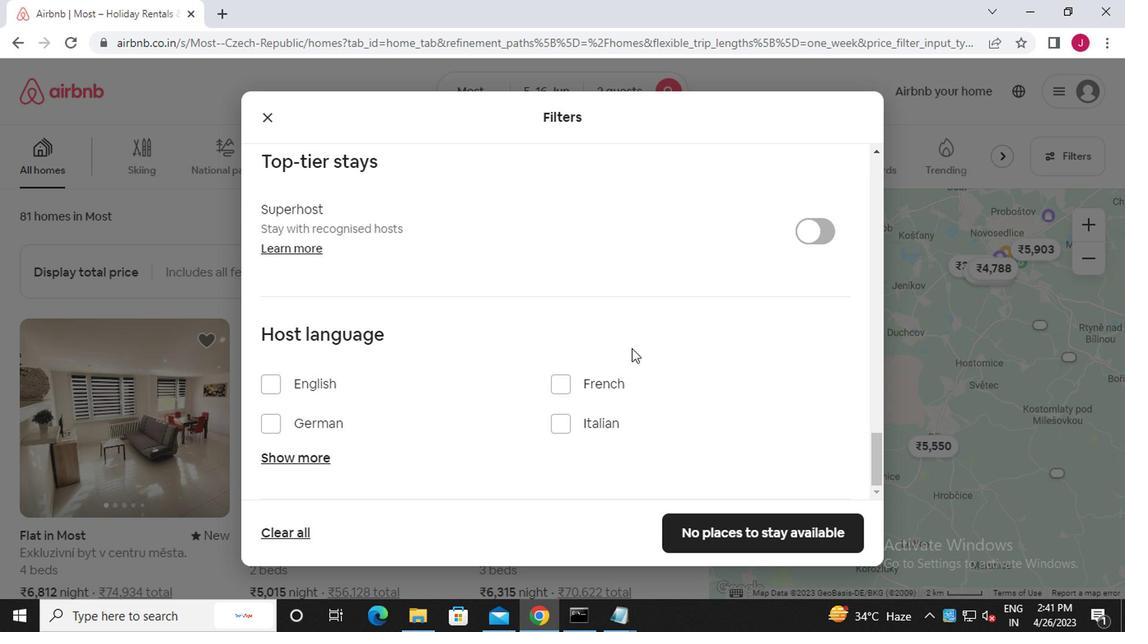 
Action: Mouse moved to (271, 379)
Screenshot: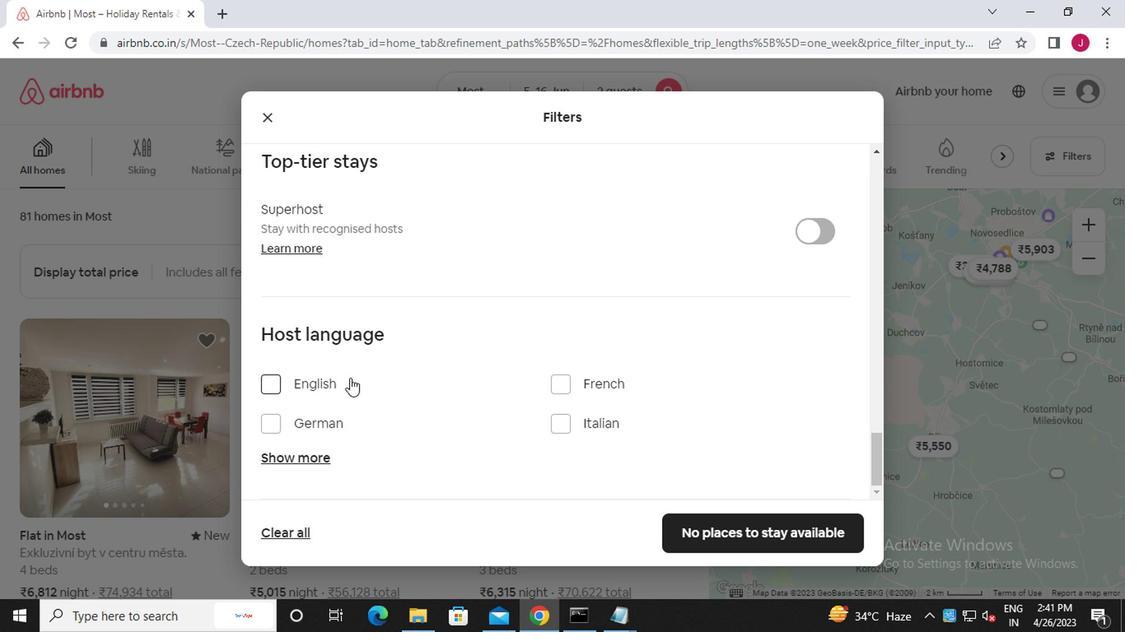 
Action: Mouse pressed left at (271, 379)
Screenshot: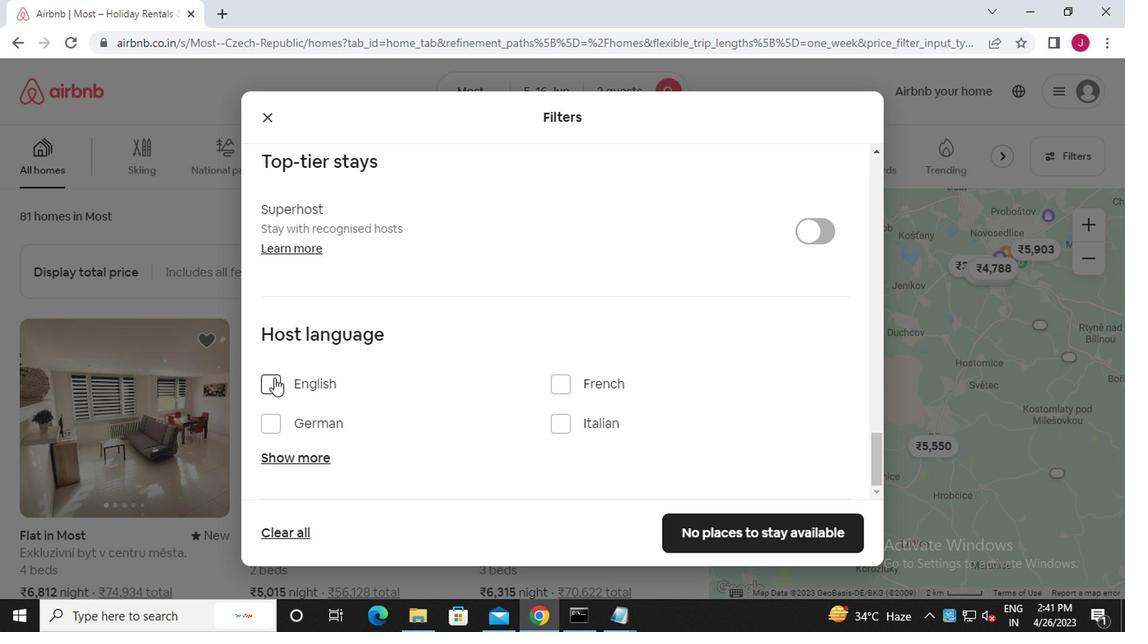 
Action: Mouse moved to (746, 530)
Screenshot: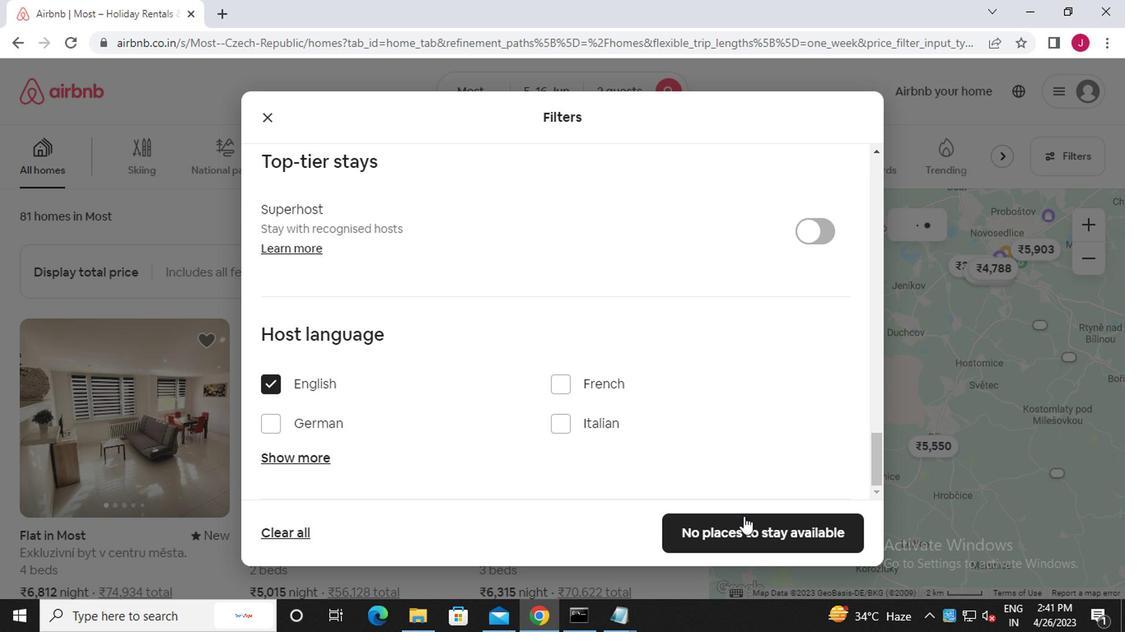 
Action: Mouse pressed left at (746, 530)
Screenshot: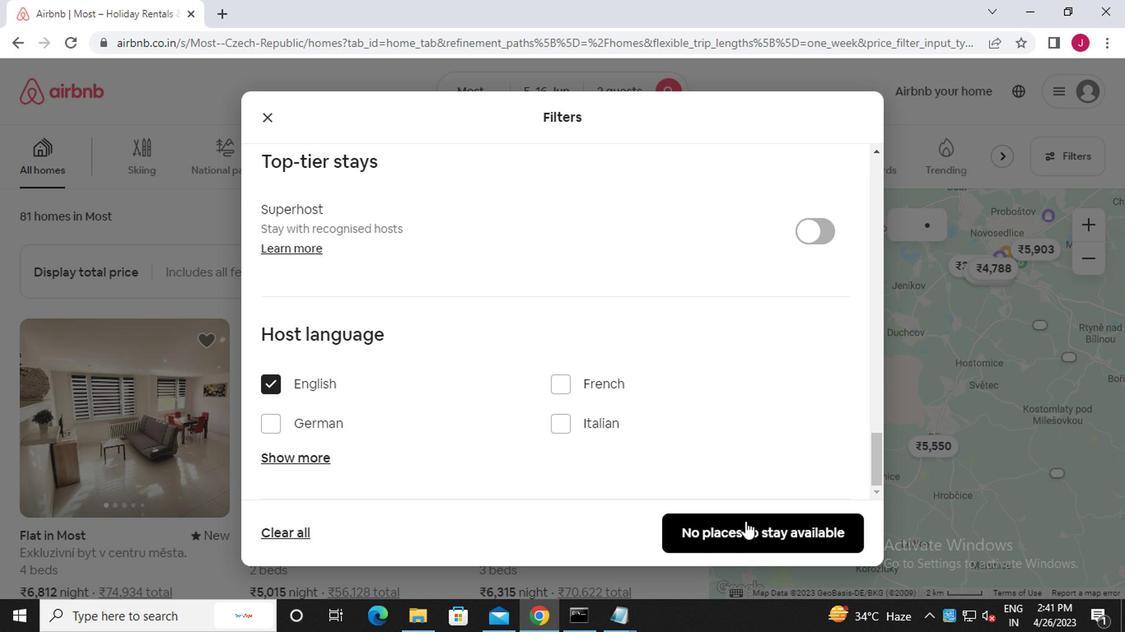 
Action: Mouse moved to (736, 530)
Screenshot: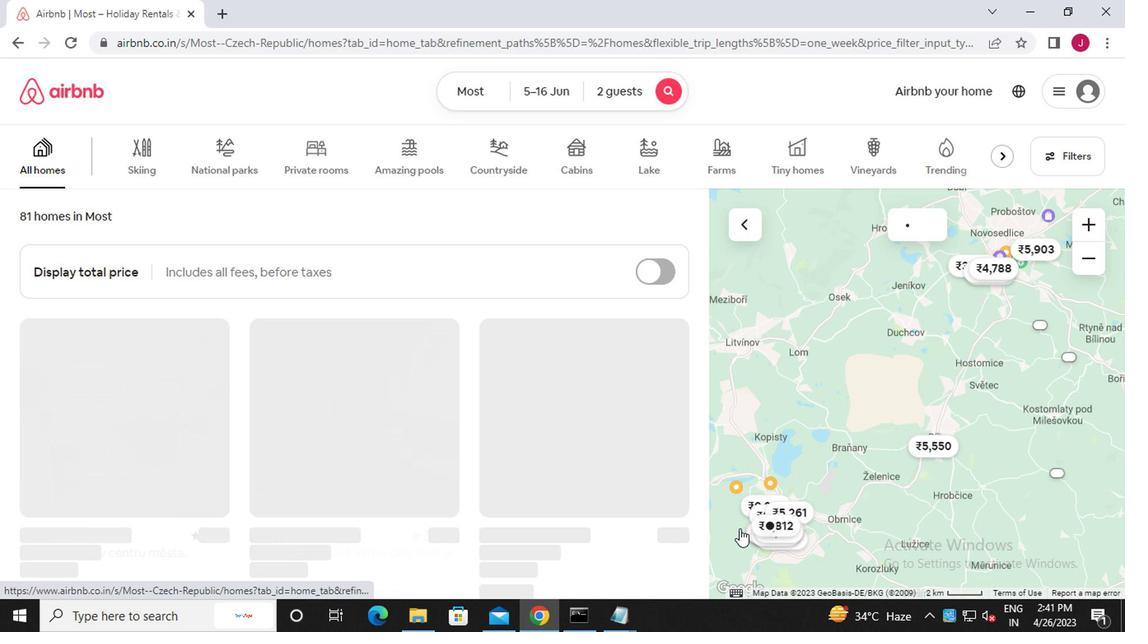 
